 Task: Look for space in Mirpur Khas, Pakistan from 15th August, 2023 to 20th August, 2023 for 1 adult in price range Rs.5000 to Rs.10000. Place can be private room with 1  bedroom having 1 bed and 1 bathroom. Property type can be house, flat, guest house, hotel. Booking option can be shelf check-in. Required host language is English.
Action: Mouse moved to (405, 373)
Screenshot: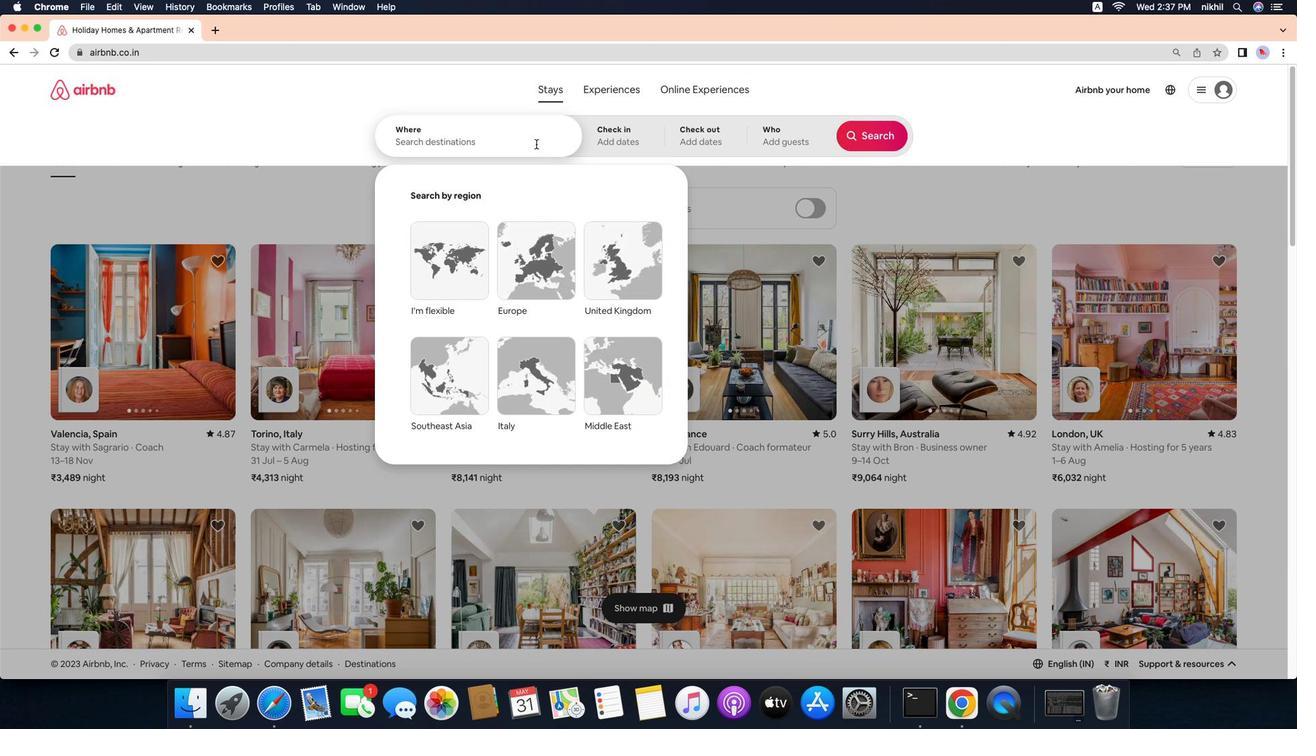 
Action: Mouse pressed left at (405, 373)
Screenshot: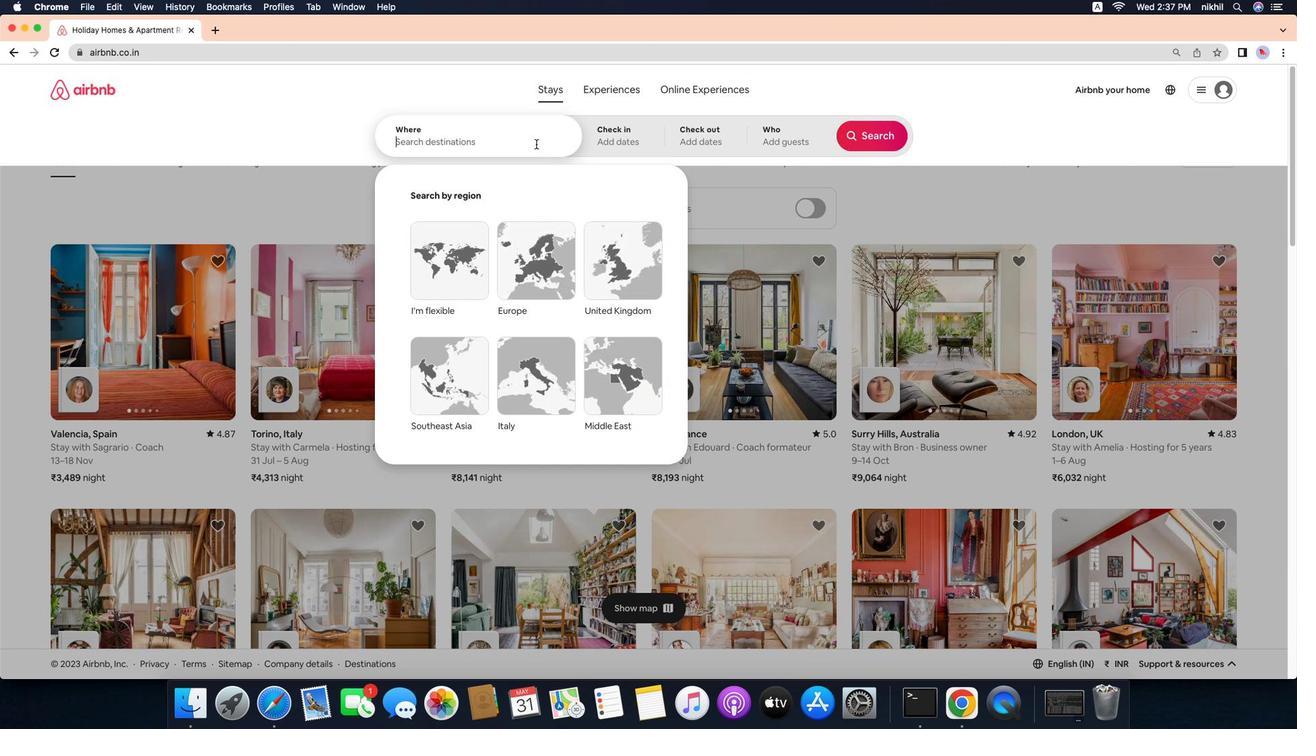 
Action: Mouse moved to (406, 373)
Screenshot: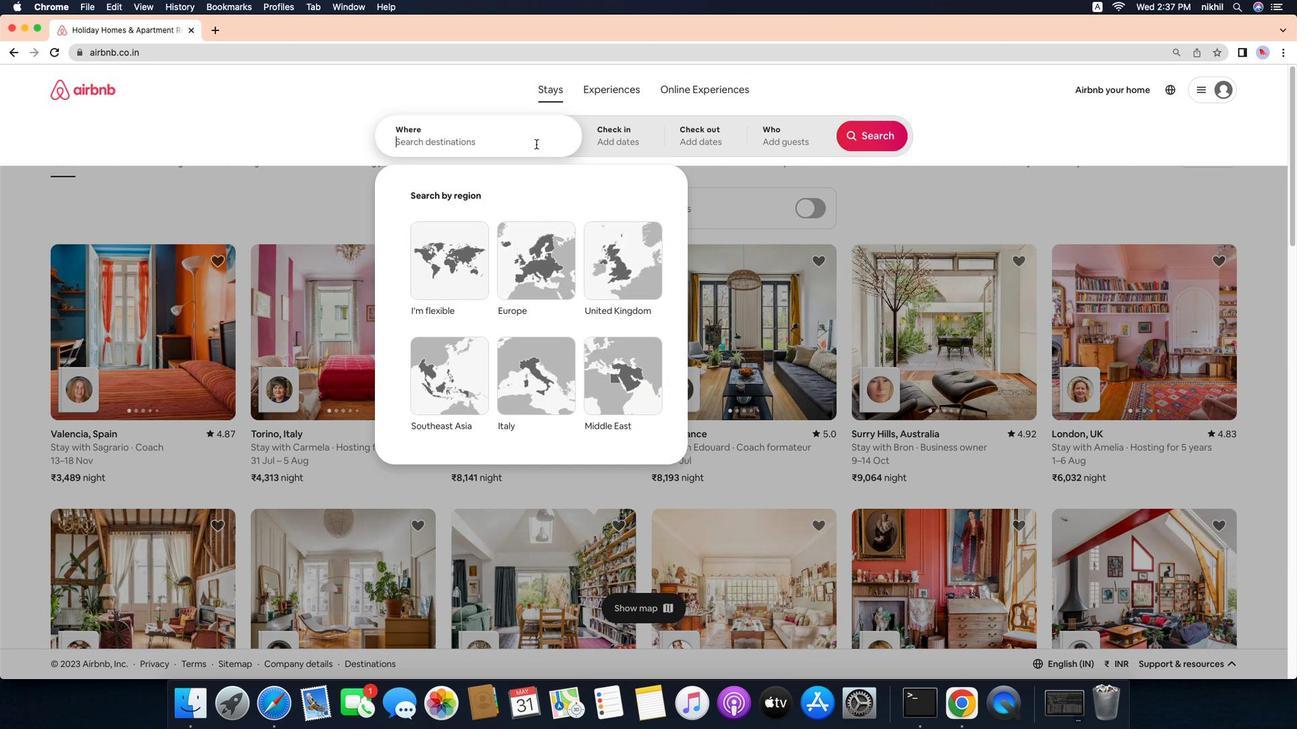 
Action: Mouse pressed left at (406, 373)
Screenshot: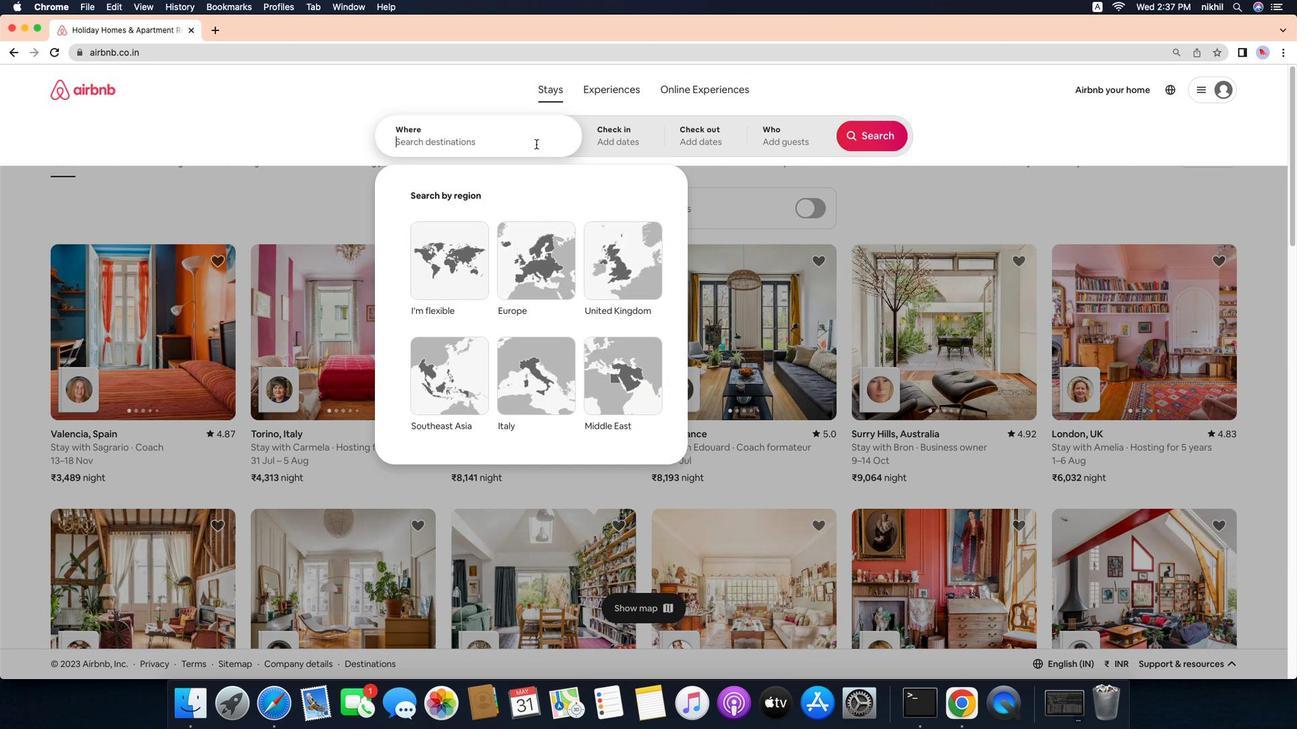 
Action: Mouse moved to (374, 368)
Screenshot: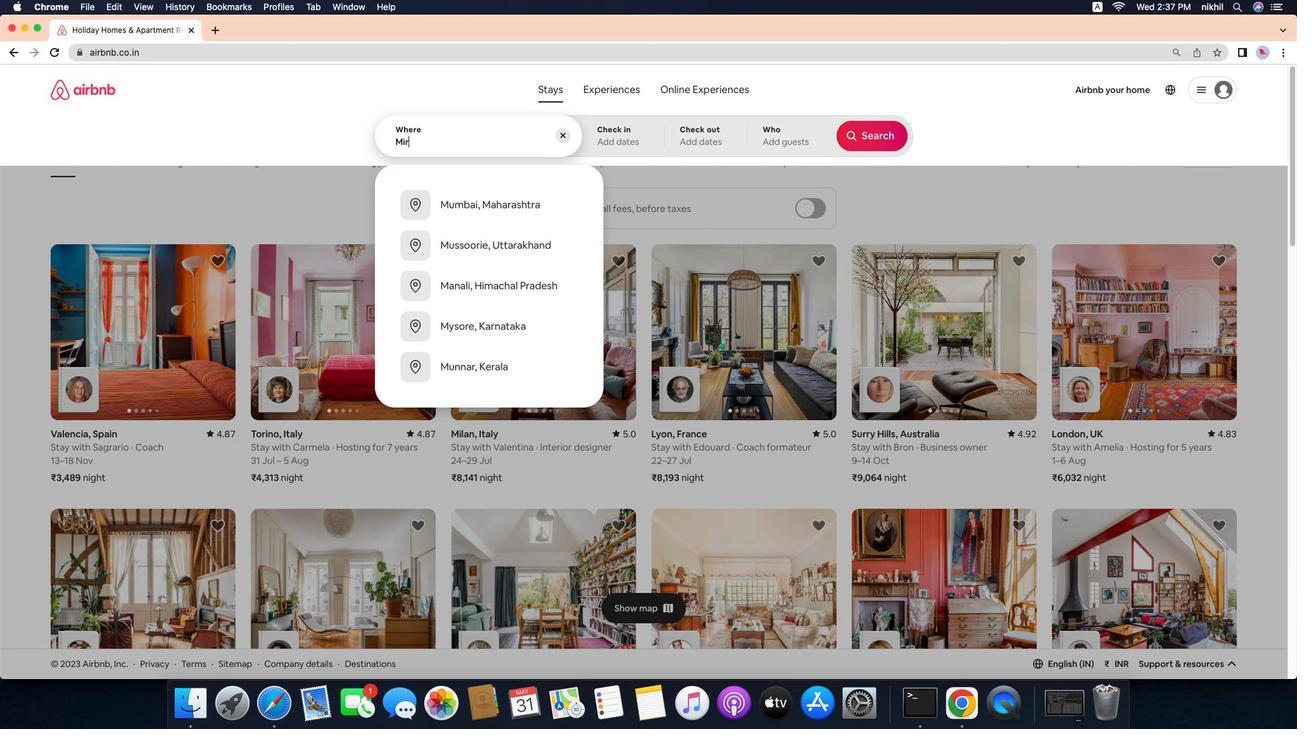 
Action: Mouse pressed left at (374, 368)
Screenshot: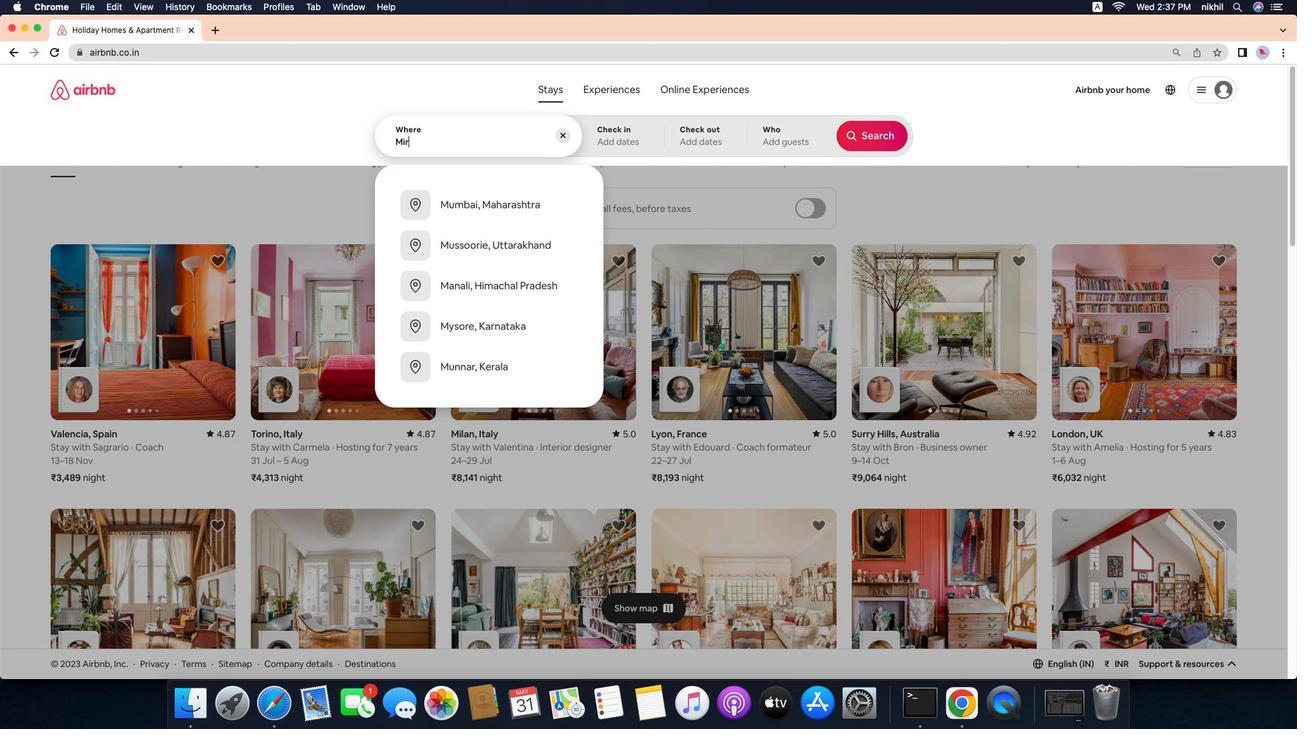 
Action: Key pressed Key.caps_lock'M'Key.caps_lock'i''r''p''u''r'Key.spaceKey.caps_lock'K'Key.caps_lock'h''a''s'','Key.spaceKey.caps_lock'P'Key.caps_lock'a''k''i''s''t''a''n'
Screenshot: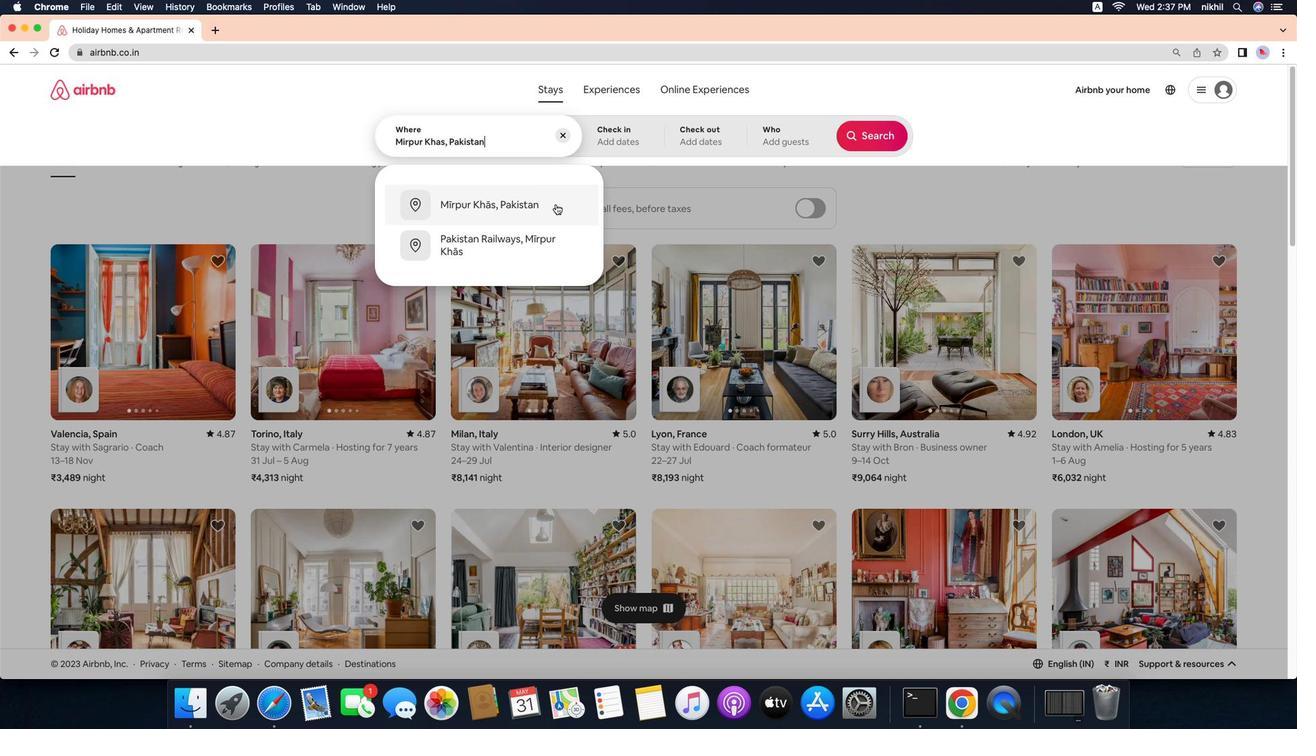 
Action: Mouse moved to (389, 364)
Screenshot: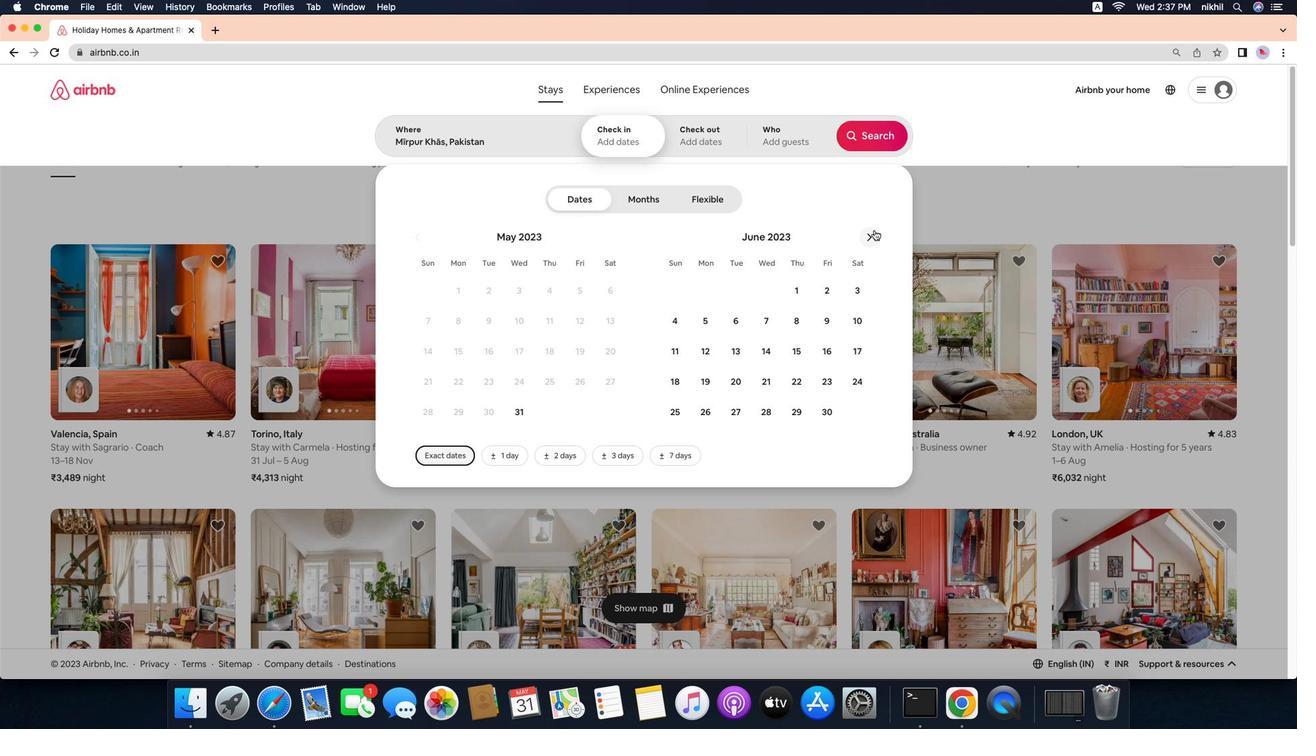 
Action: Mouse pressed left at (389, 364)
Screenshot: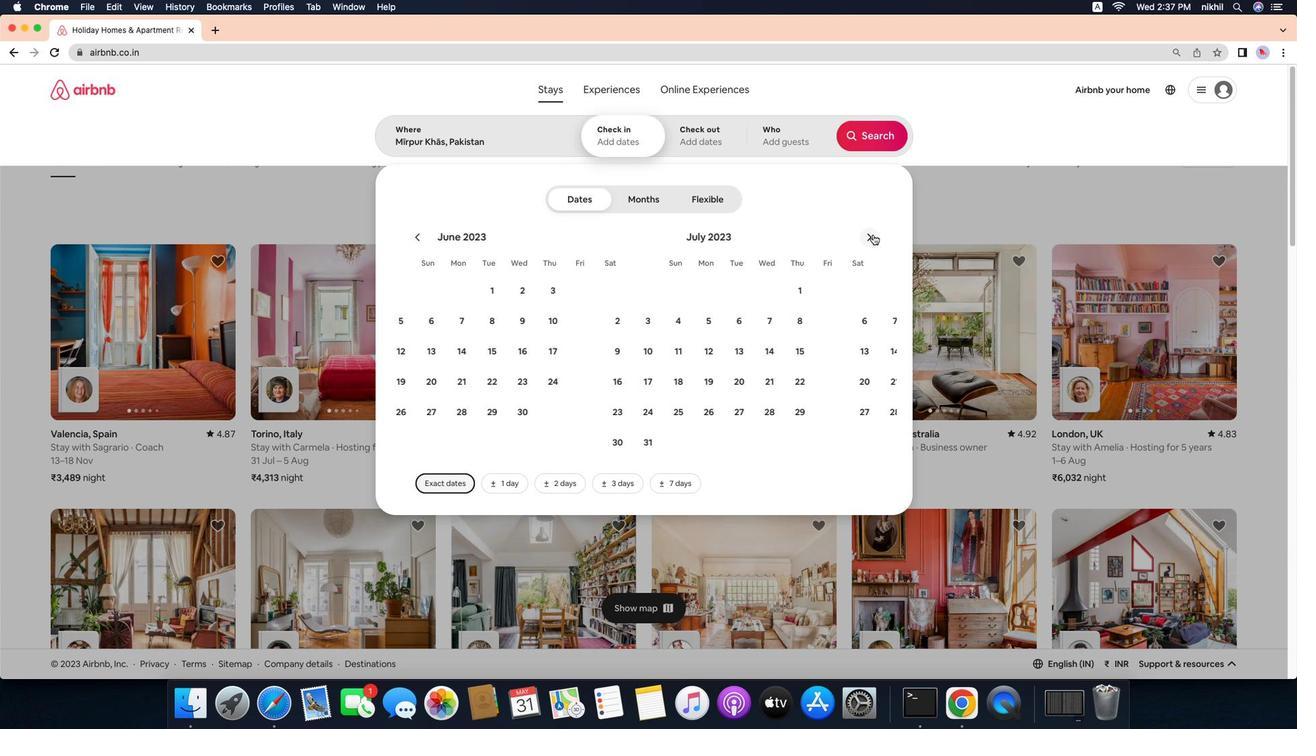 
Action: Mouse moved to (621, 362)
Screenshot: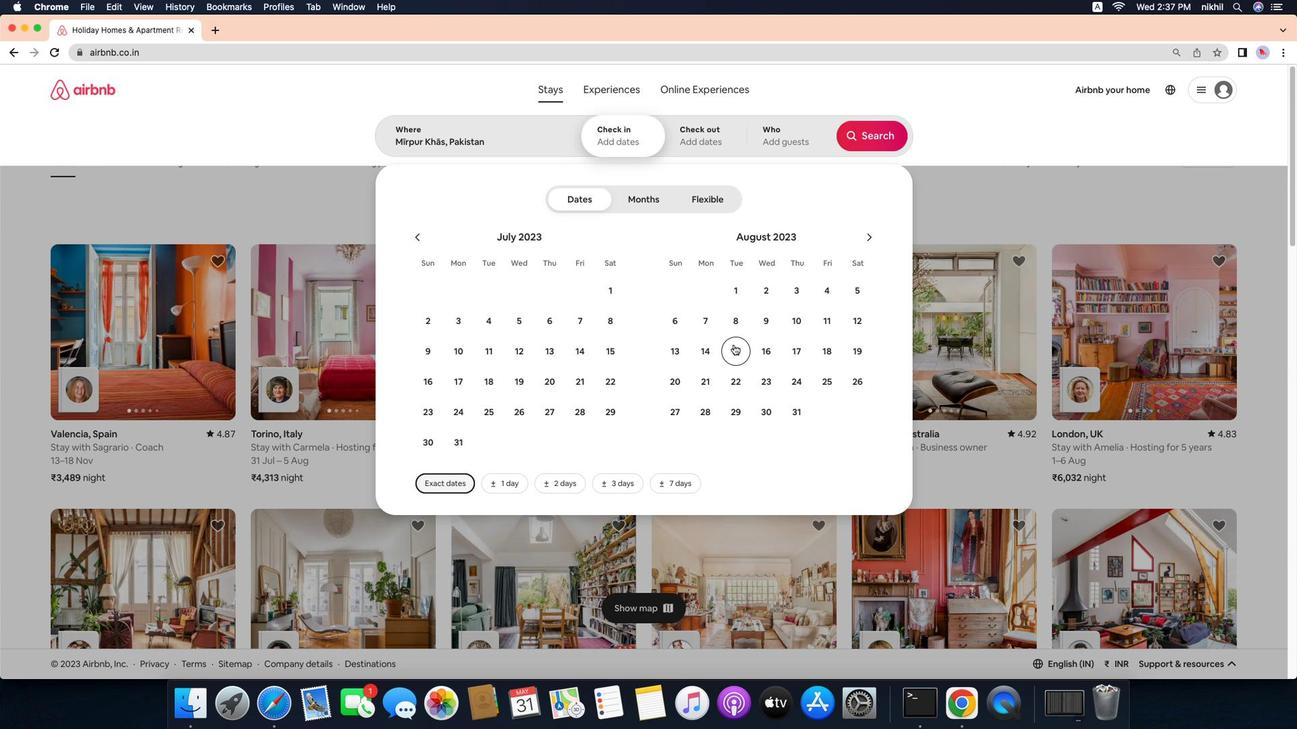 
Action: Mouse pressed left at (621, 362)
Screenshot: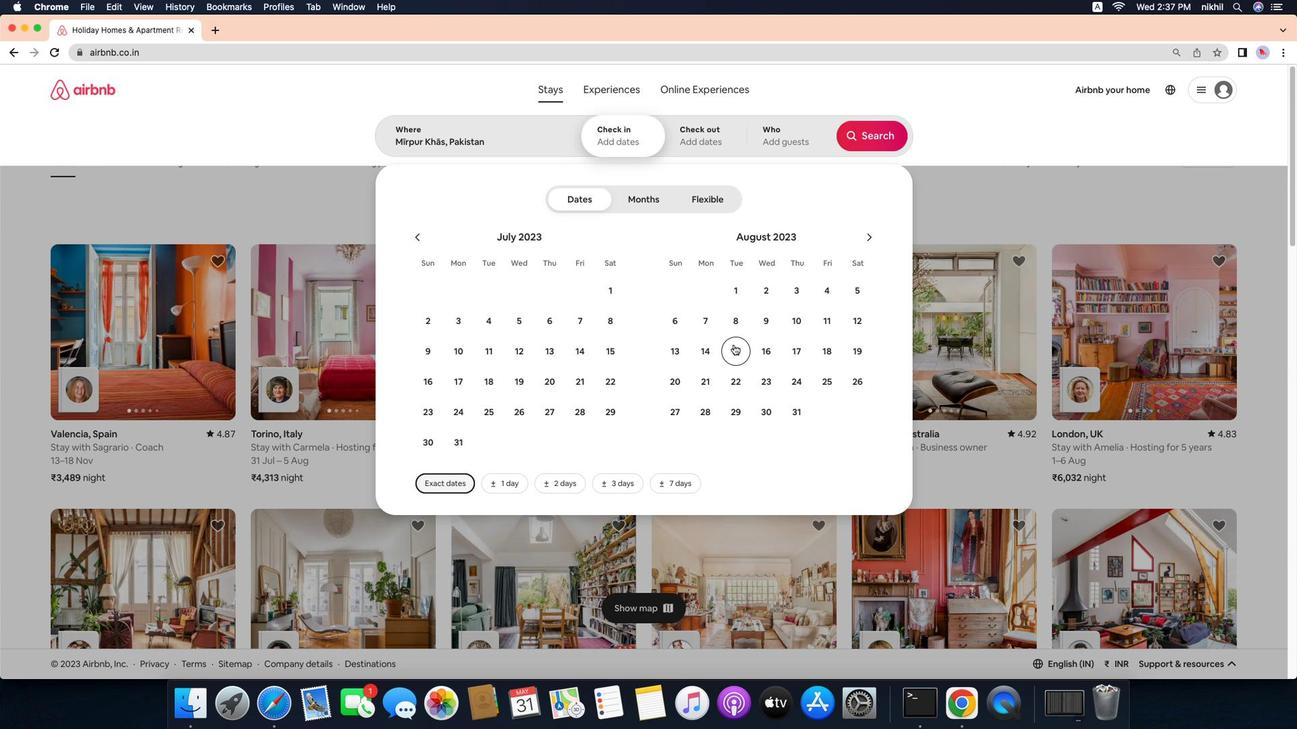 
Action: Mouse pressed left at (621, 362)
Screenshot: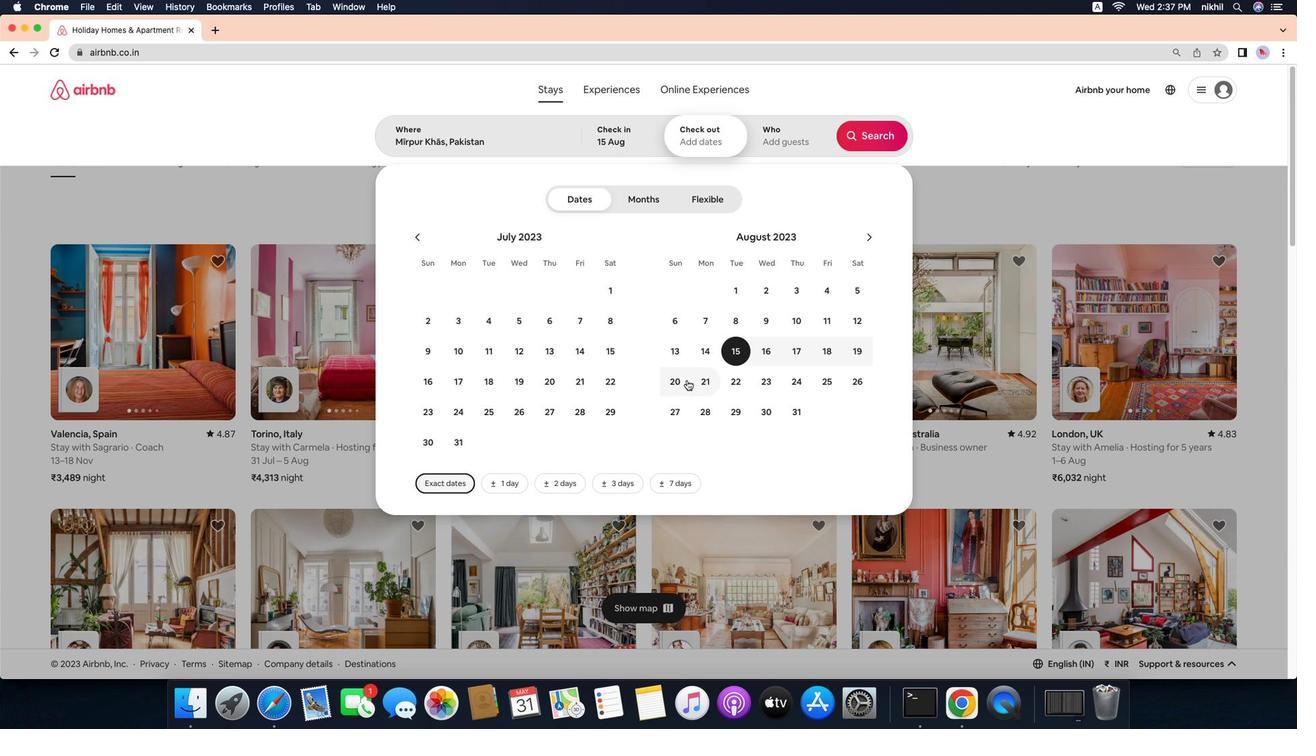 
Action: Mouse moved to (519, 354)
Screenshot: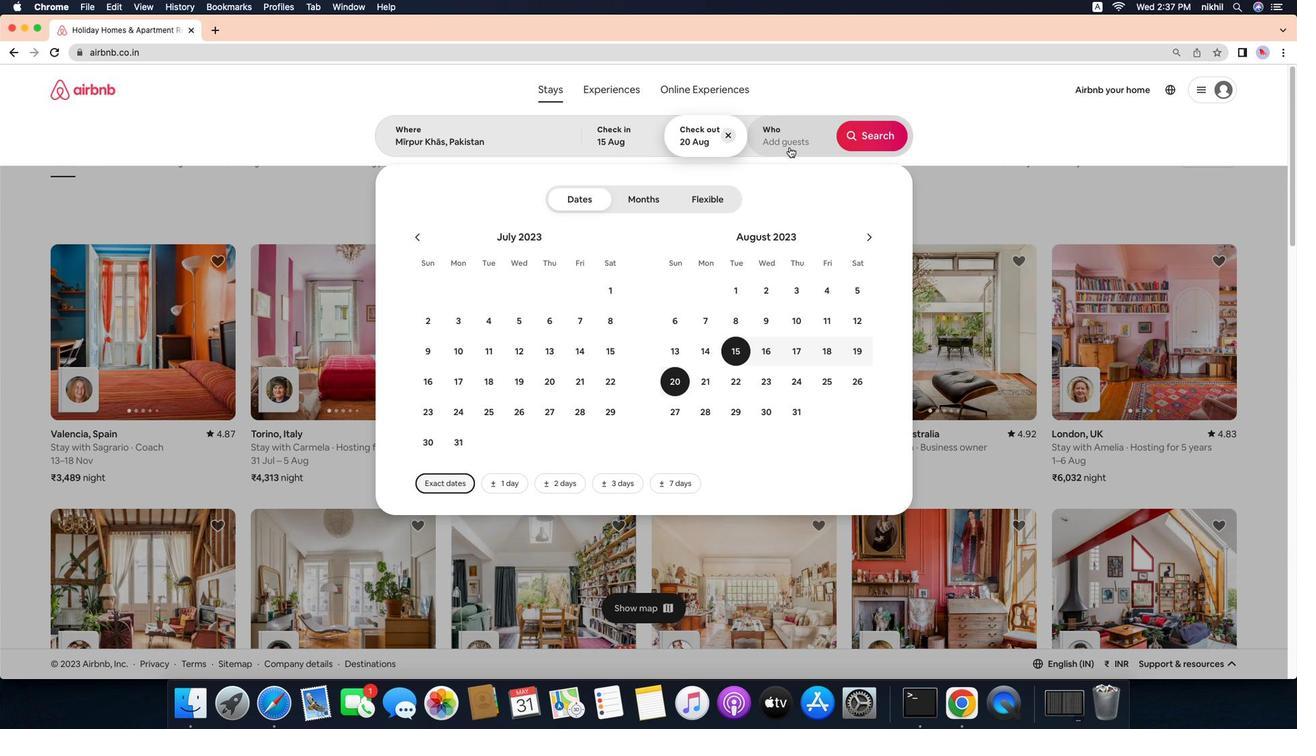 
Action: Mouse pressed left at (519, 354)
Screenshot: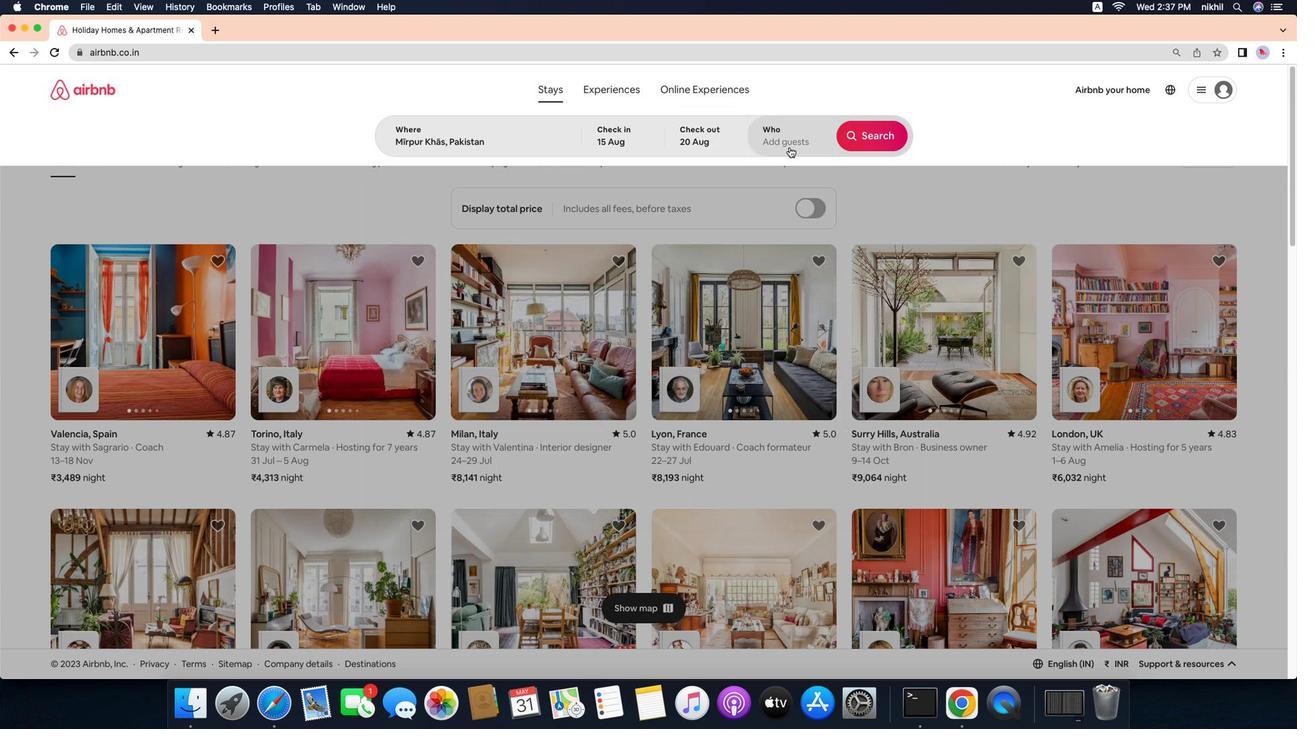 
Action: Mouse moved to (484, 350)
Screenshot: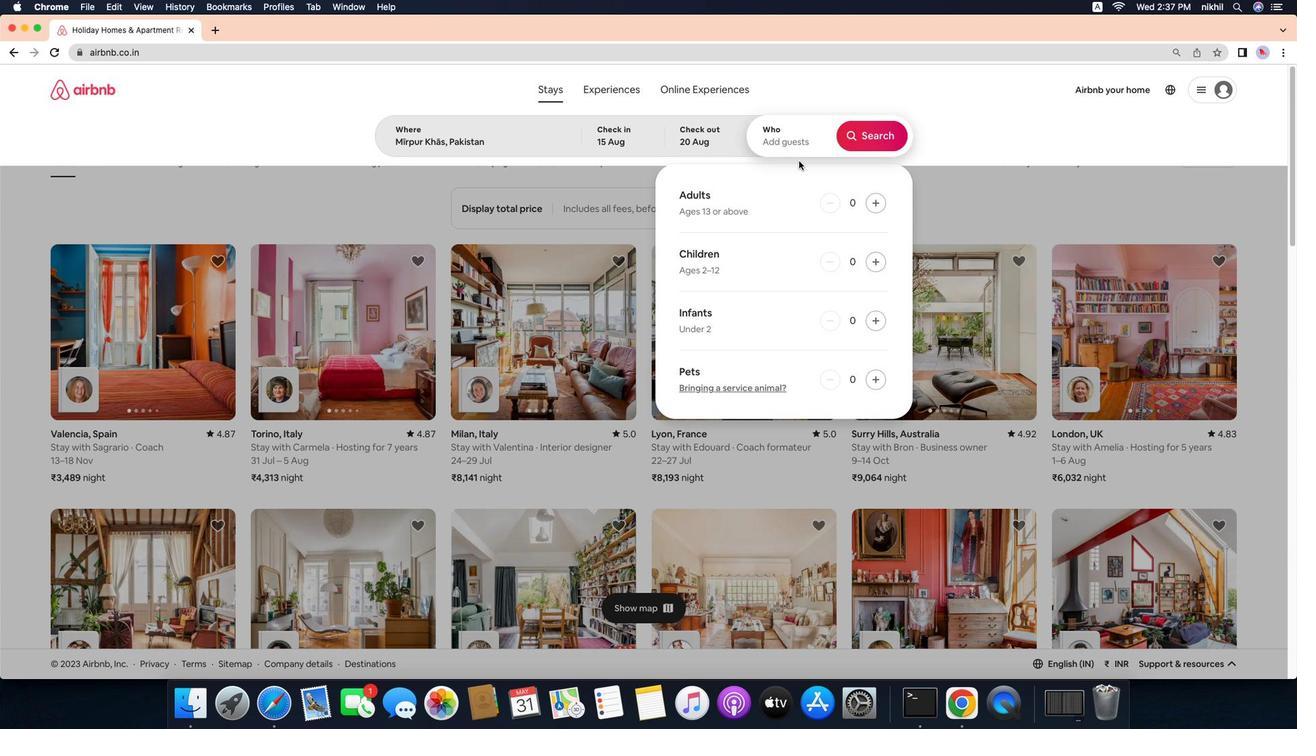 
Action: Mouse pressed left at (484, 350)
Screenshot: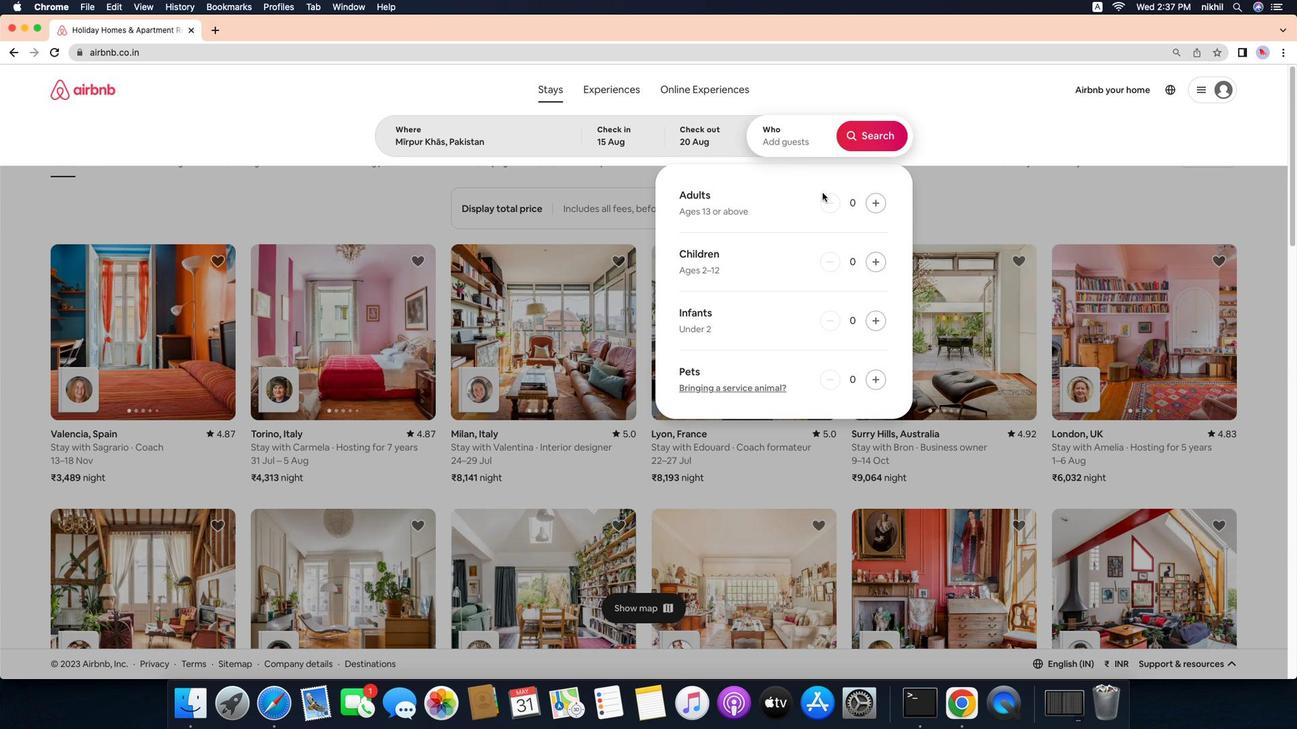 
Action: Mouse moved to (560, 368)
Screenshot: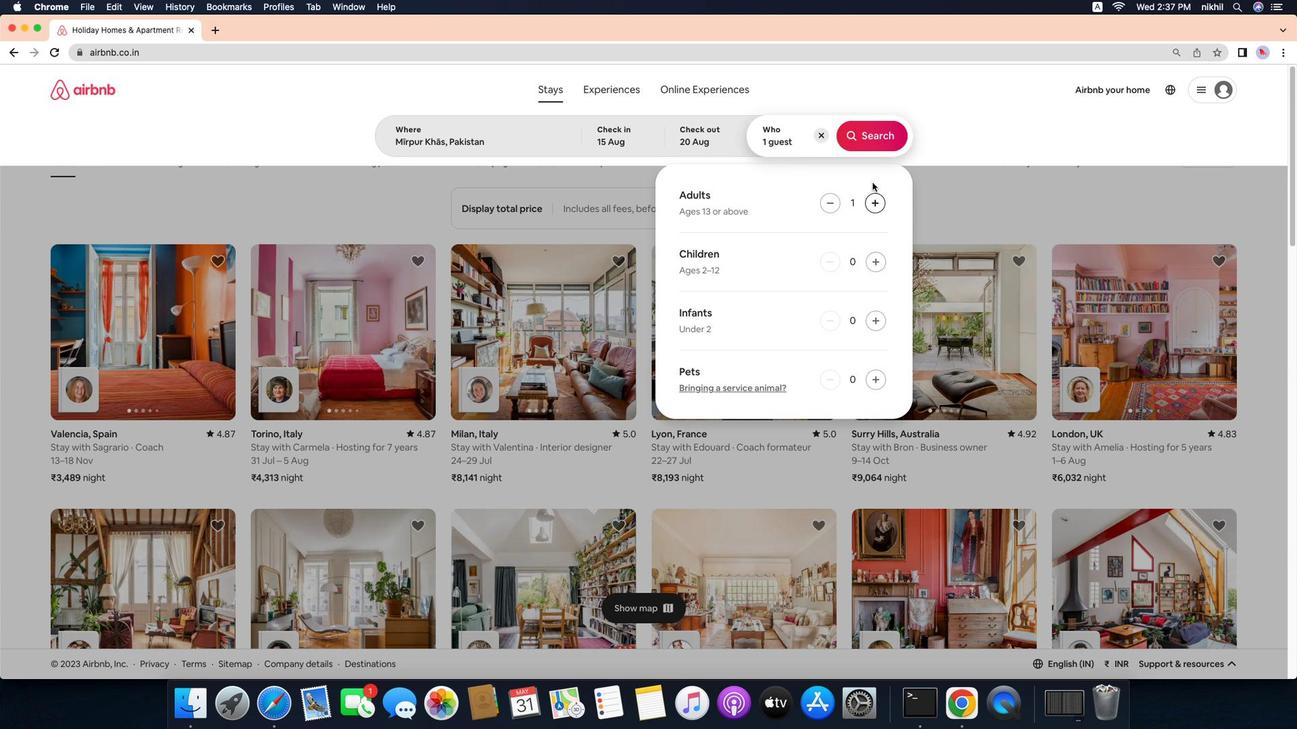 
Action: Mouse pressed left at (560, 368)
Screenshot: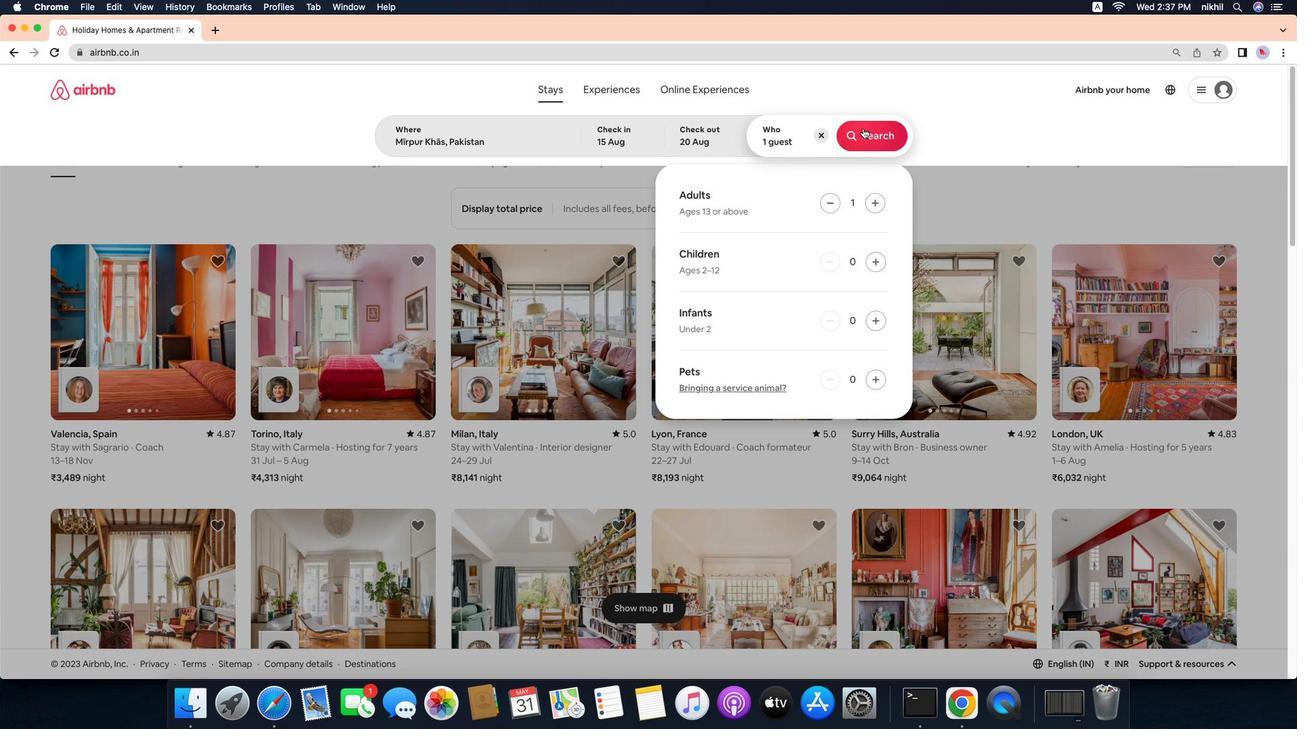 
Action: Mouse moved to (623, 364)
Screenshot: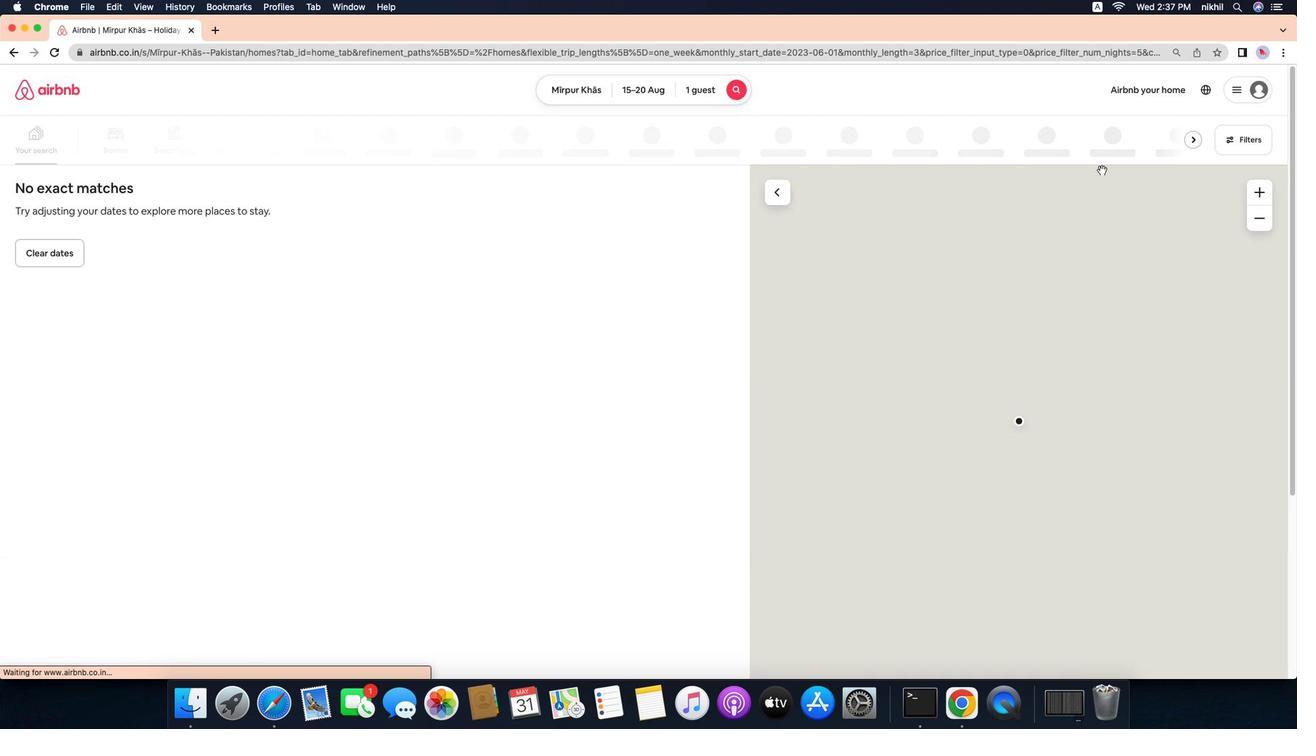 
Action: Mouse pressed left at (623, 364)
Screenshot: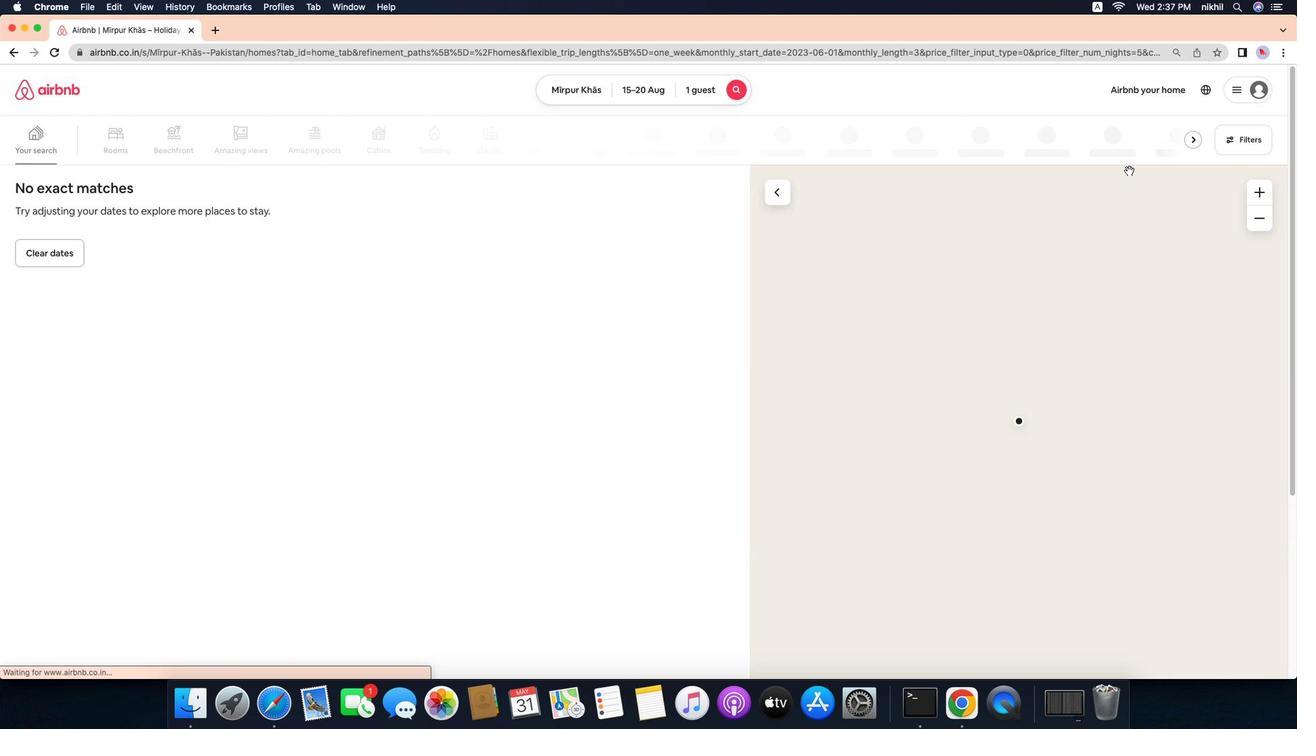 
Action: Mouse moved to (614, 370)
Screenshot: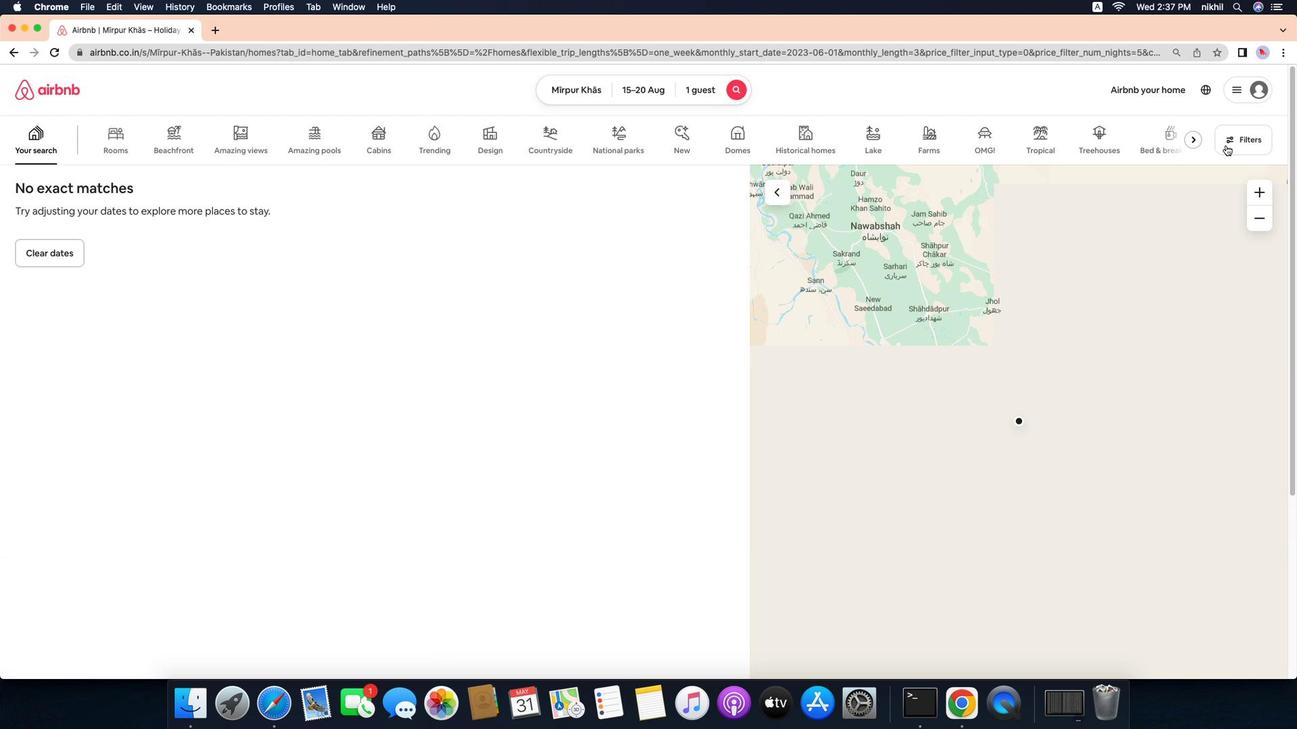 
Action: Mouse pressed left at (614, 370)
Screenshot: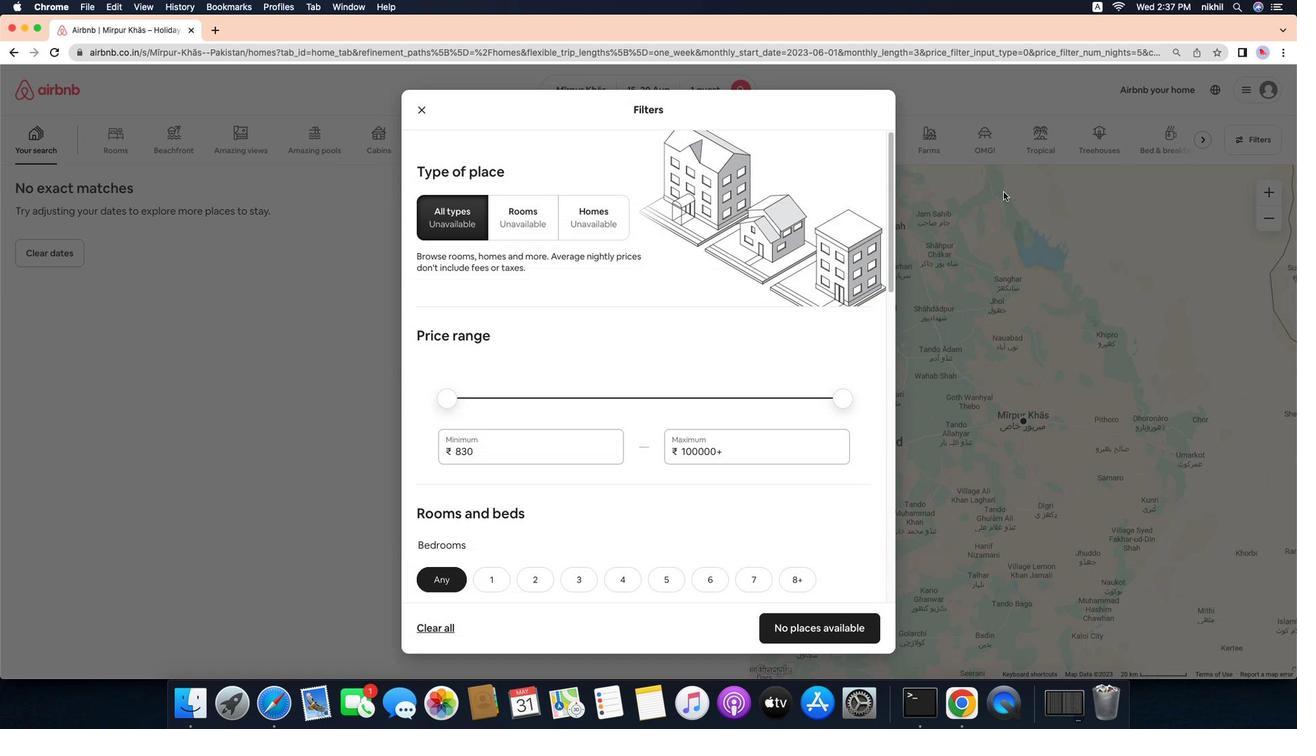 
Action: Mouse moved to (881, 368)
Screenshot: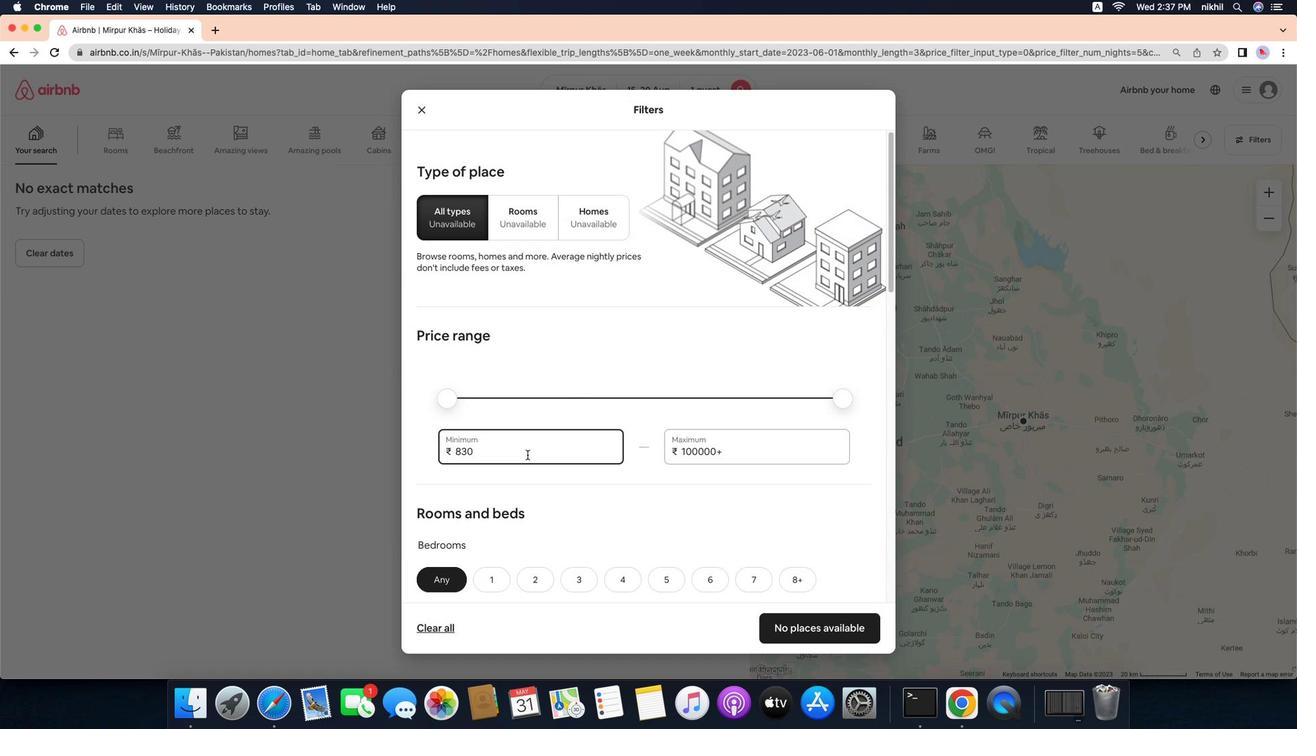 
Action: Mouse pressed left at (881, 368)
Screenshot: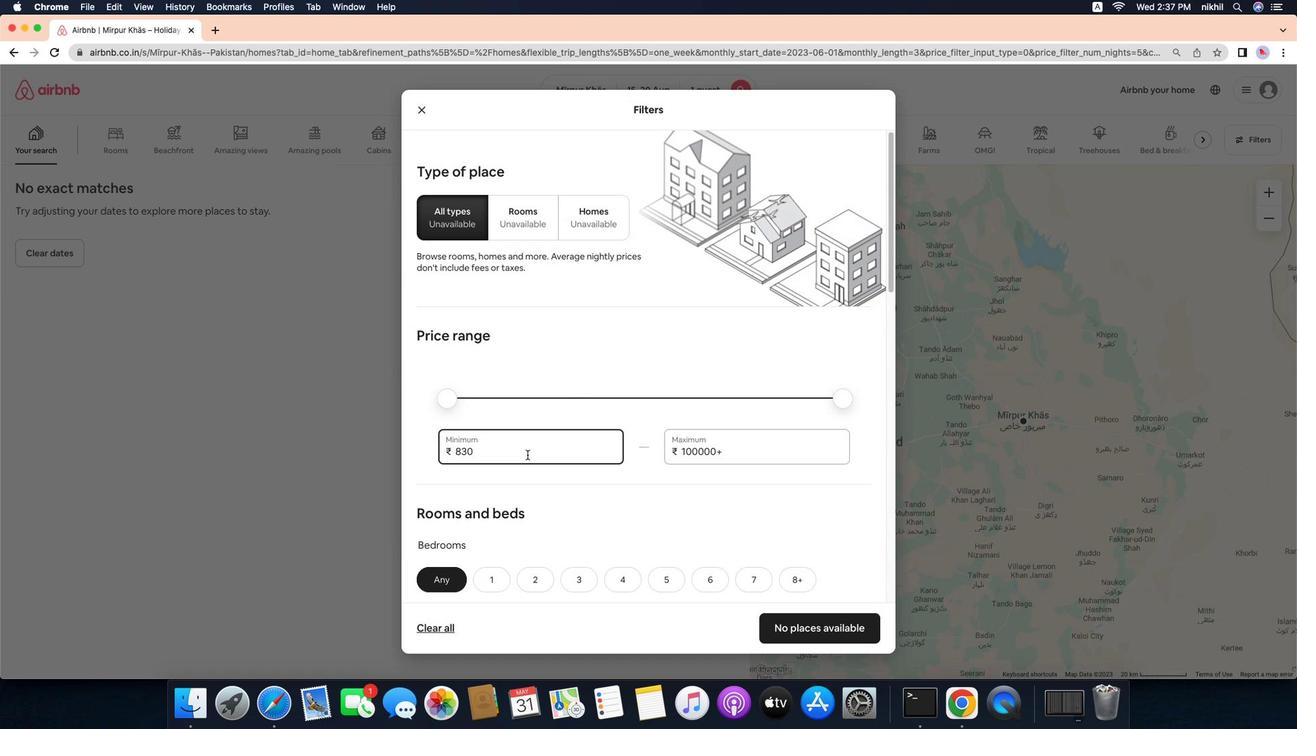 
Action: Mouse moved to (366, 345)
Screenshot: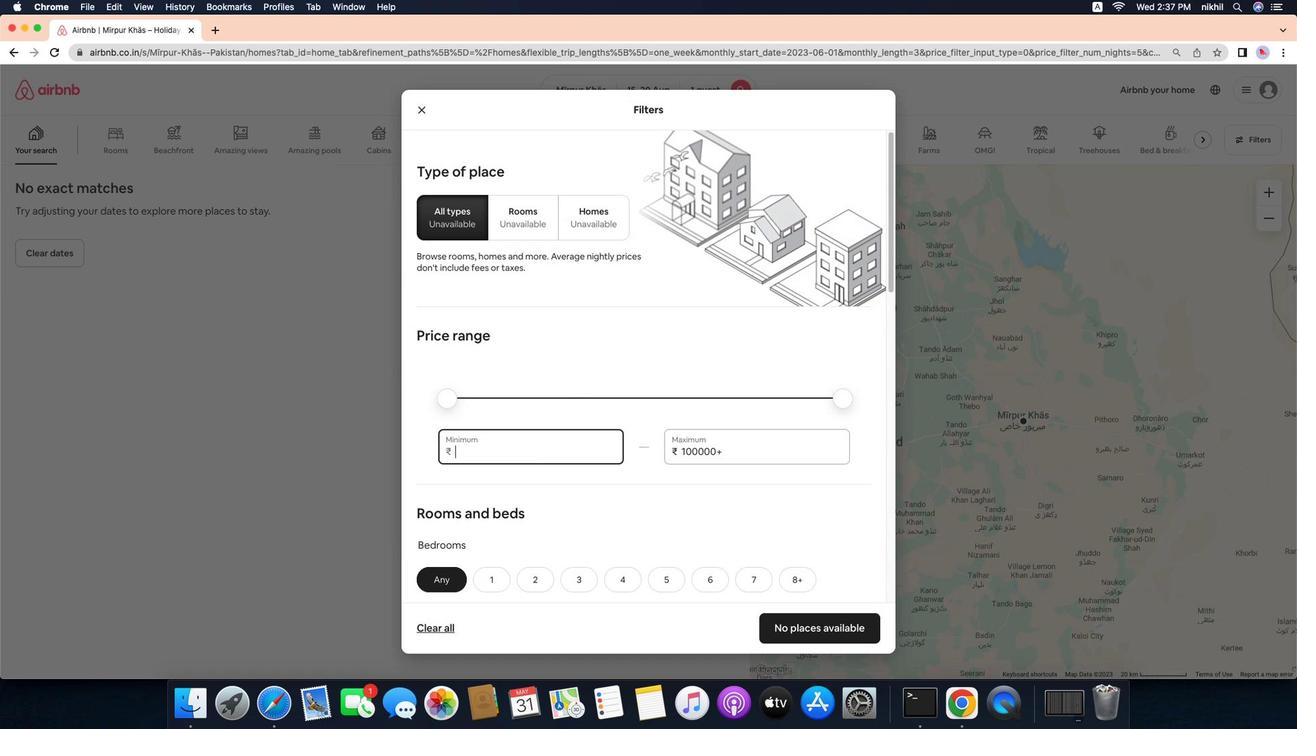 
Action: Mouse pressed left at (366, 345)
Screenshot: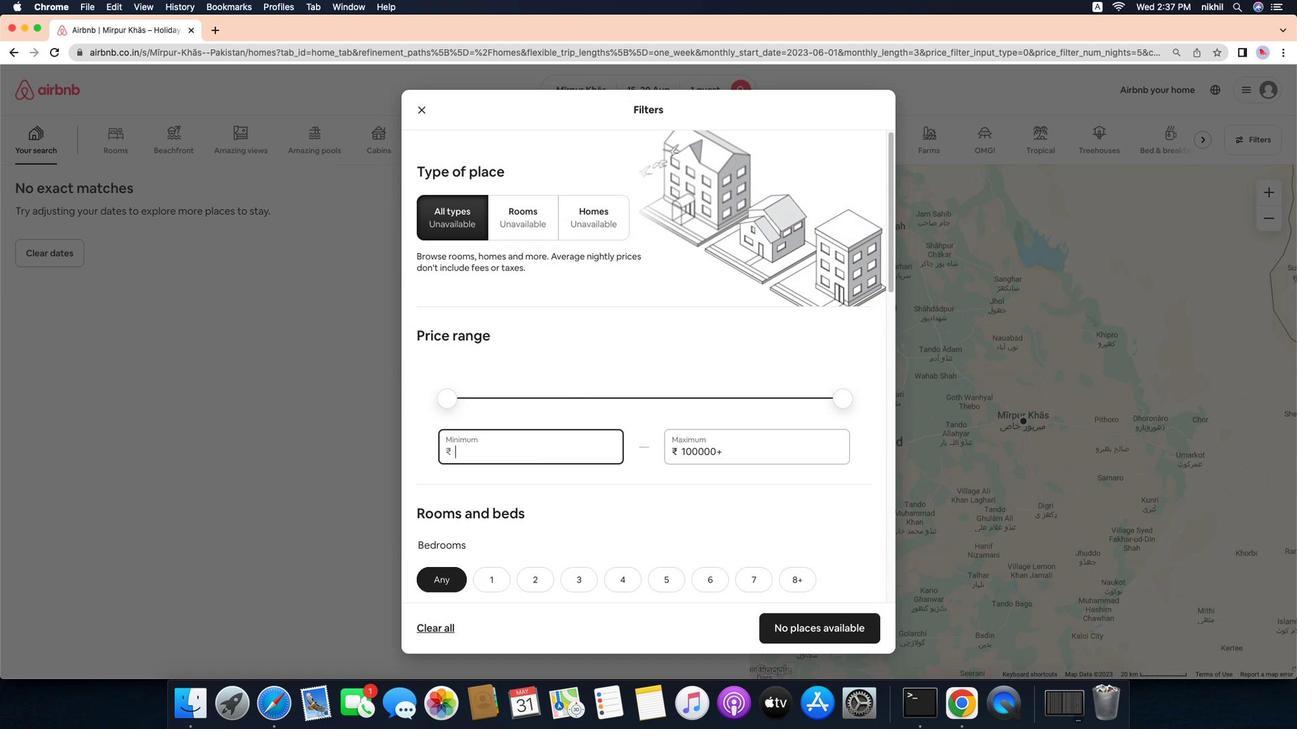 
Action: Mouse moved to (368, 345)
Screenshot: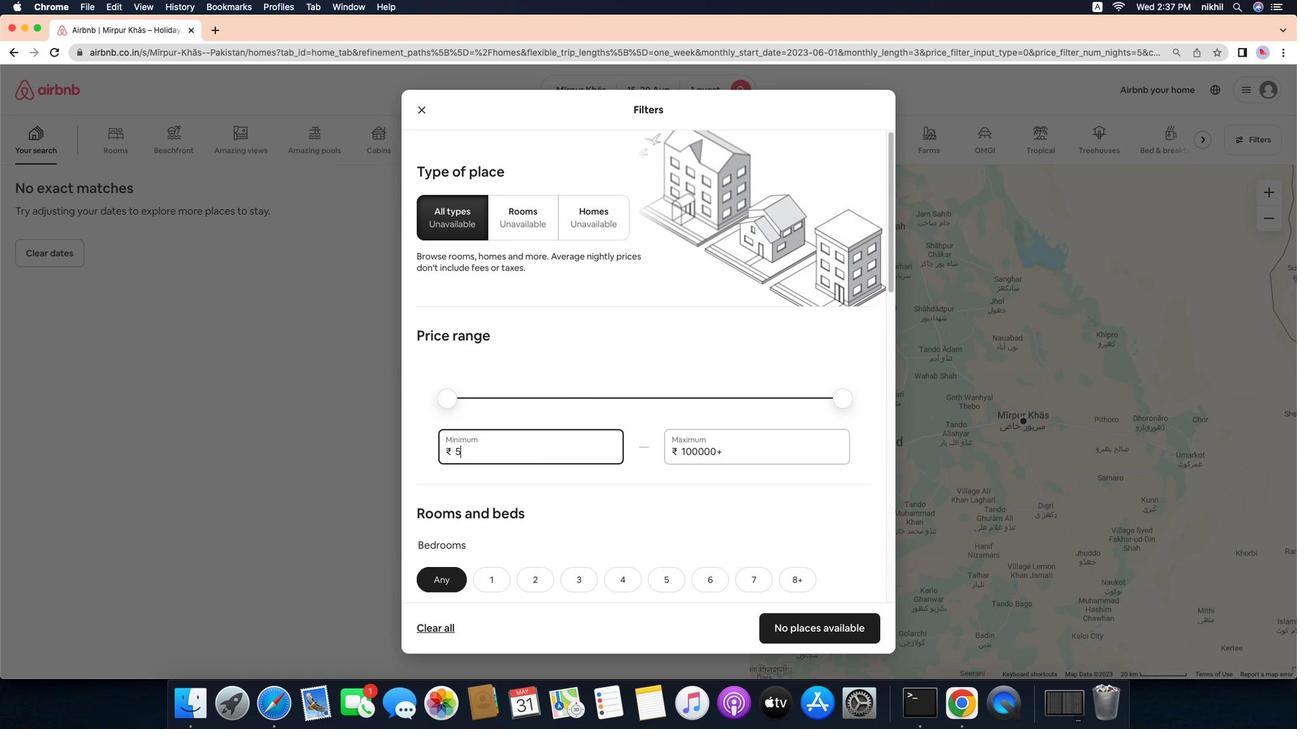 
Action: Key pressed Key.backspaceKey.backspaceKey.backspaceKey.backspace'5''0''0''0'
Screenshot: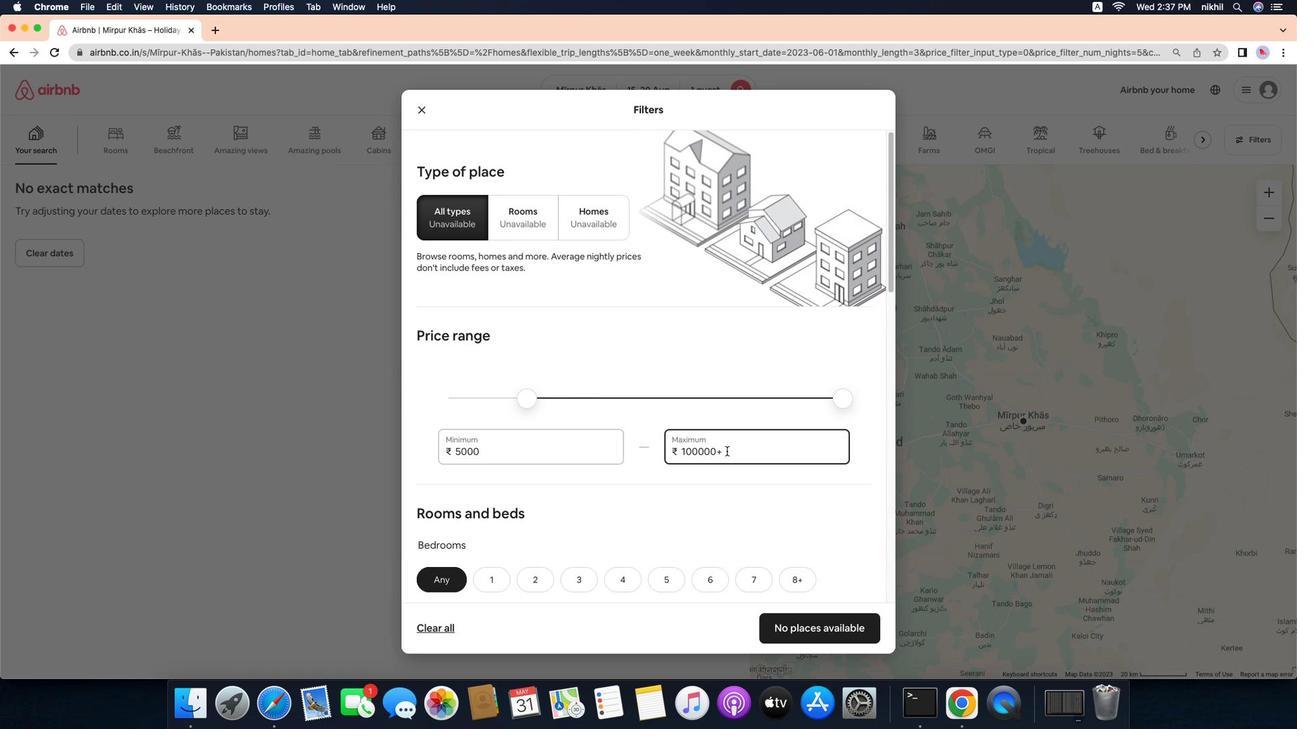 
Action: Mouse moved to (514, 345)
Screenshot: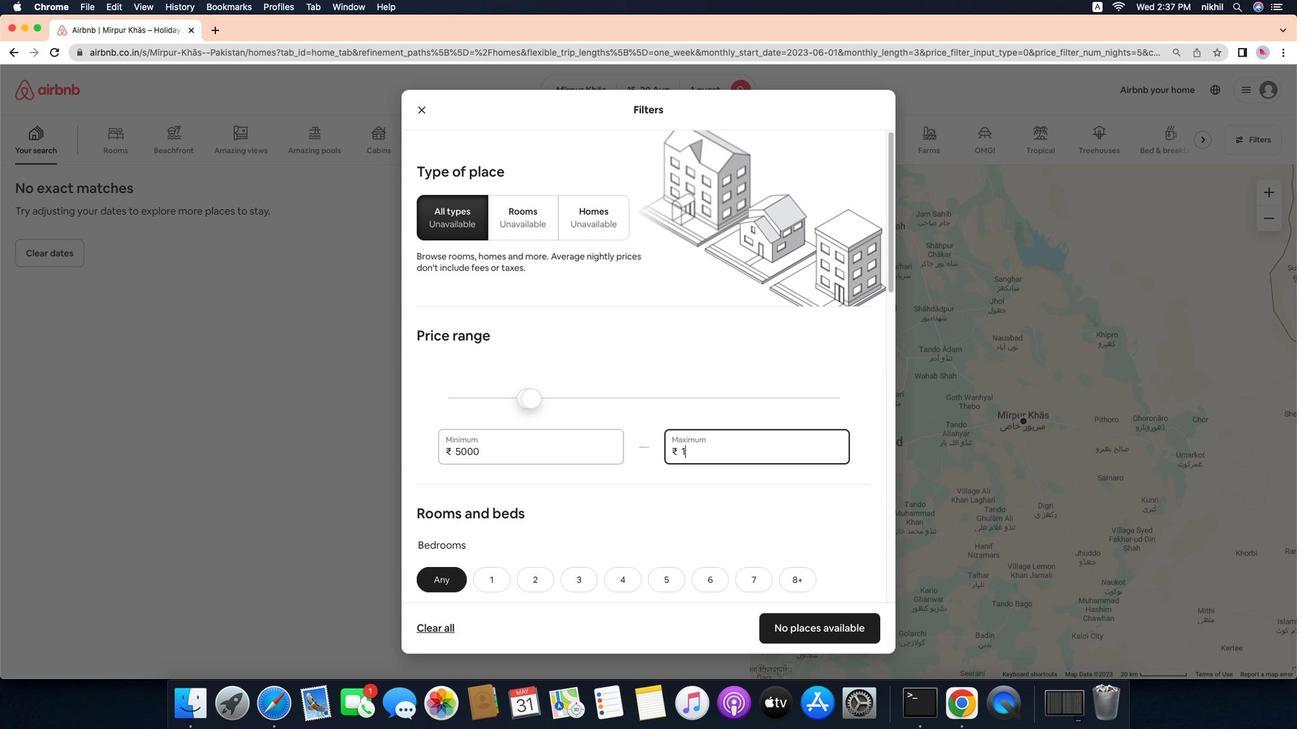 
Action: Mouse pressed left at (514, 345)
Screenshot: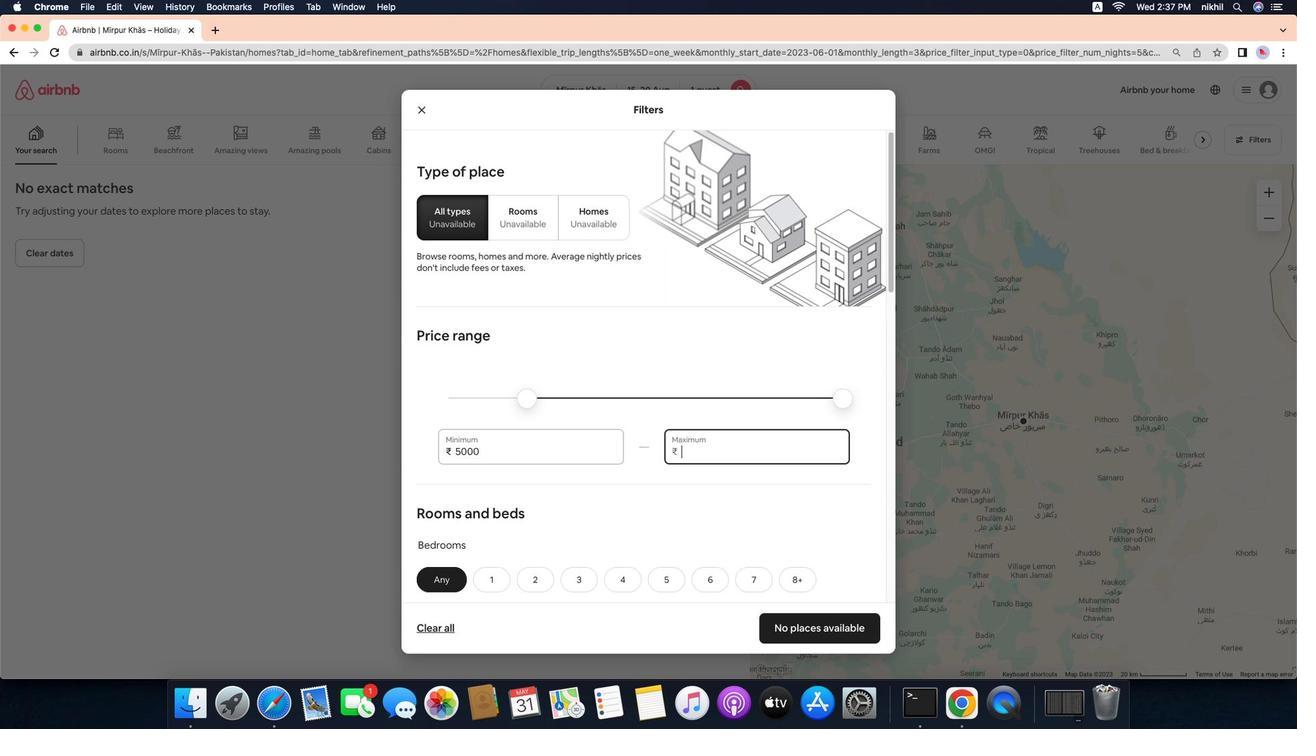 
Action: Key pressed Key.backspaceKey.backspaceKey.backspaceKey.backspaceKey.backspaceKey.backspaceKey.backspace'1''0''0''0''0'
Screenshot: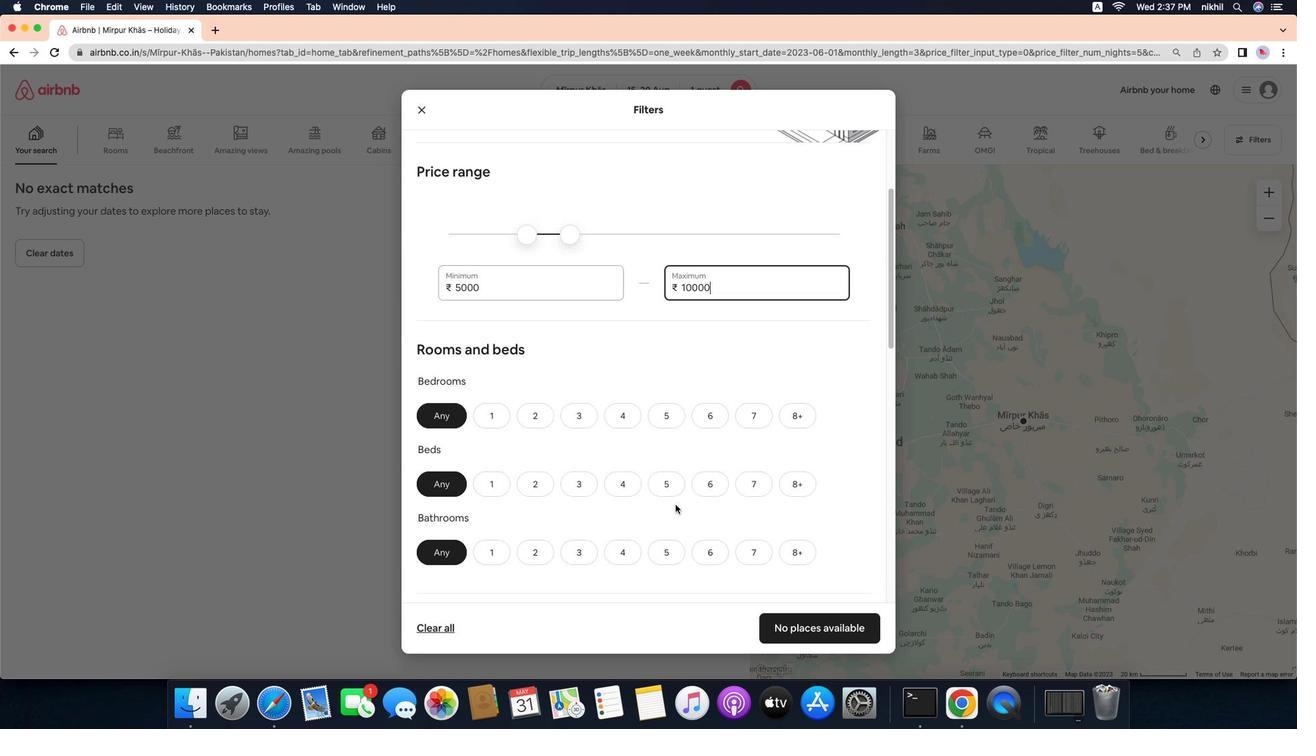 
Action: Mouse moved to (476, 341)
Screenshot: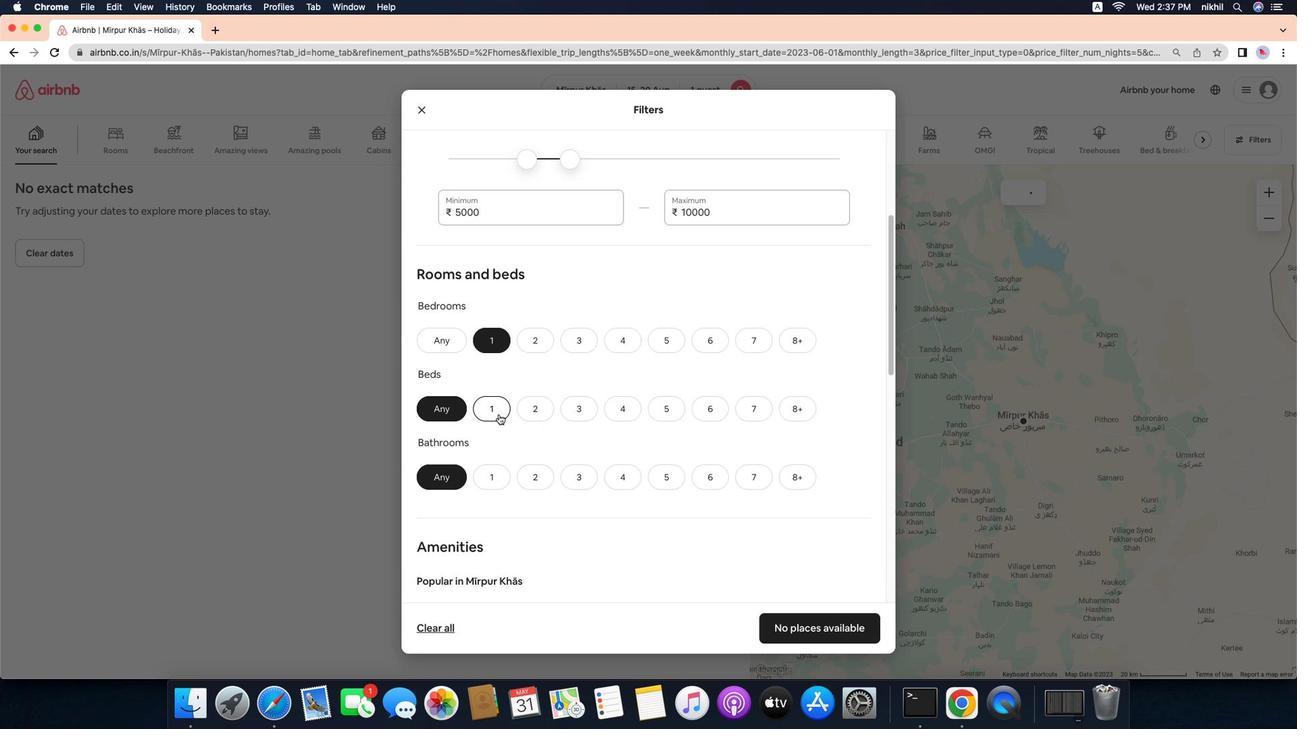 
Action: Mouse scrolled (476, 341) with delta (-18, 379)
Screenshot: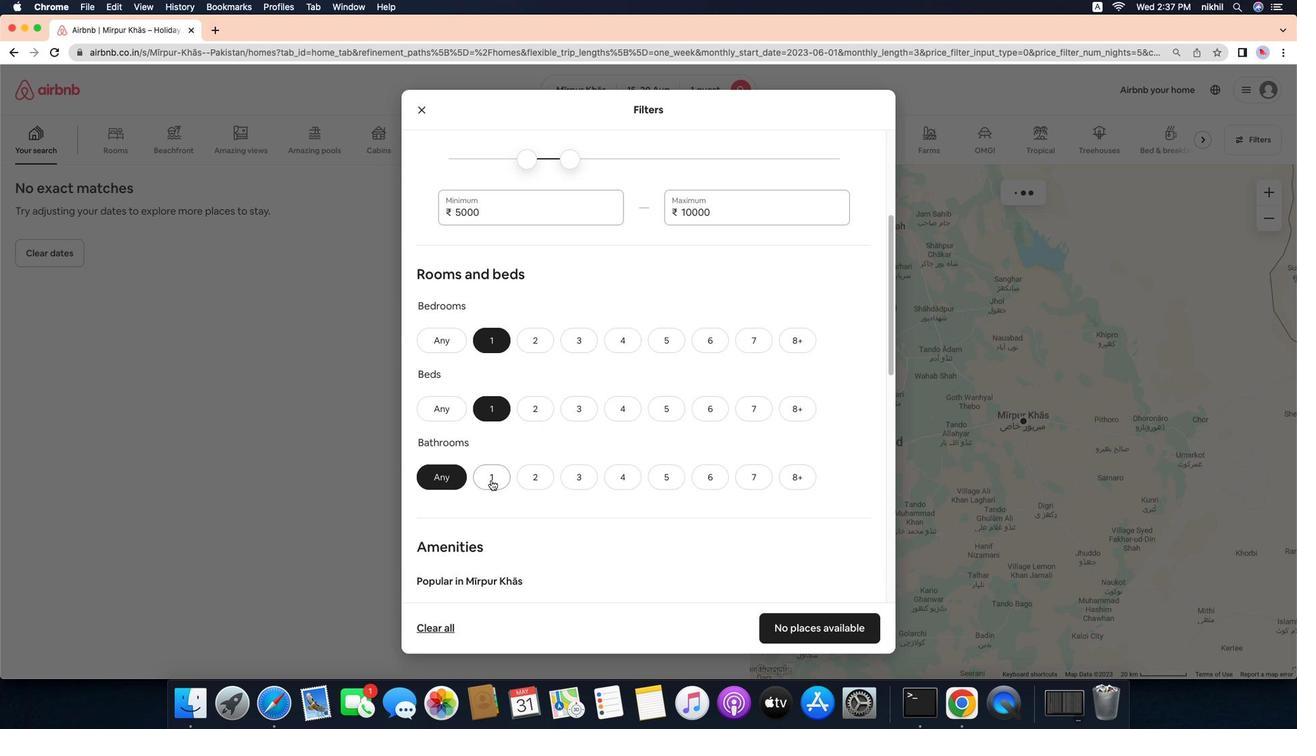 
Action: Mouse scrolled (476, 341) with delta (-18, 379)
Screenshot: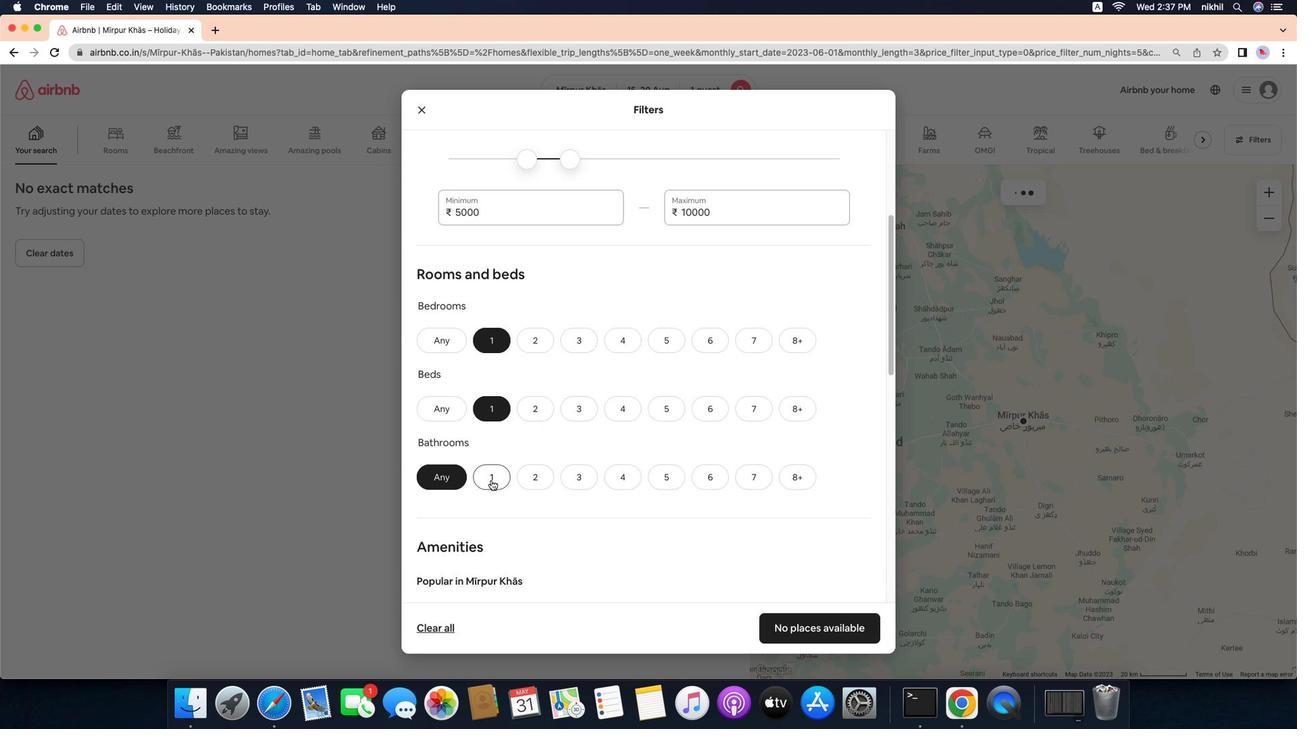 
Action: Mouse scrolled (476, 341) with delta (-18, 379)
Screenshot: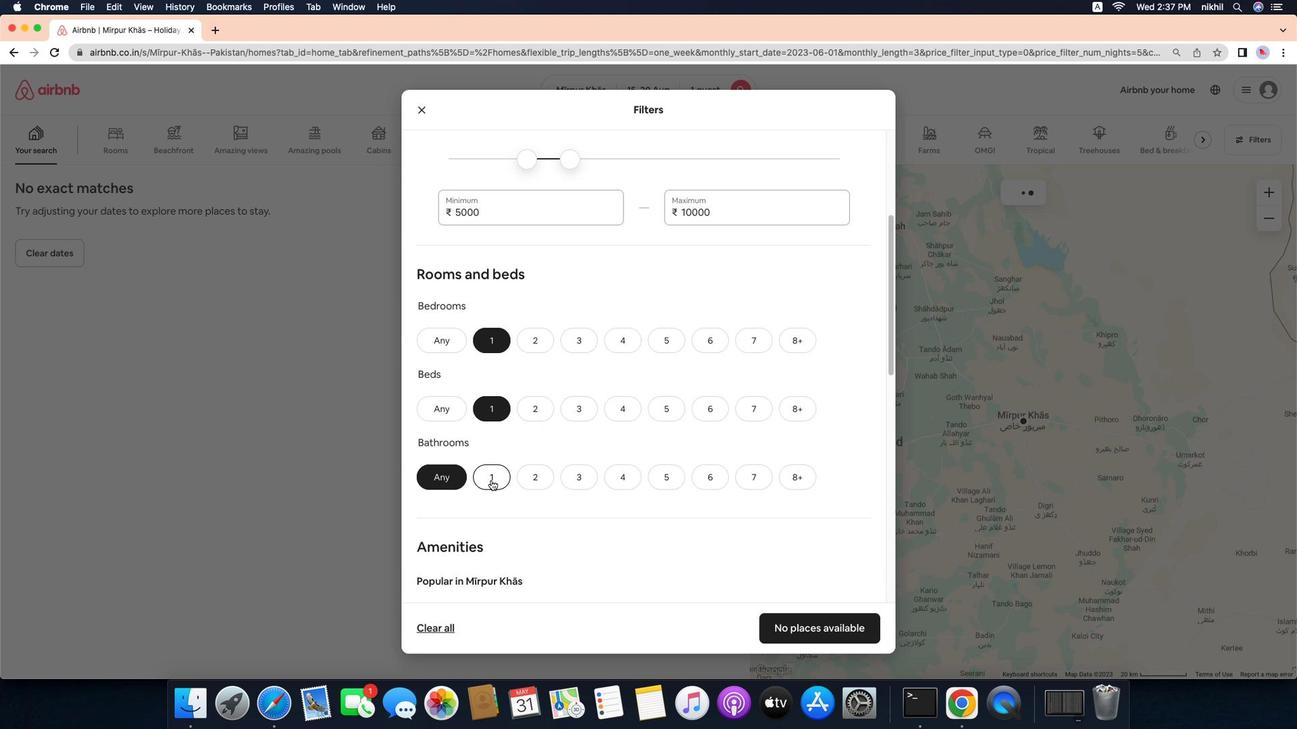 
Action: Mouse scrolled (476, 341) with delta (-18, 379)
Screenshot: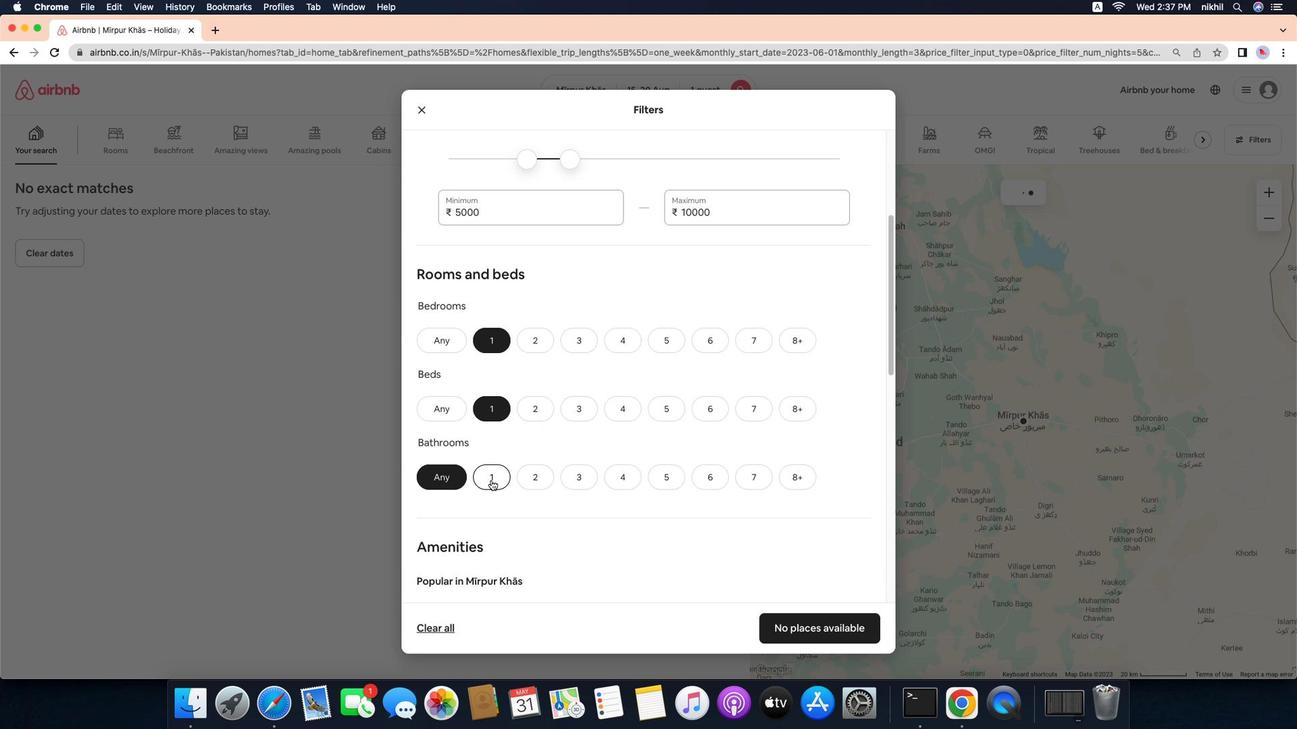 
Action: Mouse scrolled (476, 341) with delta (-18, 379)
Screenshot: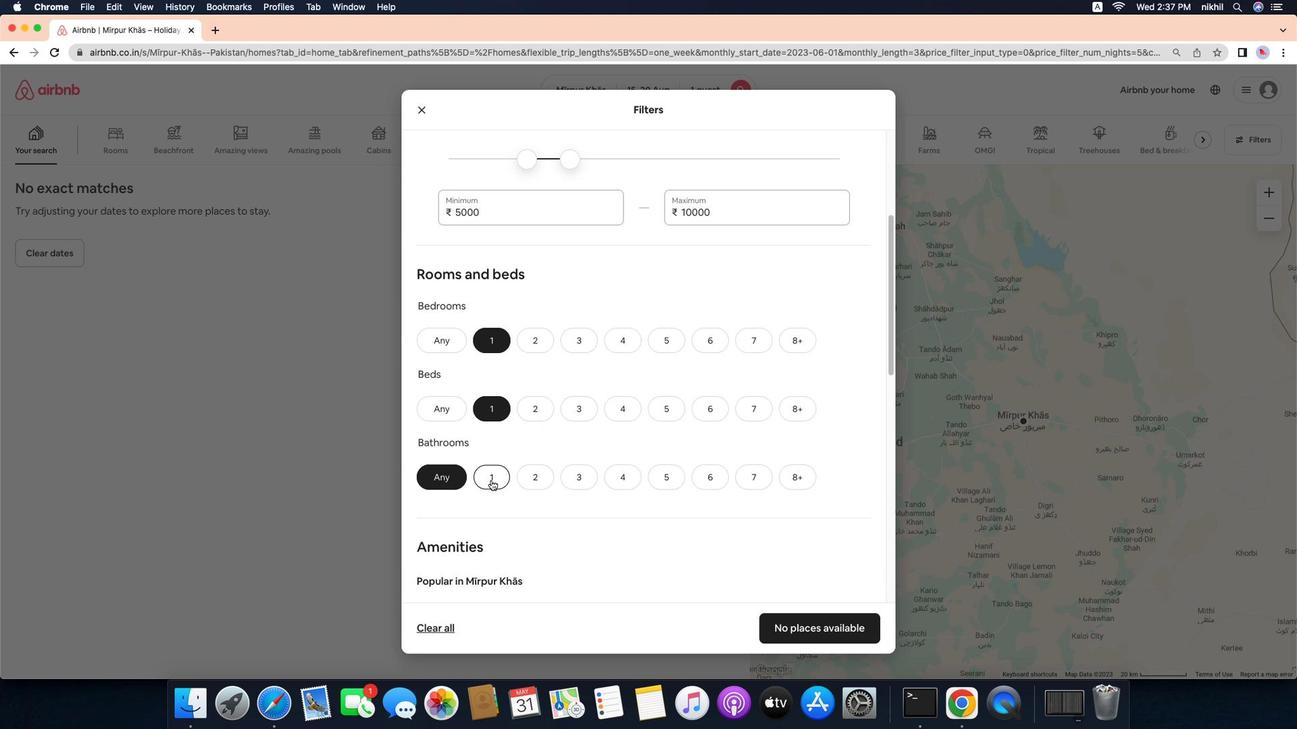 
Action: Mouse scrolled (476, 341) with delta (-18, 379)
Screenshot: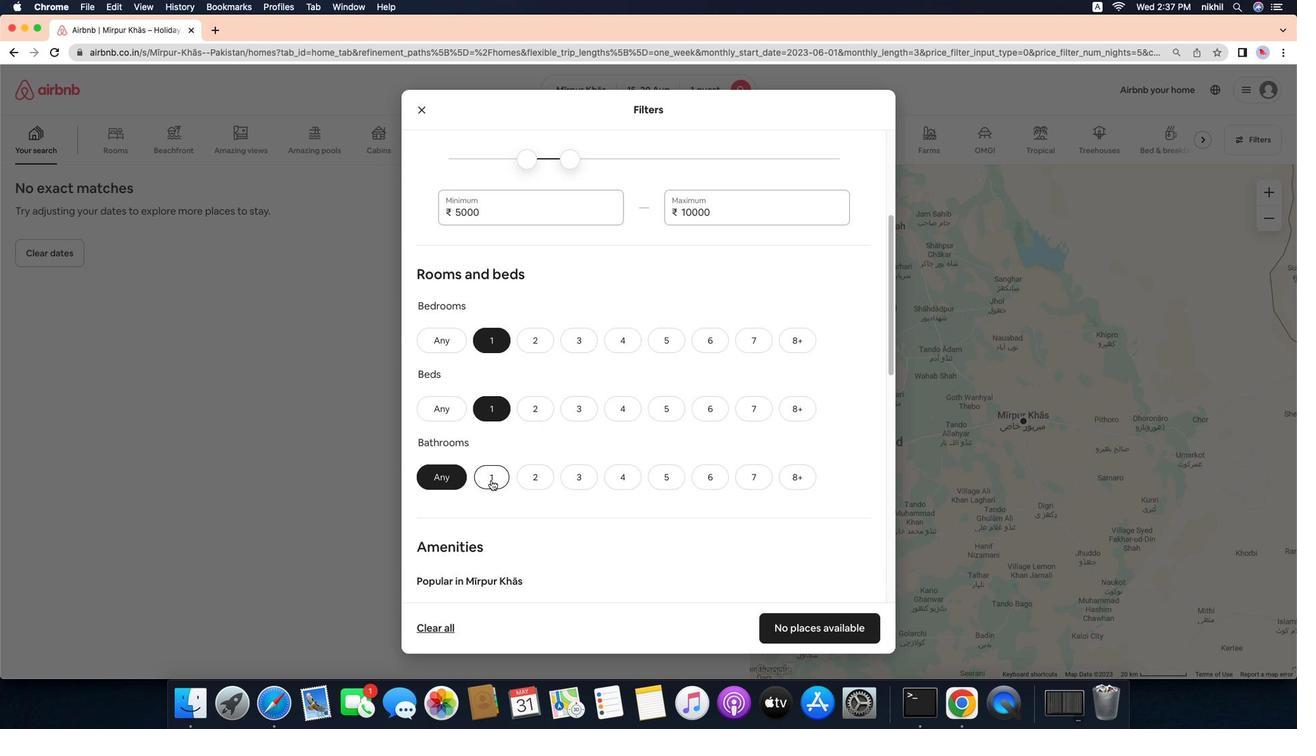 
Action: Mouse moved to (347, 354)
Screenshot: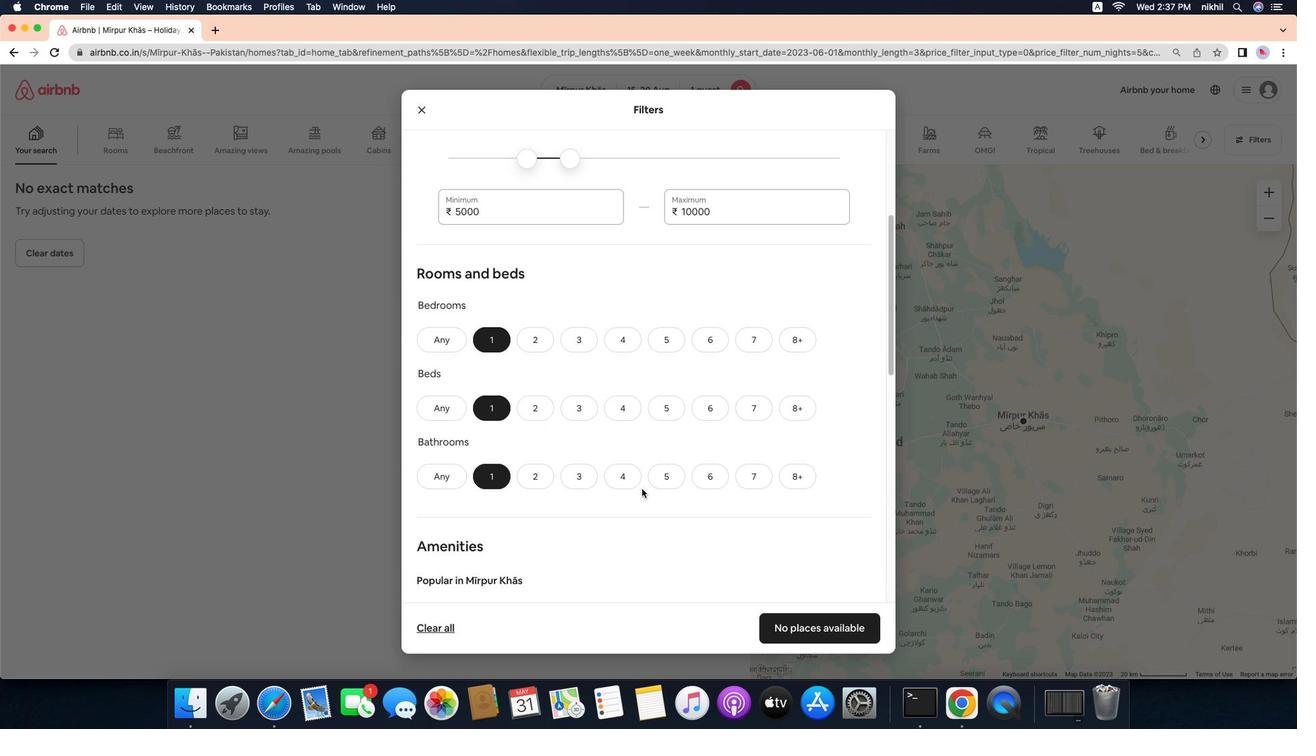 
Action: Mouse pressed left at (347, 354)
Screenshot: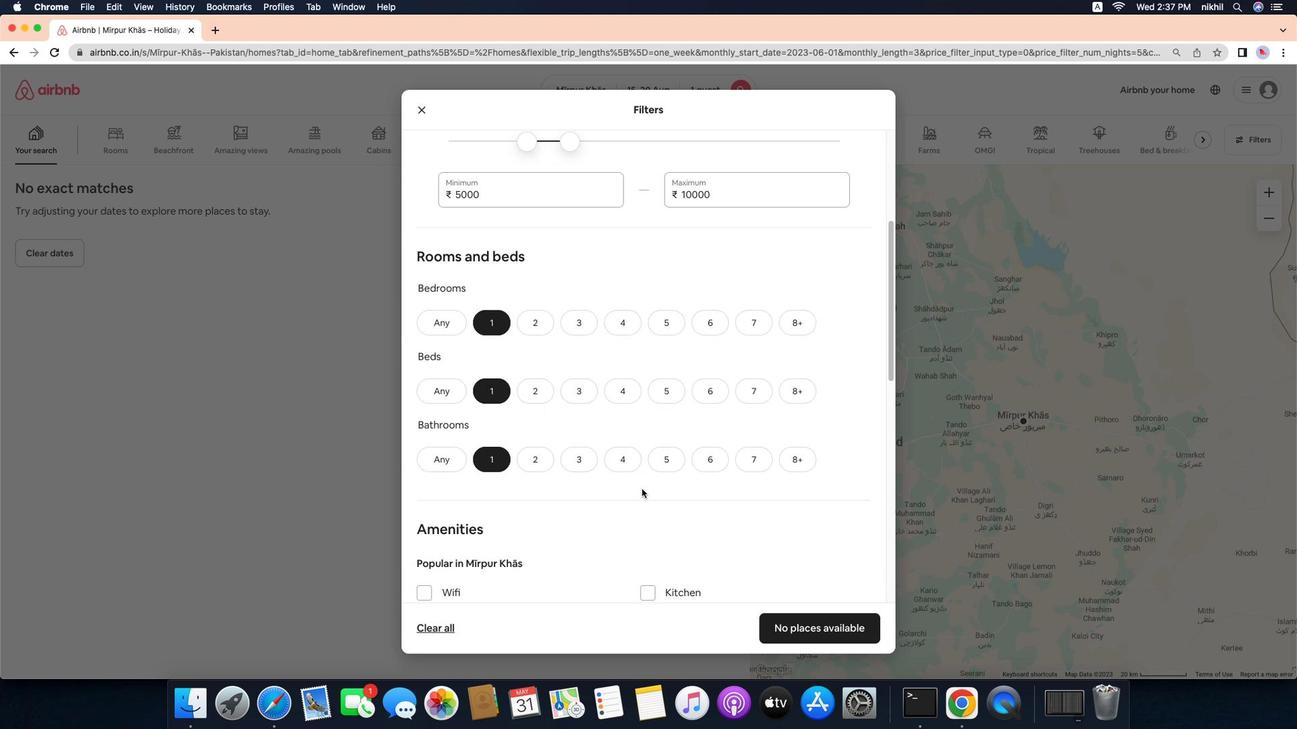 
Action: Mouse moved to (346, 348)
Screenshot: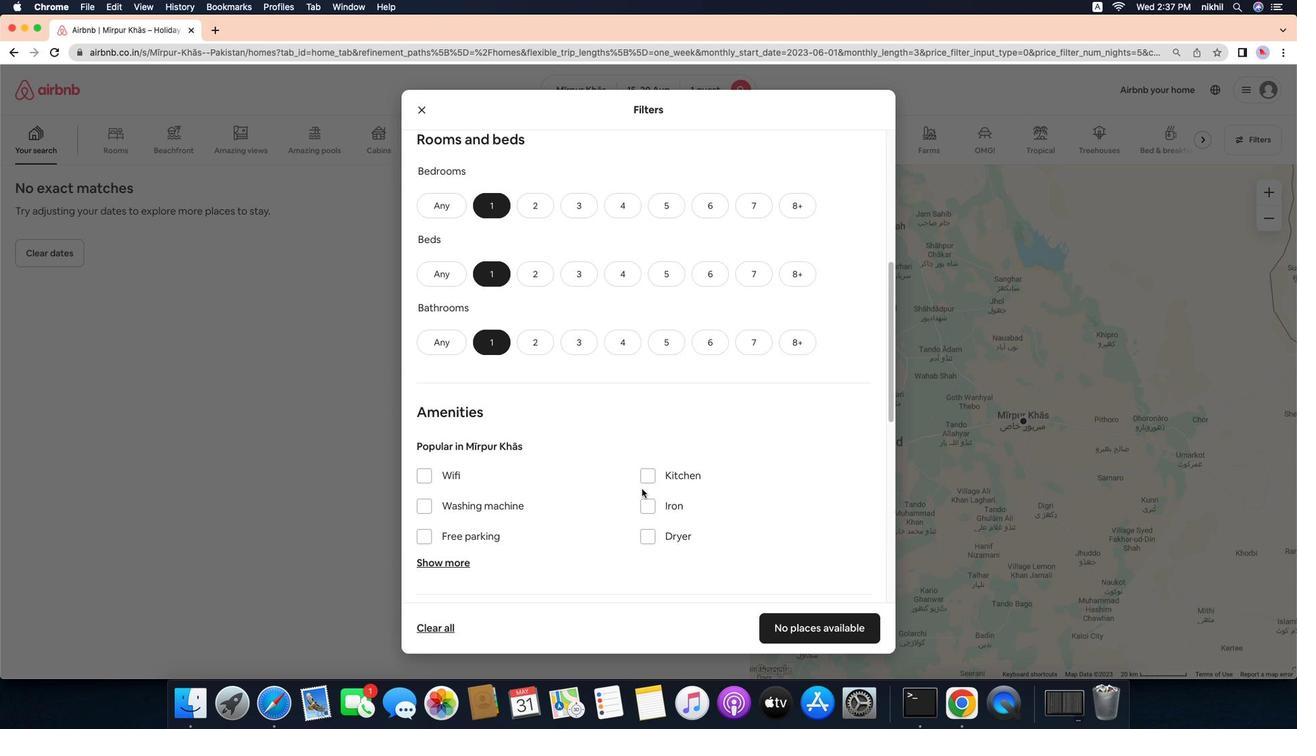 
Action: Mouse pressed left at (346, 348)
Screenshot: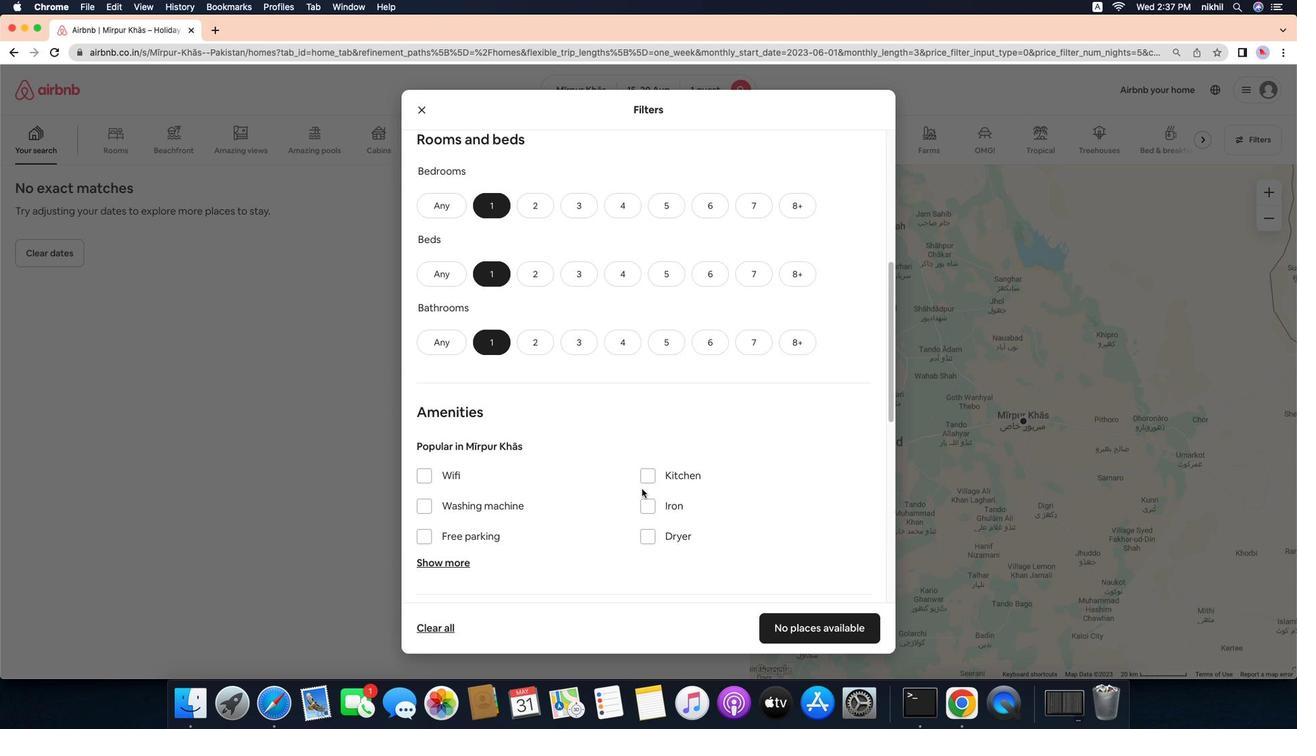 
Action: Mouse moved to (341, 343)
Screenshot: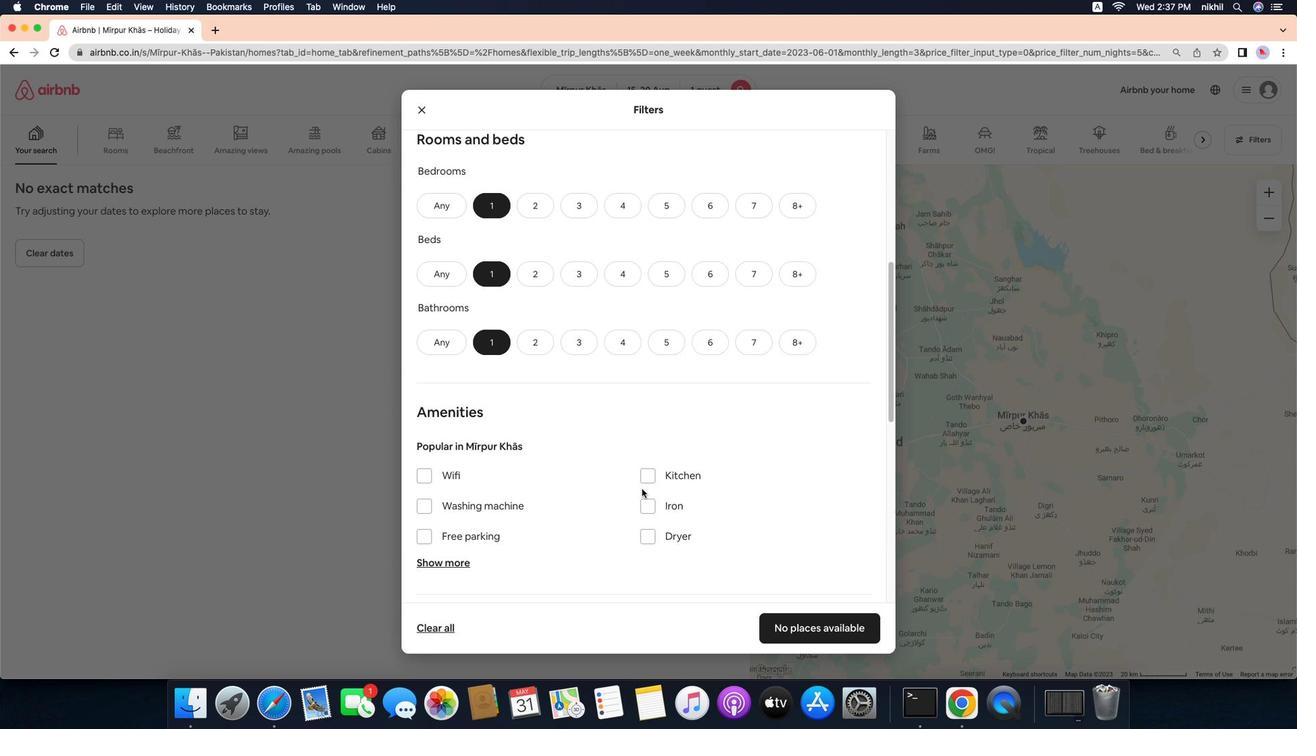 
Action: Mouse pressed left at (341, 343)
Screenshot: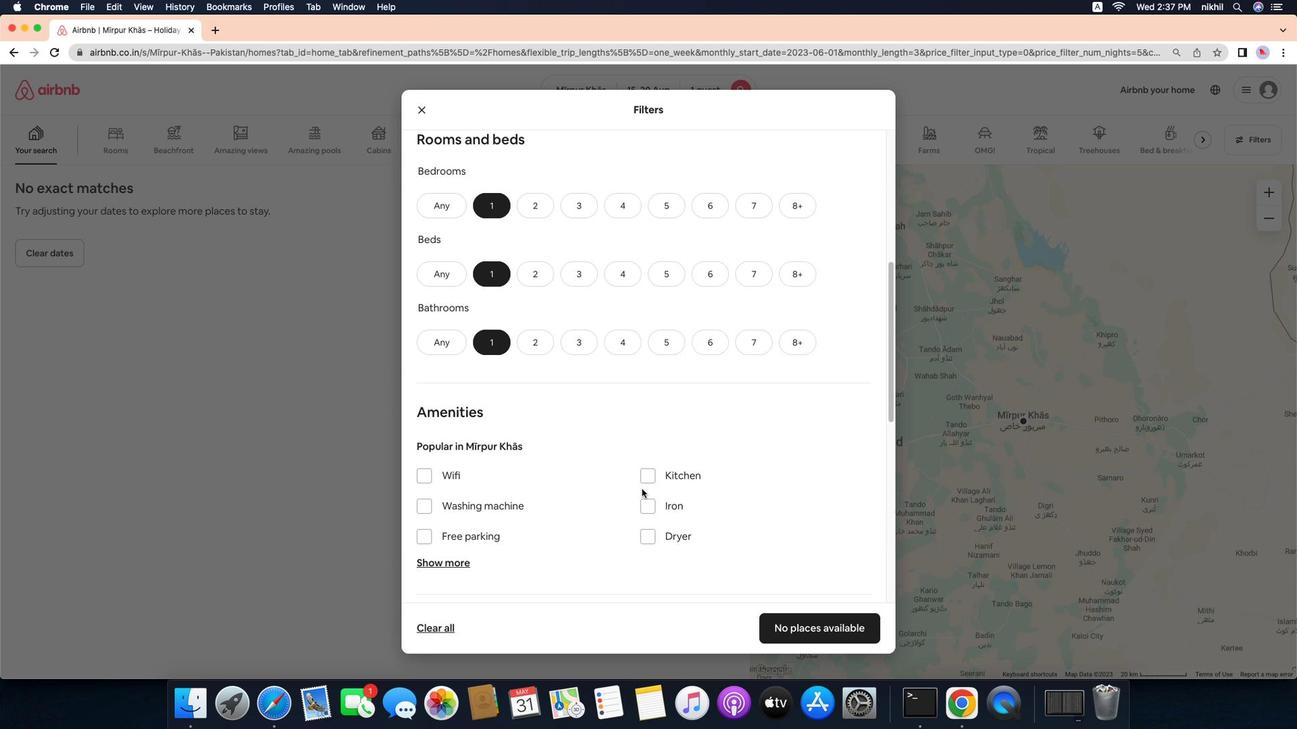 
Action: Mouse moved to (452, 342)
Screenshot: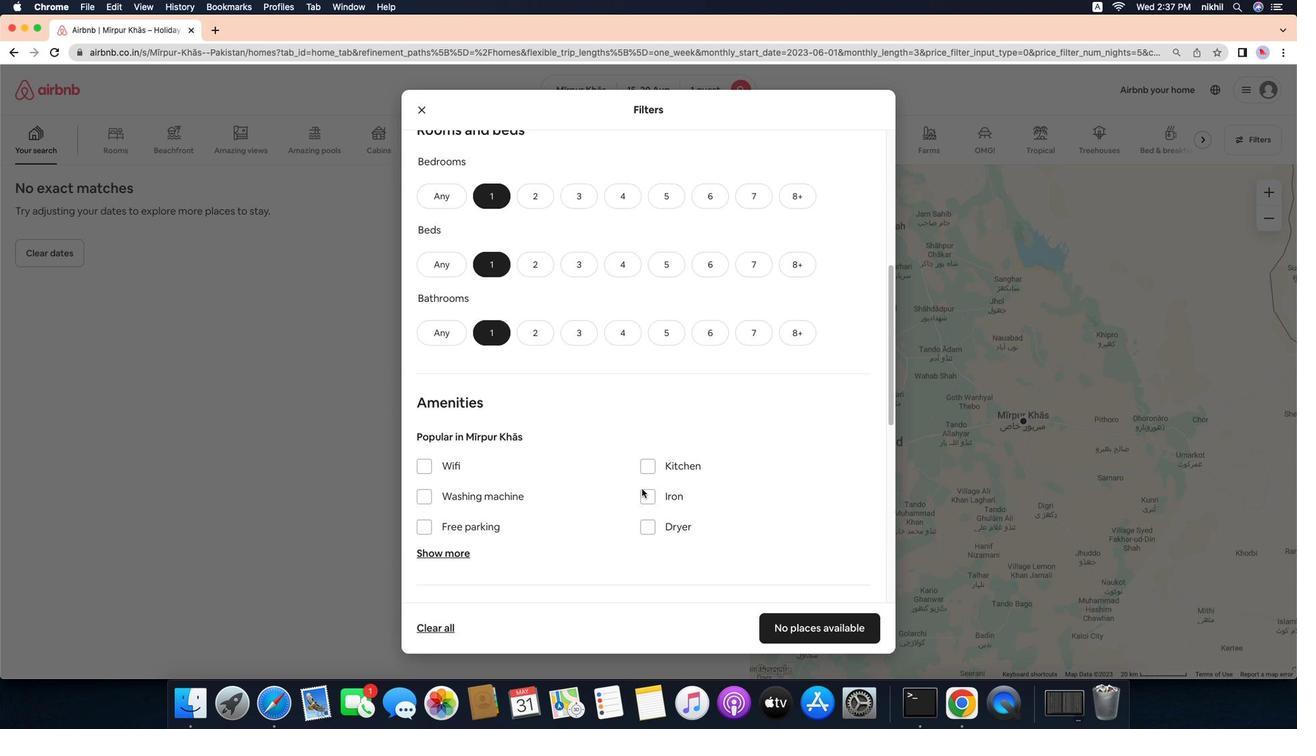 
Action: Mouse scrolled (452, 342) with delta (-18, 379)
Screenshot: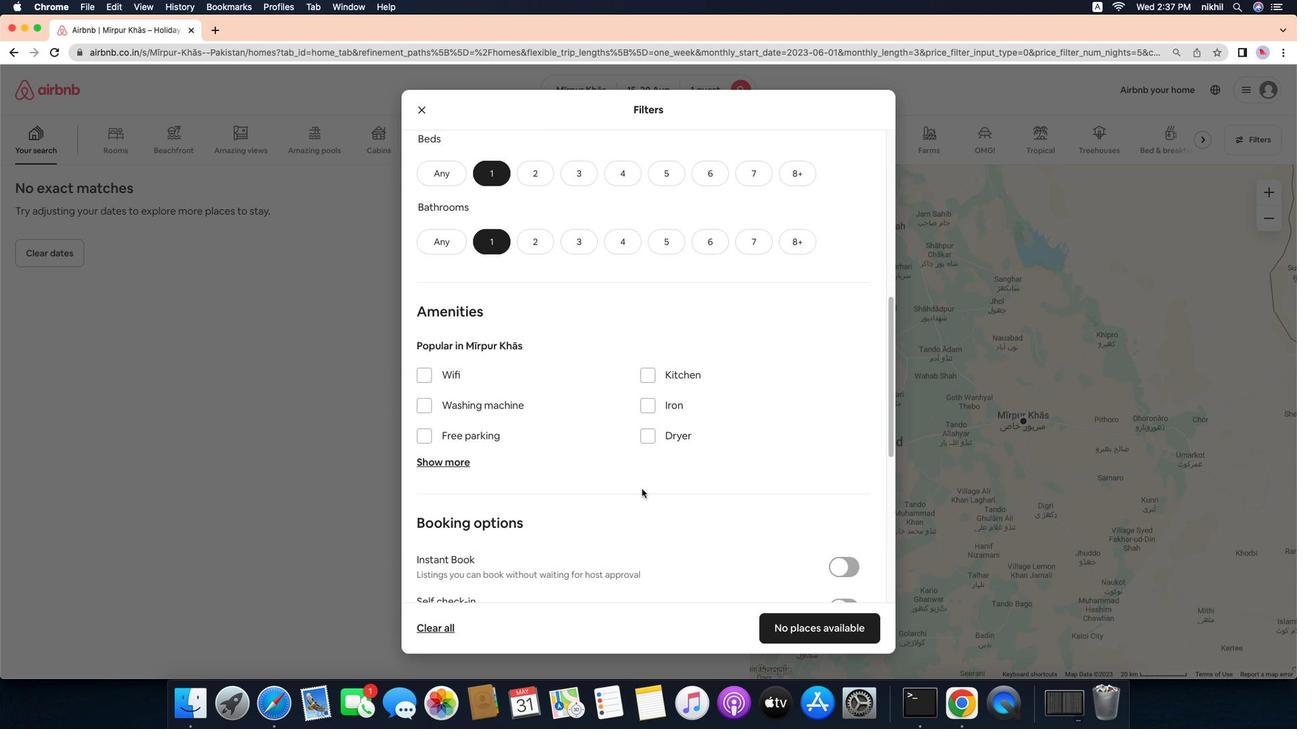 
Action: Mouse scrolled (452, 342) with delta (-18, 379)
Screenshot: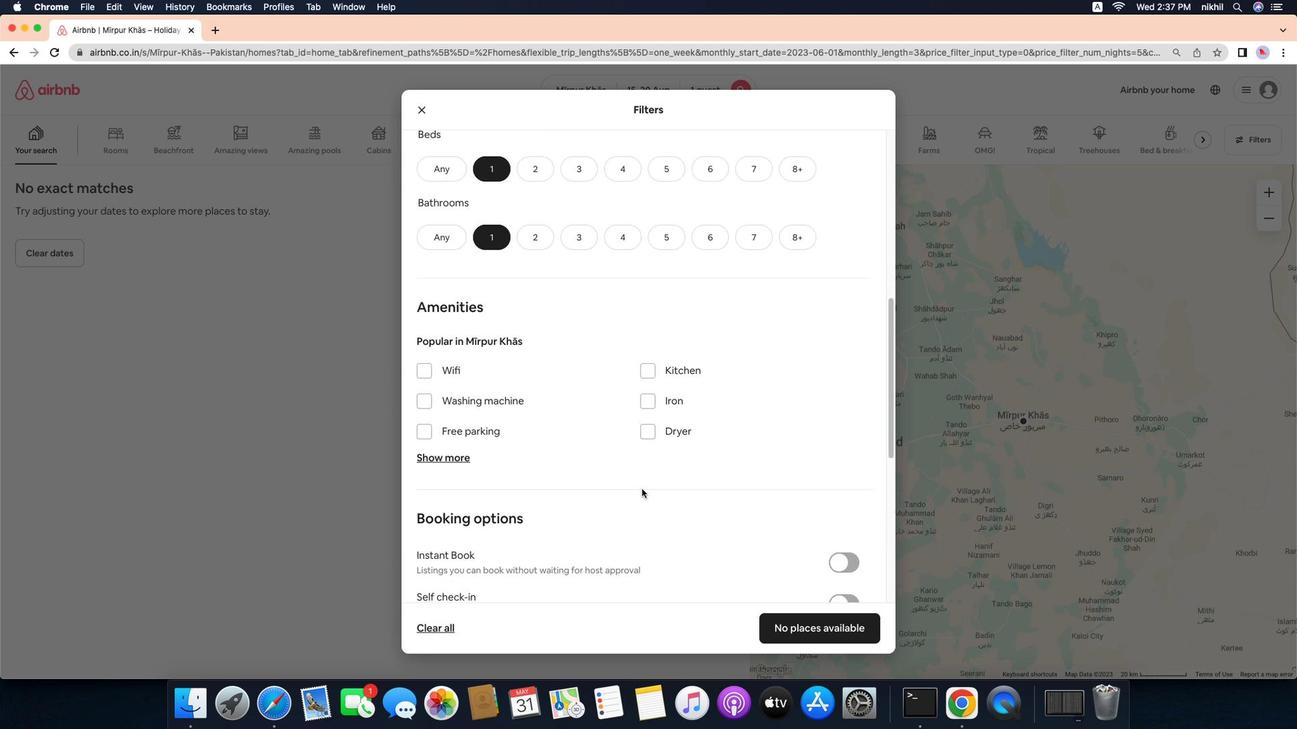 
Action: Mouse scrolled (452, 342) with delta (-18, 379)
Screenshot: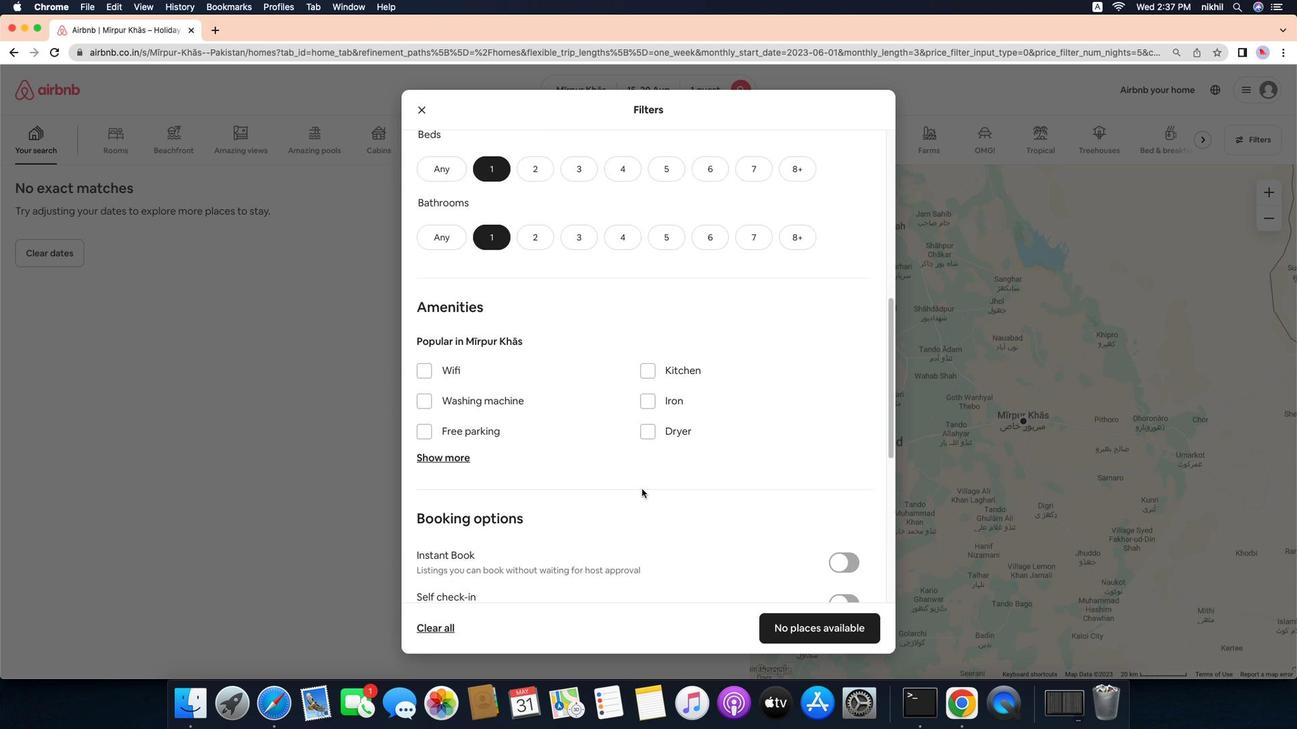 
Action: Mouse scrolled (452, 342) with delta (-18, 379)
Screenshot: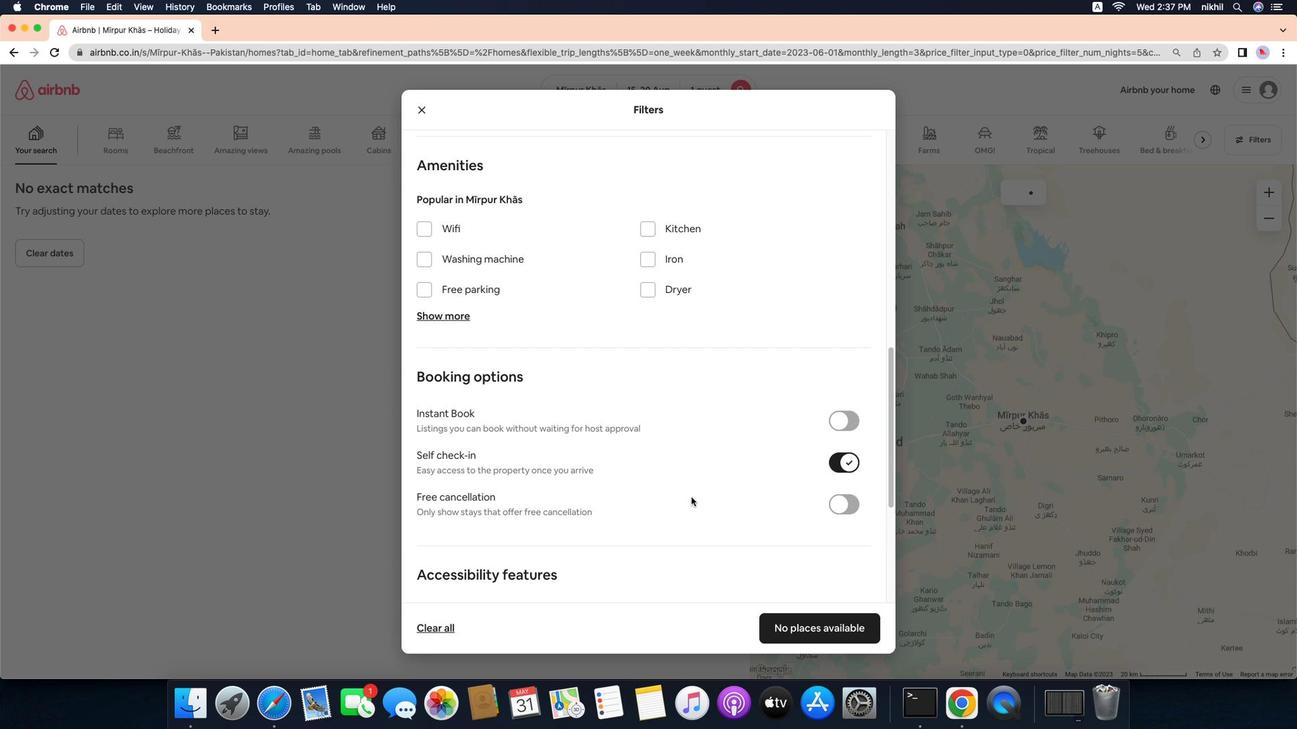 
Action: Mouse scrolled (452, 342) with delta (-18, 379)
Screenshot: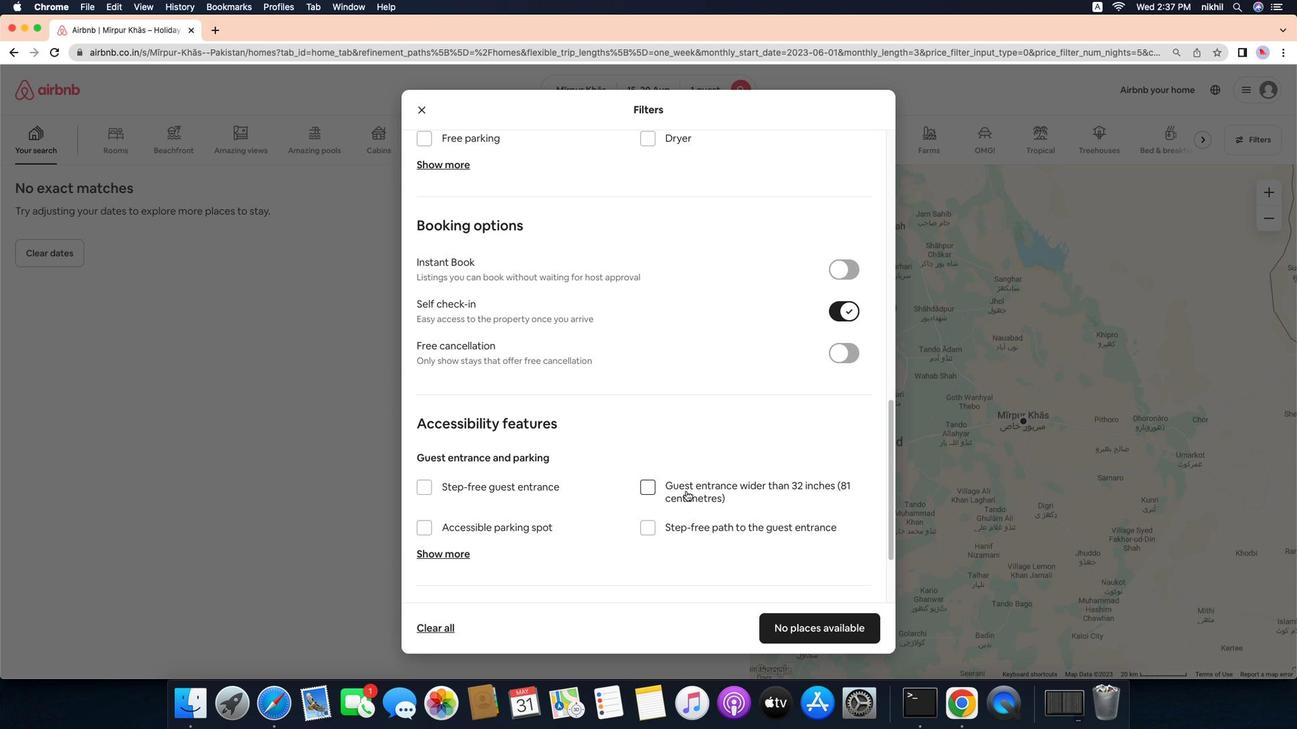 
Action: Mouse scrolled (452, 342) with delta (-18, 379)
Screenshot: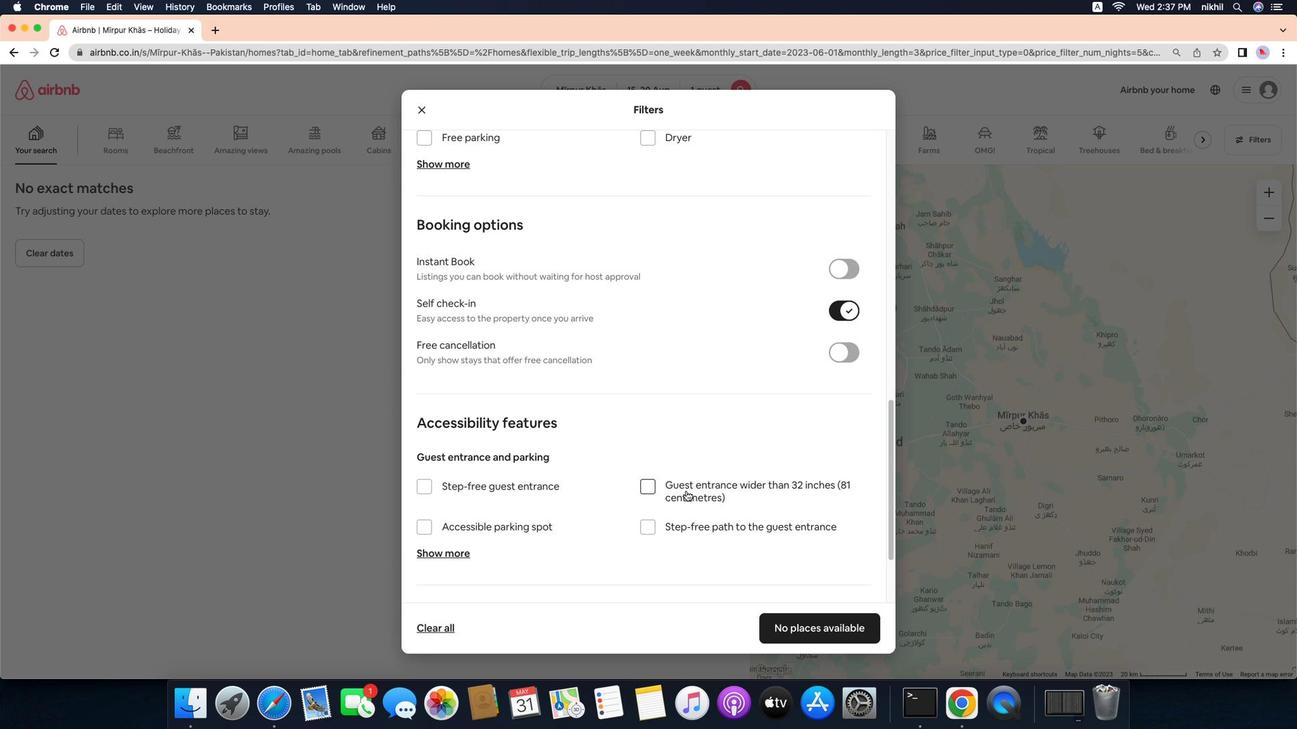 
Action: Mouse scrolled (452, 342) with delta (-18, 379)
Screenshot: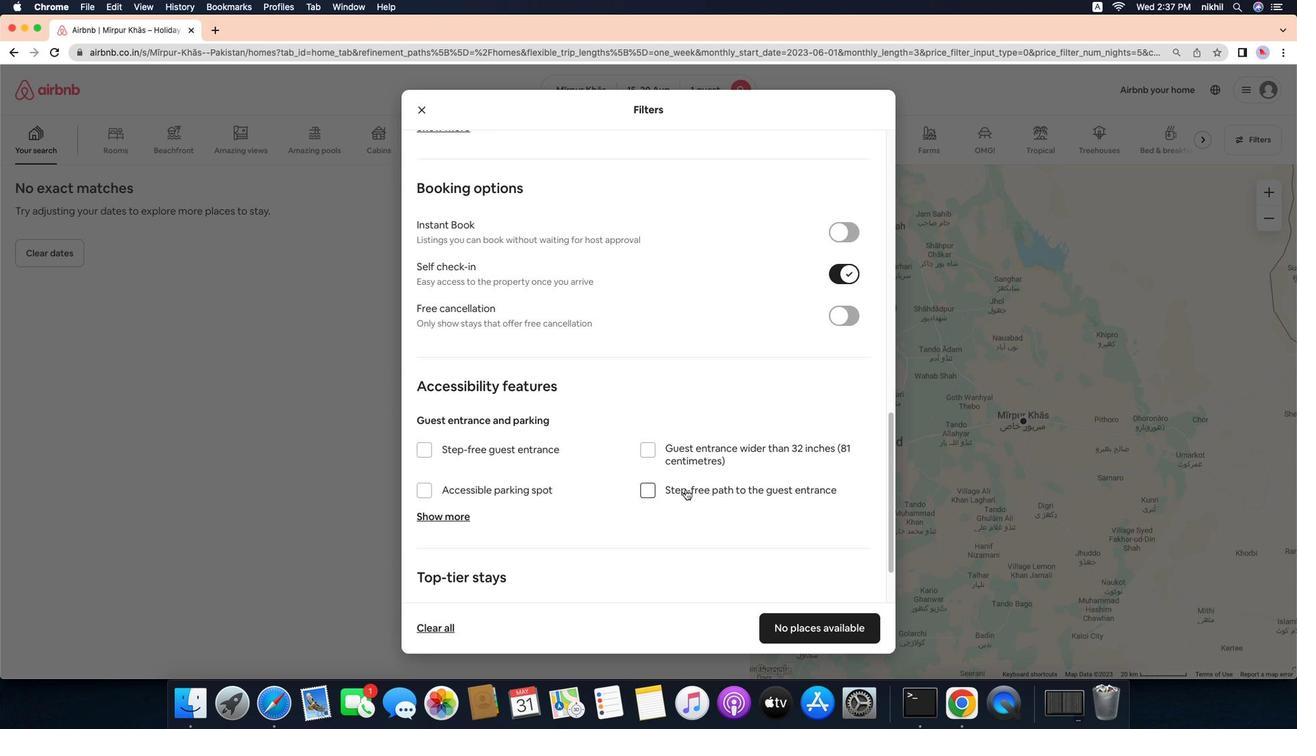 
Action: Mouse scrolled (452, 342) with delta (-18, 379)
Screenshot: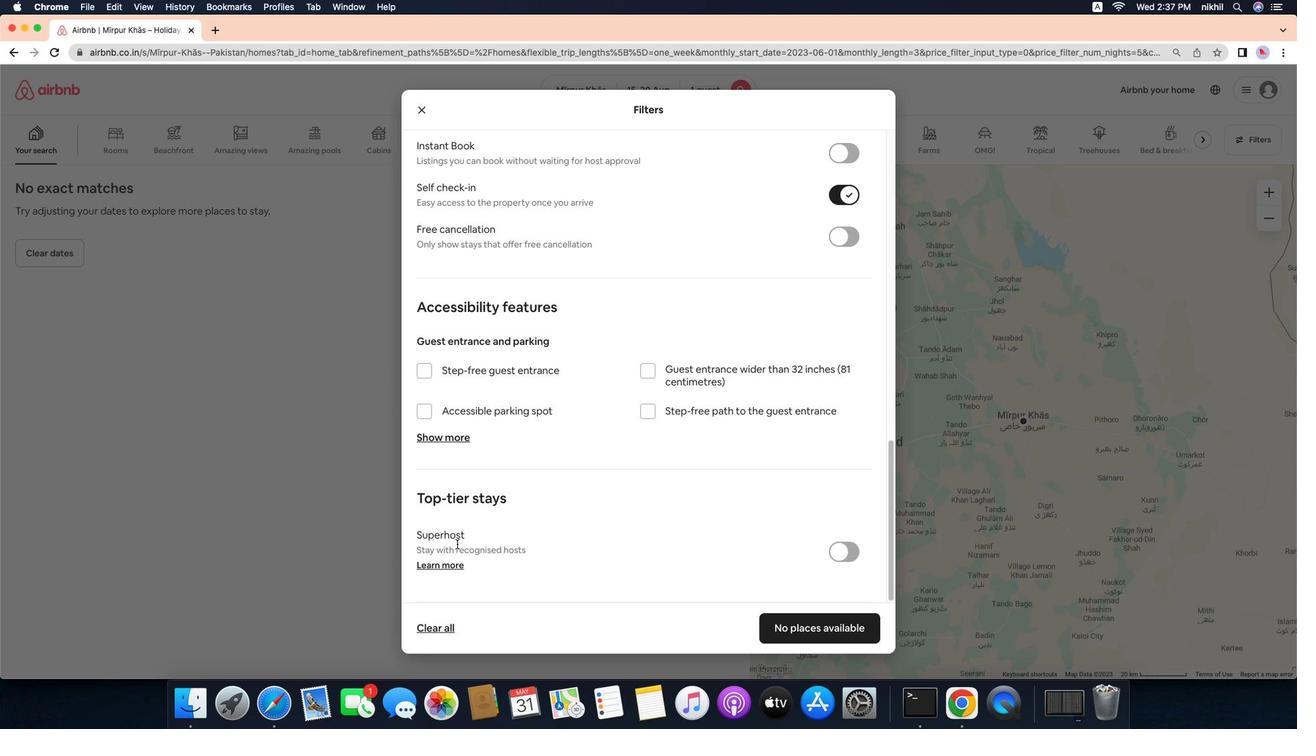 
Action: Mouse scrolled (452, 342) with delta (-18, 379)
Screenshot: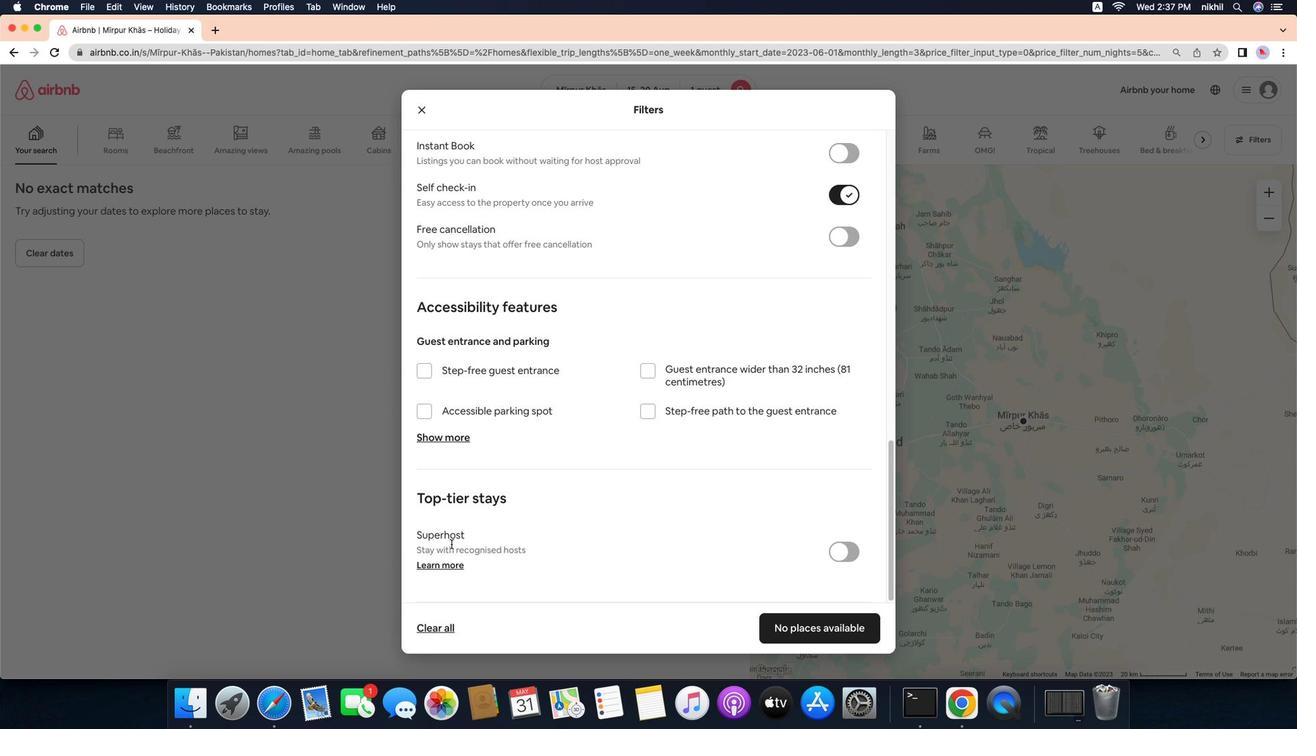 
Action: Mouse scrolled (452, 342) with delta (-18, 379)
Screenshot: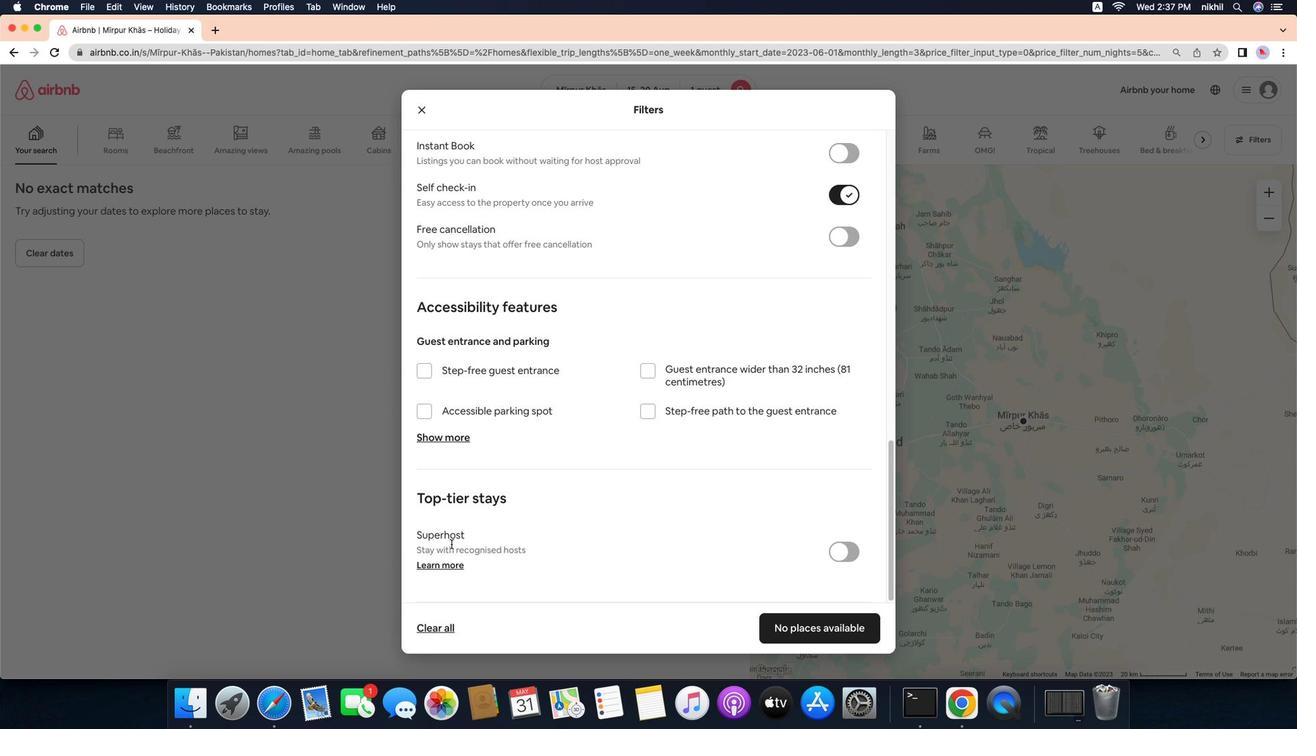 
Action: Mouse moved to (593, 344)
Screenshot: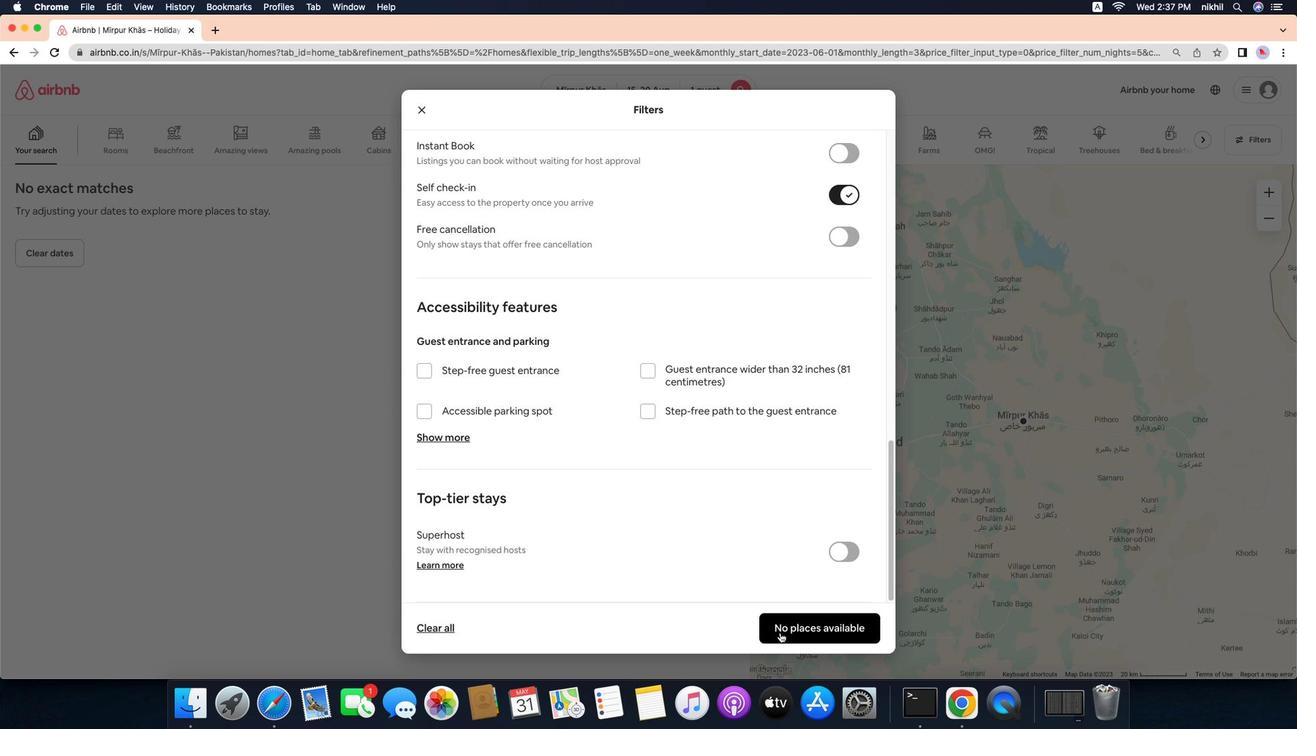 
Action: Mouse pressed left at (593, 344)
Screenshot: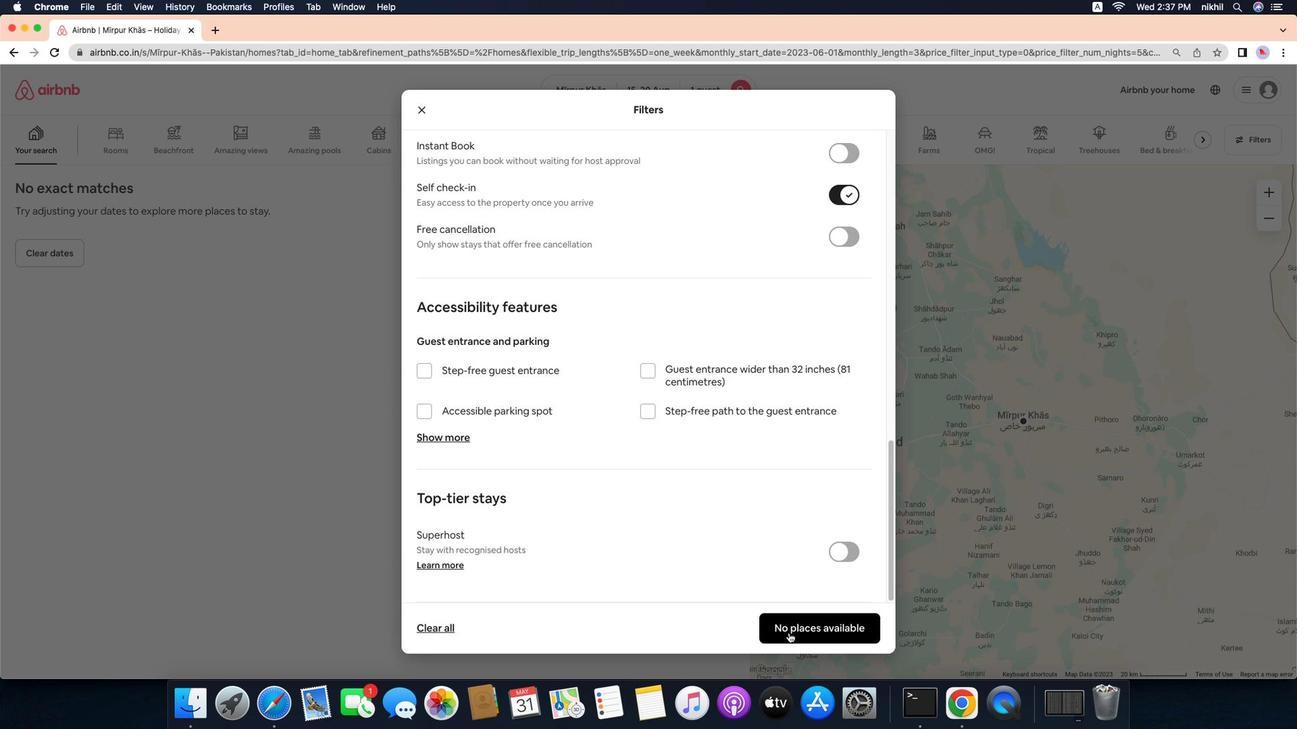 
Action: Mouse moved to (489, 341)
Screenshot: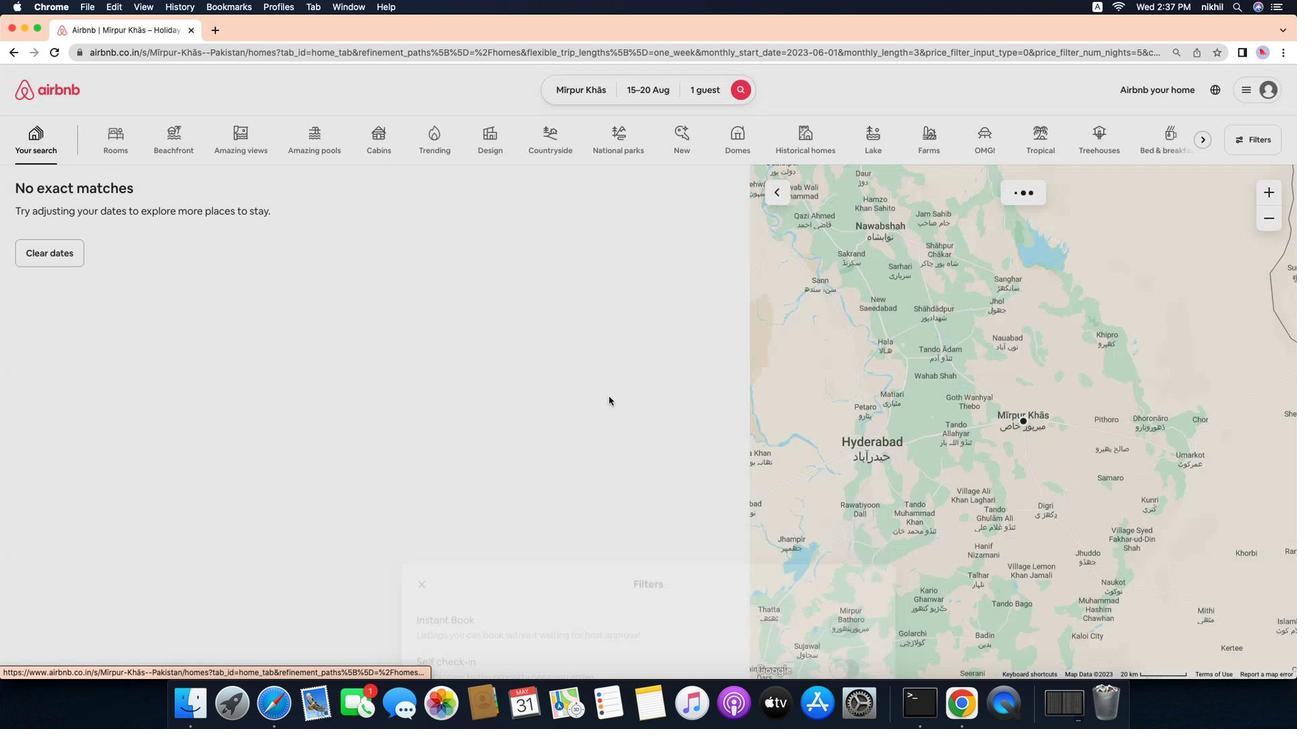 
Action: Mouse scrolled (489, 341) with delta (-18, 379)
Screenshot: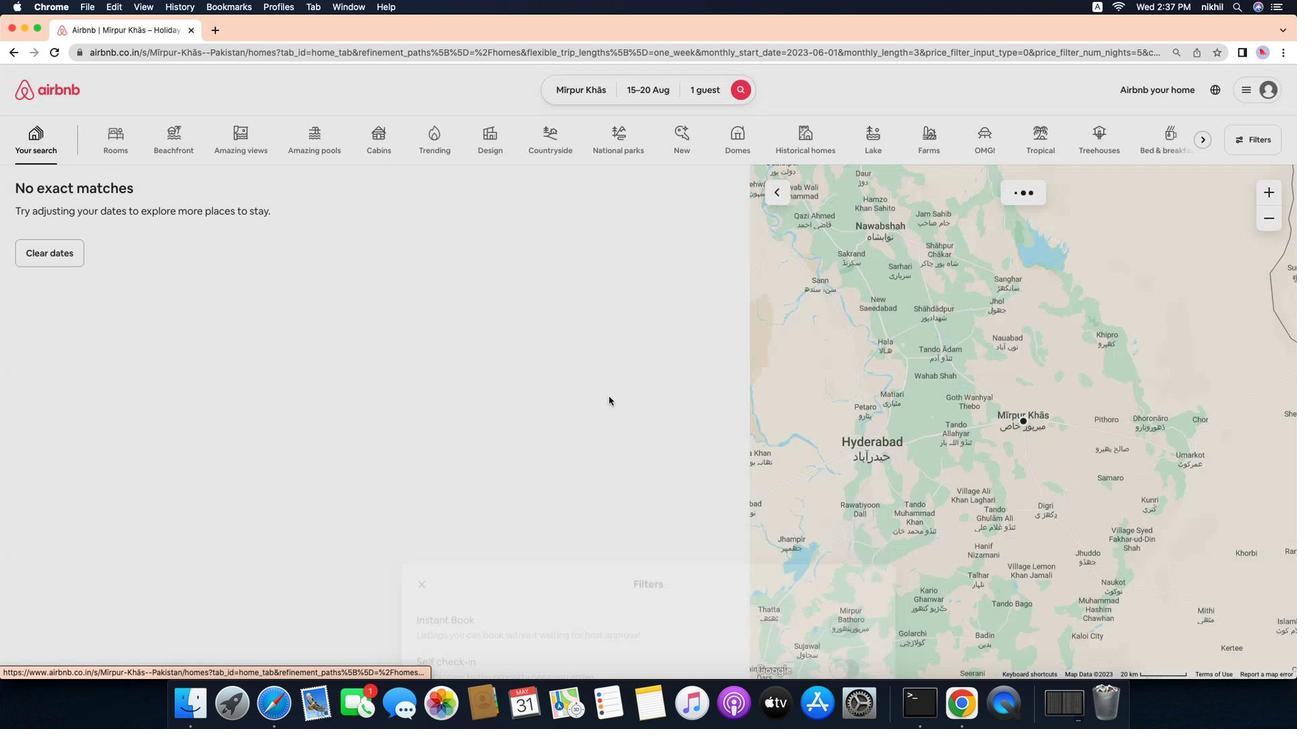 
Action: Mouse moved to (488, 341)
Screenshot: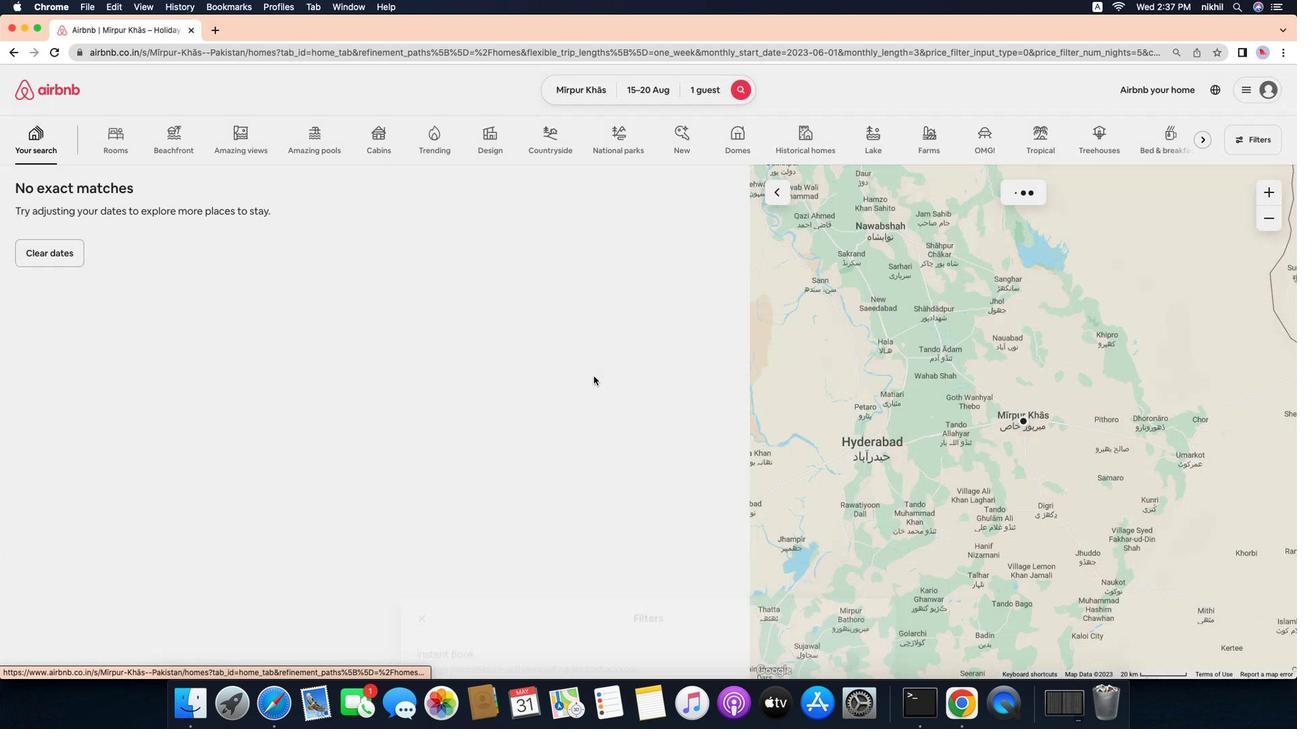 
Action: Mouse scrolled (488, 341) with delta (-18, 379)
Screenshot: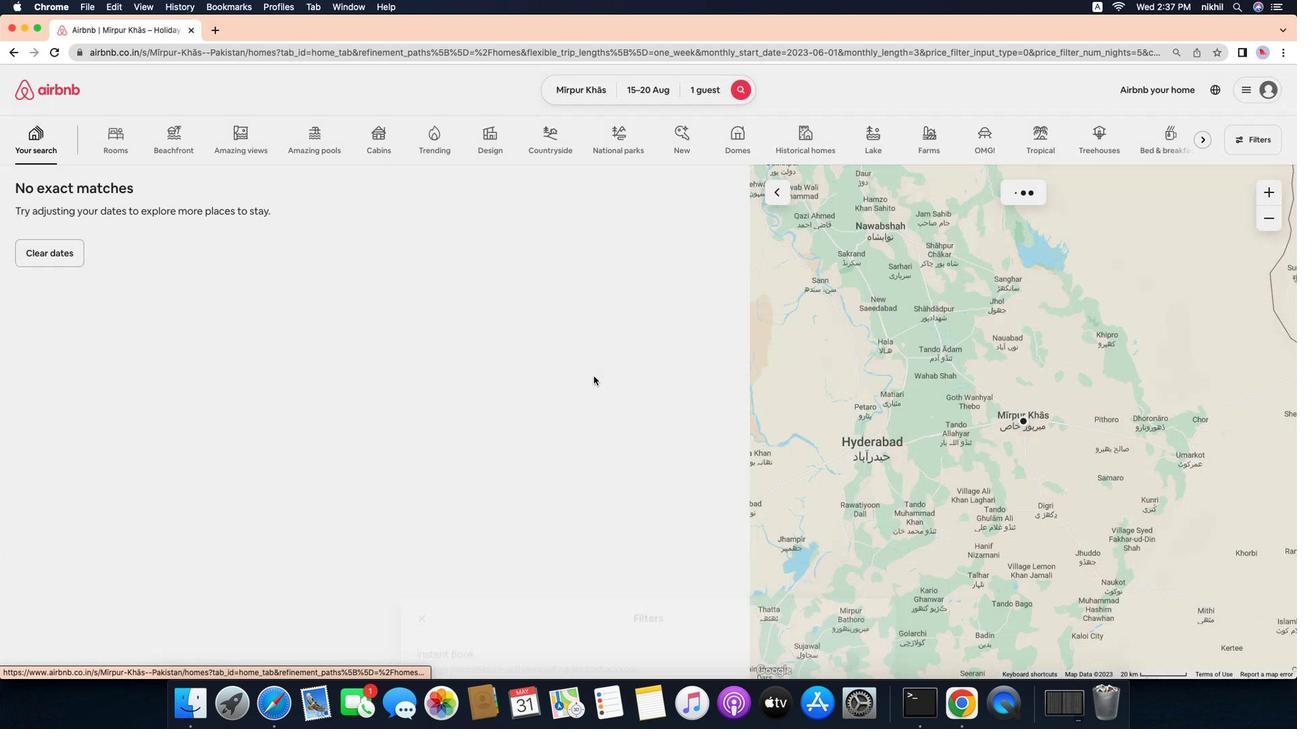 
Action: Mouse moved to (487, 342)
Screenshot: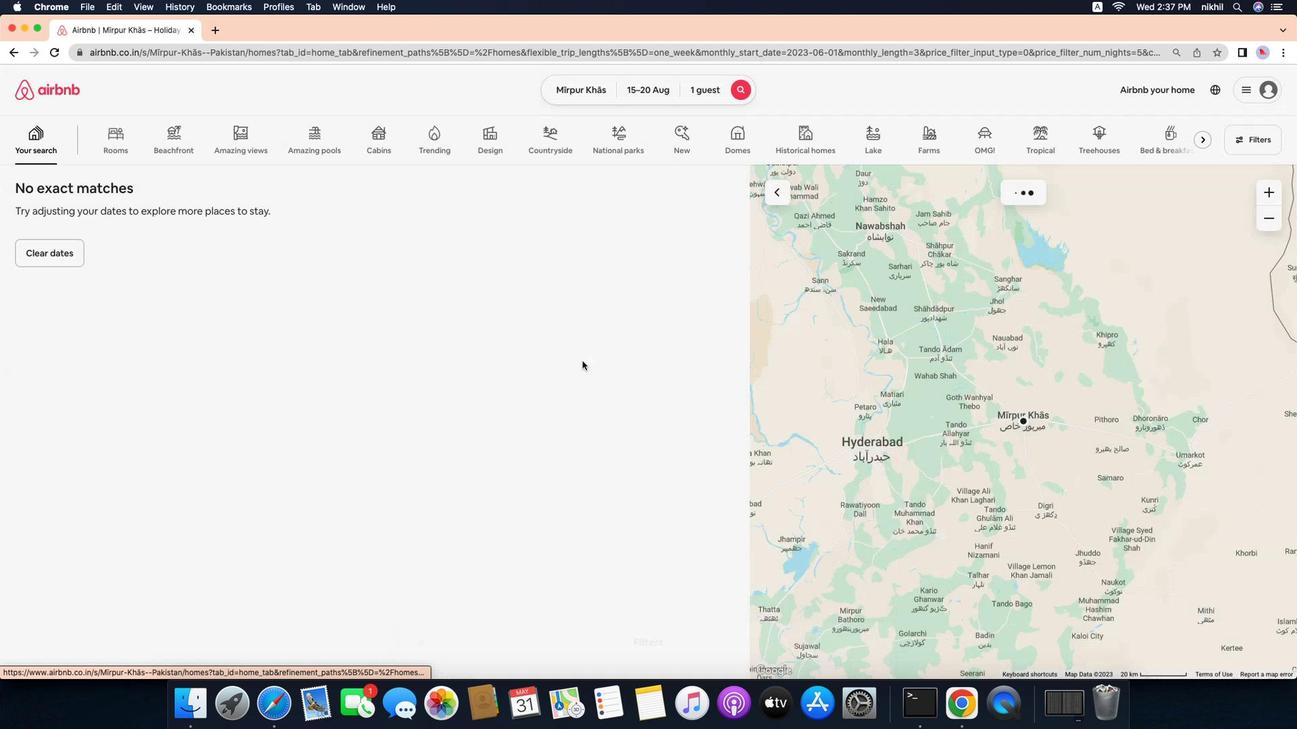 
Action: Mouse scrolled (487, 342) with delta (-18, 379)
Screenshot: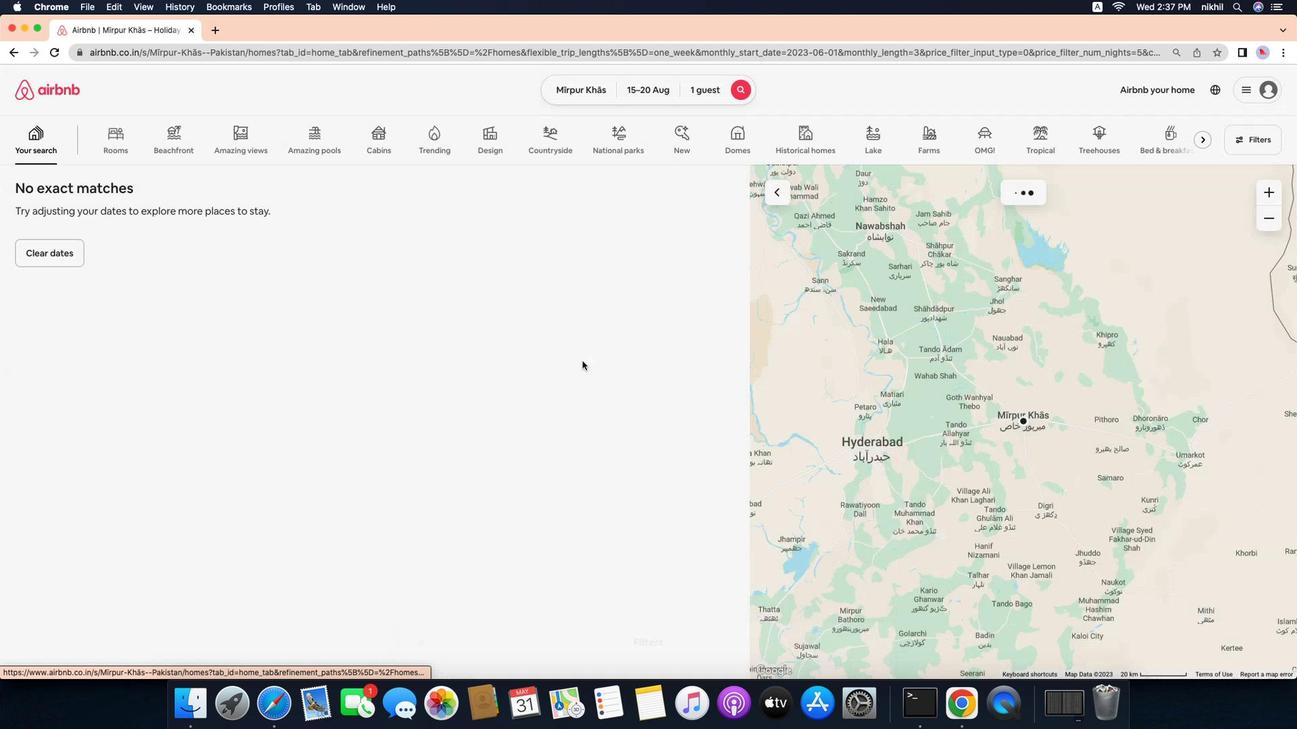 
Action: Mouse moved to (484, 342)
Screenshot: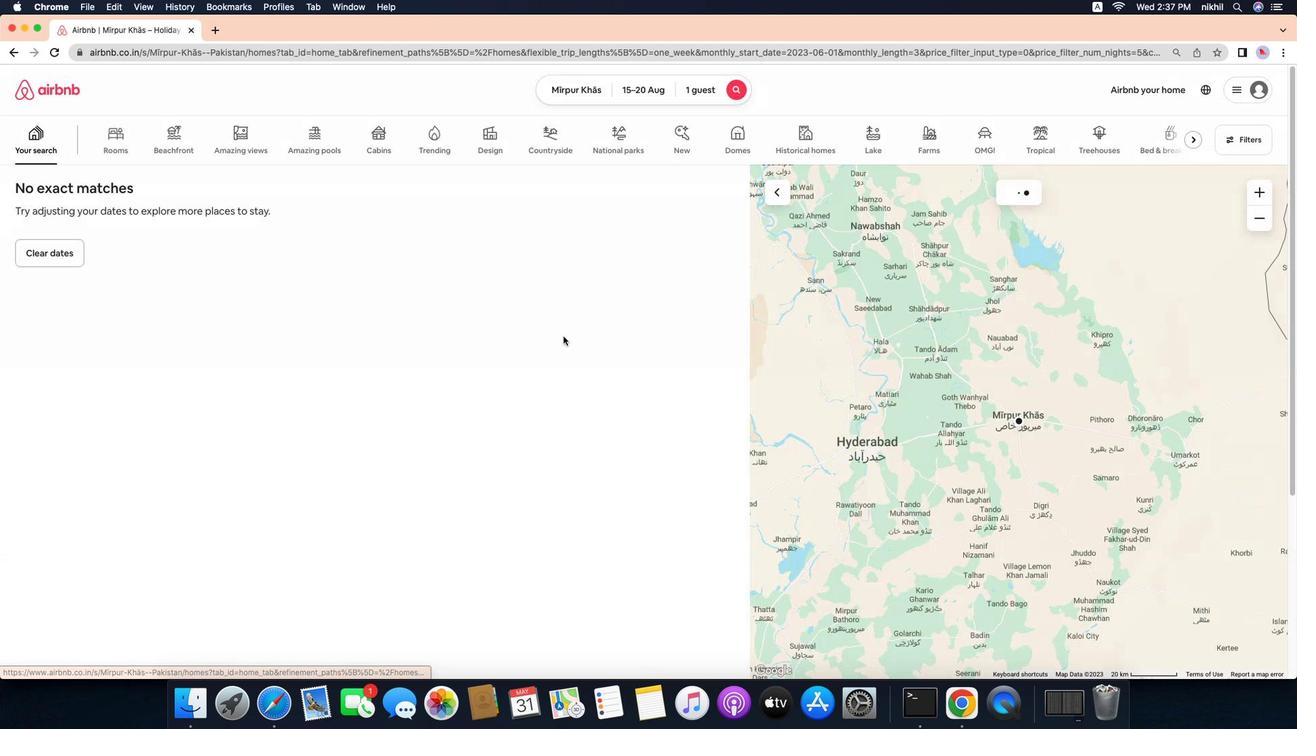 
Action: Mouse scrolled (484, 342) with delta (-18, 379)
Screenshot: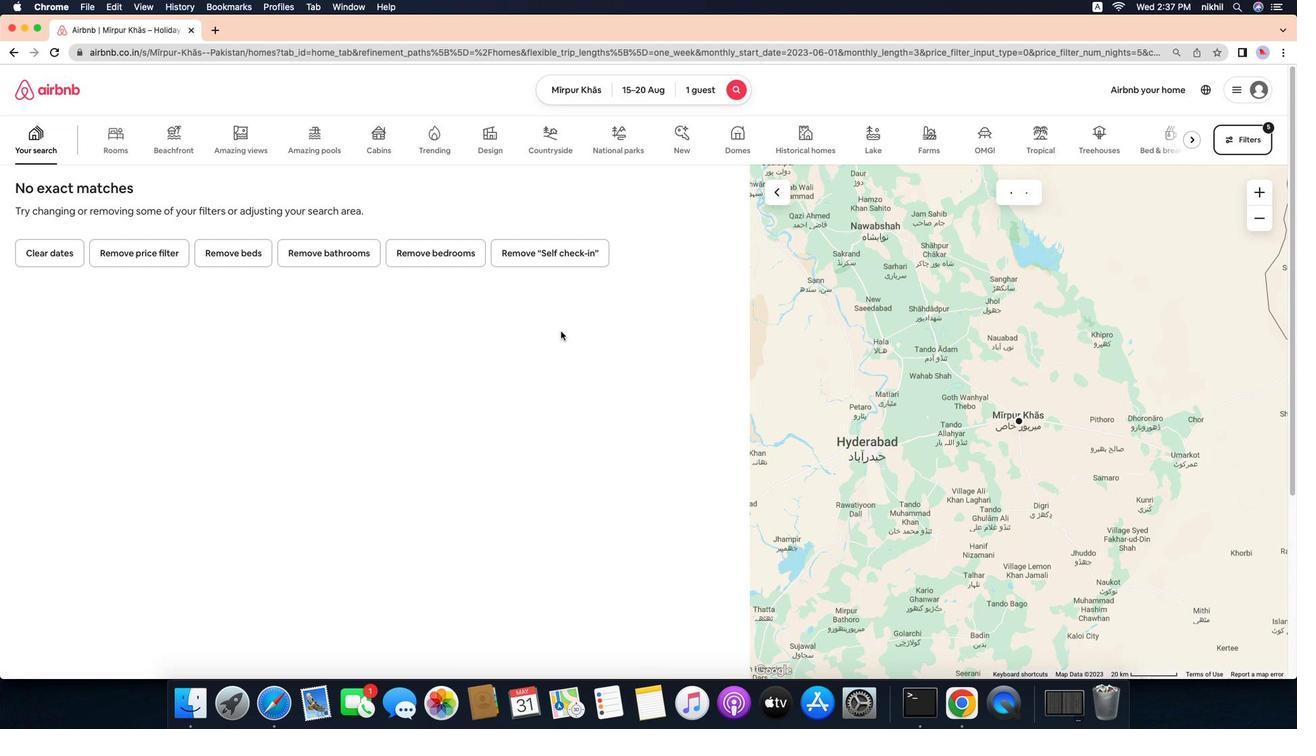 
Action: Mouse scrolled (484, 342) with delta (-18, 379)
Screenshot: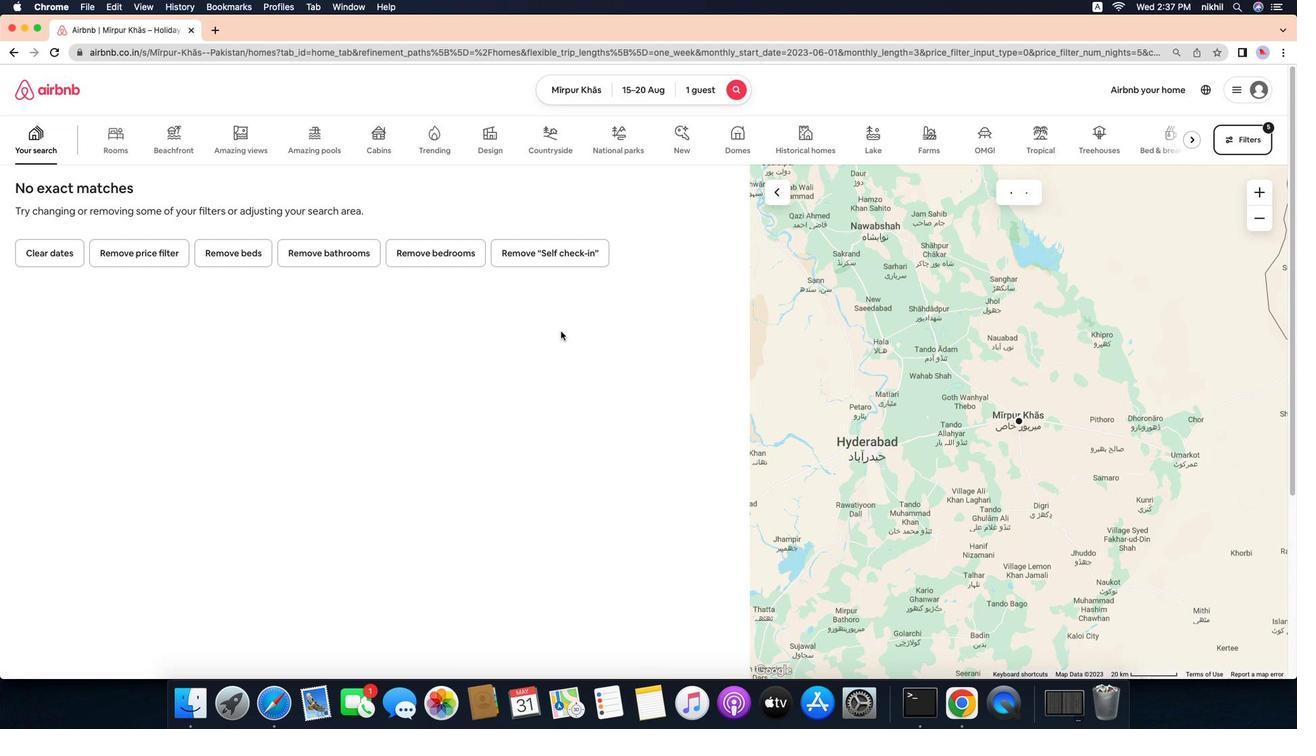 
Action: Mouse scrolled (484, 342) with delta (-18, 379)
Screenshot: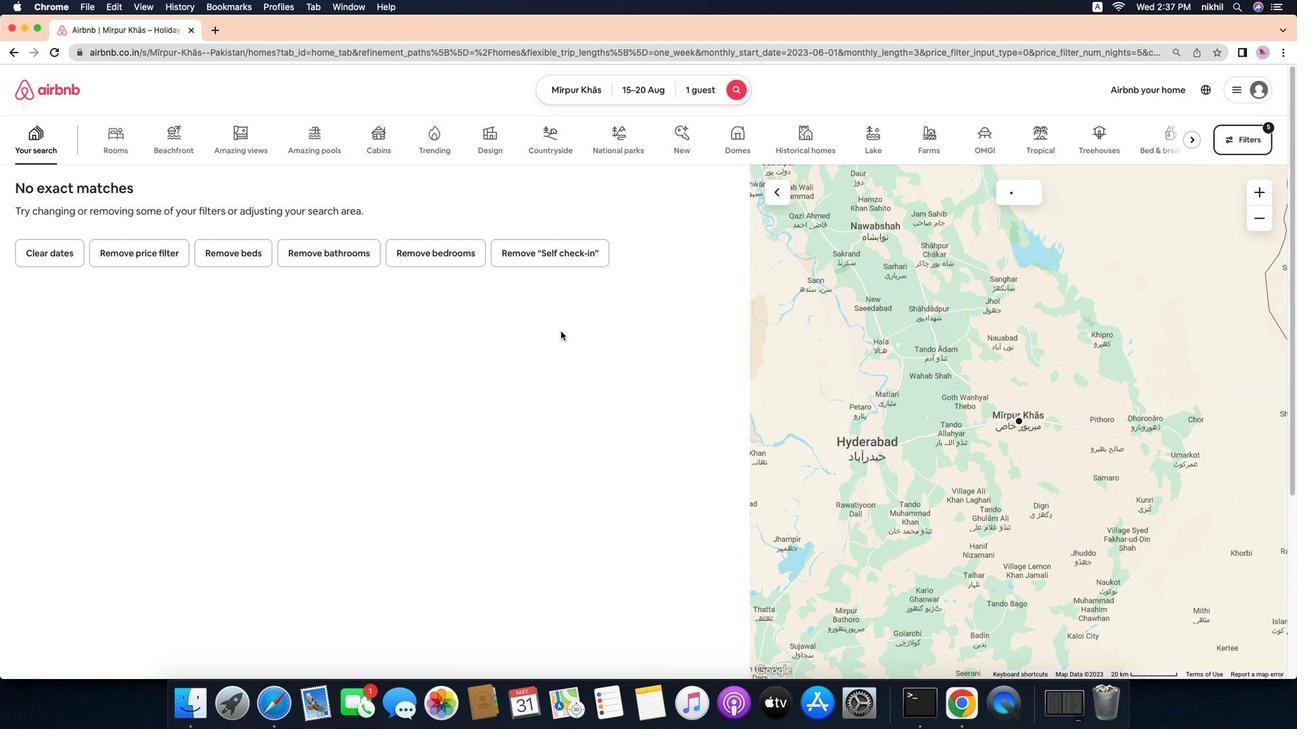 
Action: Mouse scrolled (484, 342) with delta (-18, 379)
Screenshot: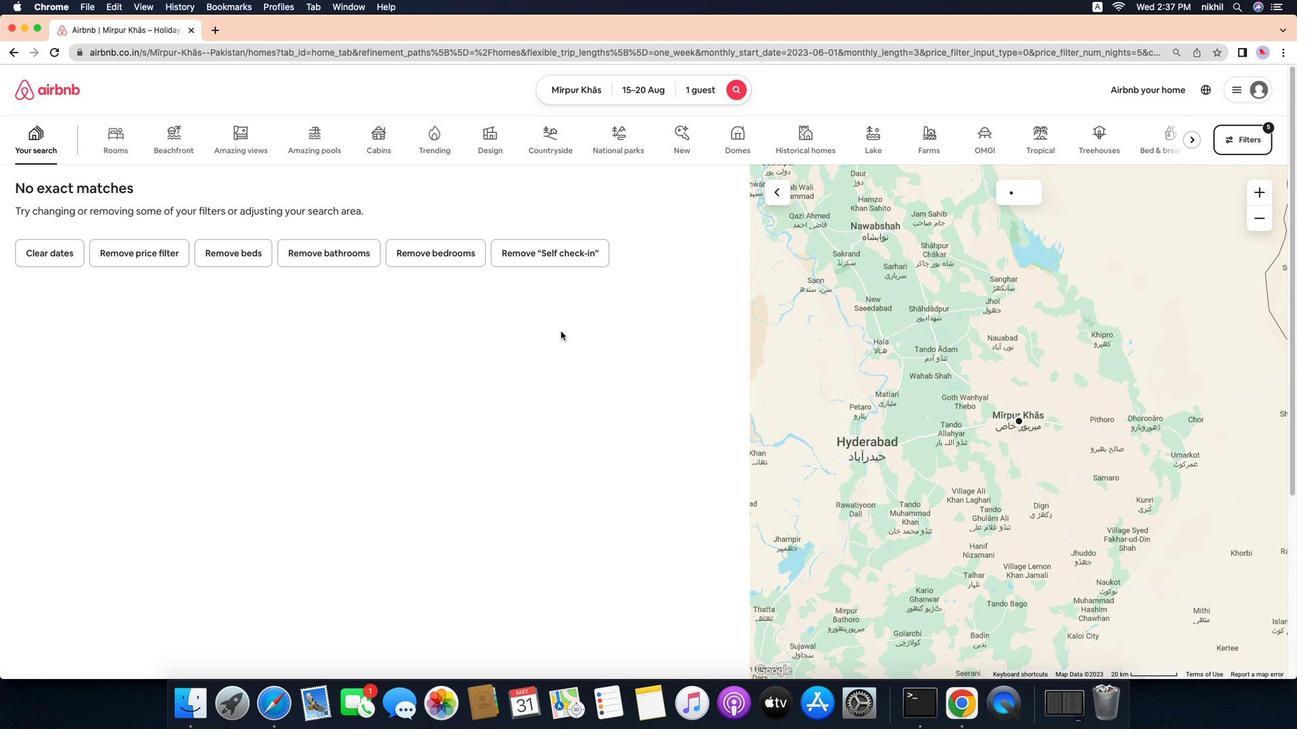 
Action: Mouse moved to (404, 338)
Screenshot: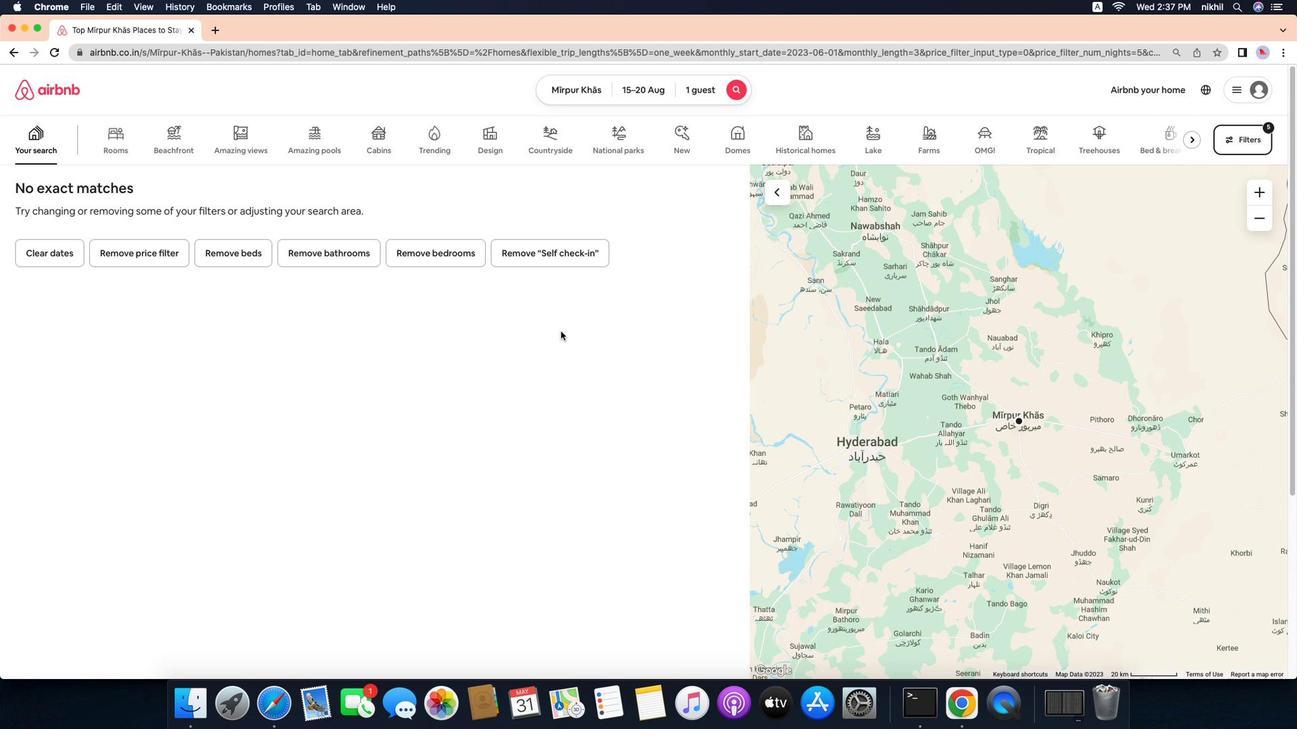 
Action: Mouse scrolled (404, 338) with delta (-18, 379)
Screenshot: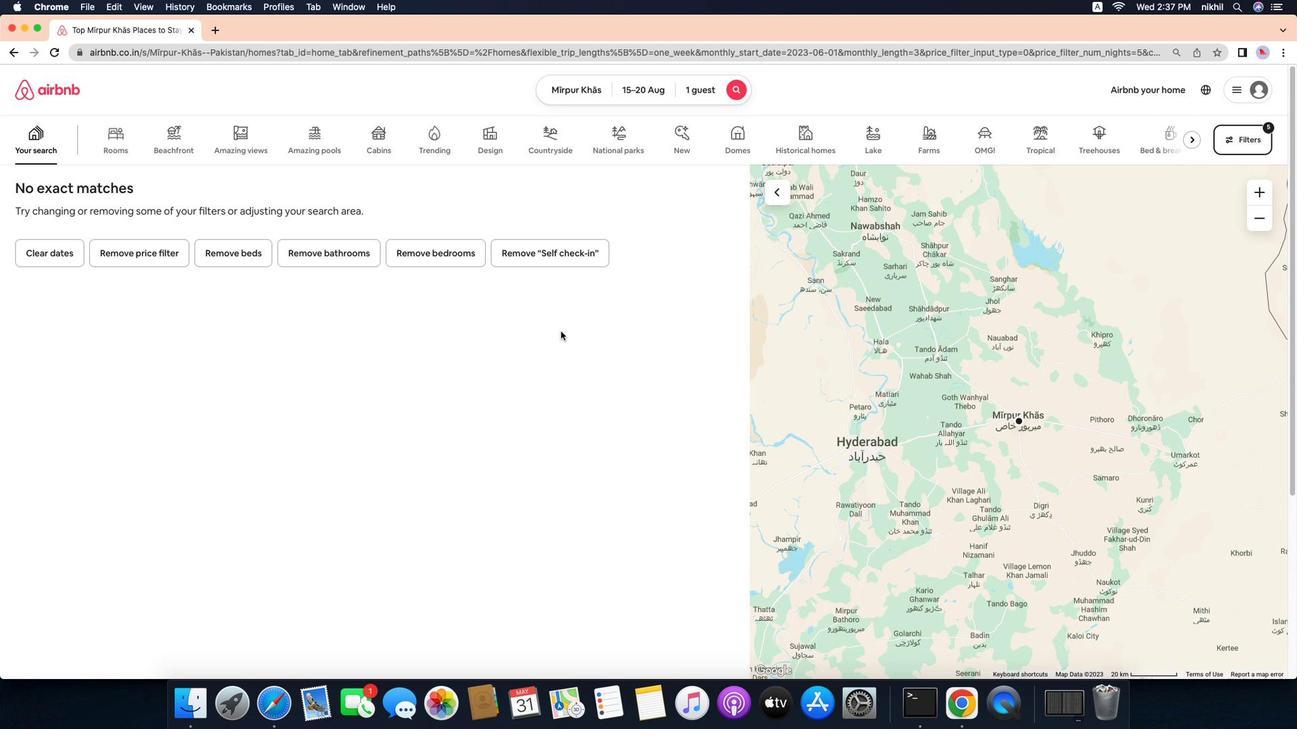 
Action: Mouse moved to (404, 338)
Screenshot: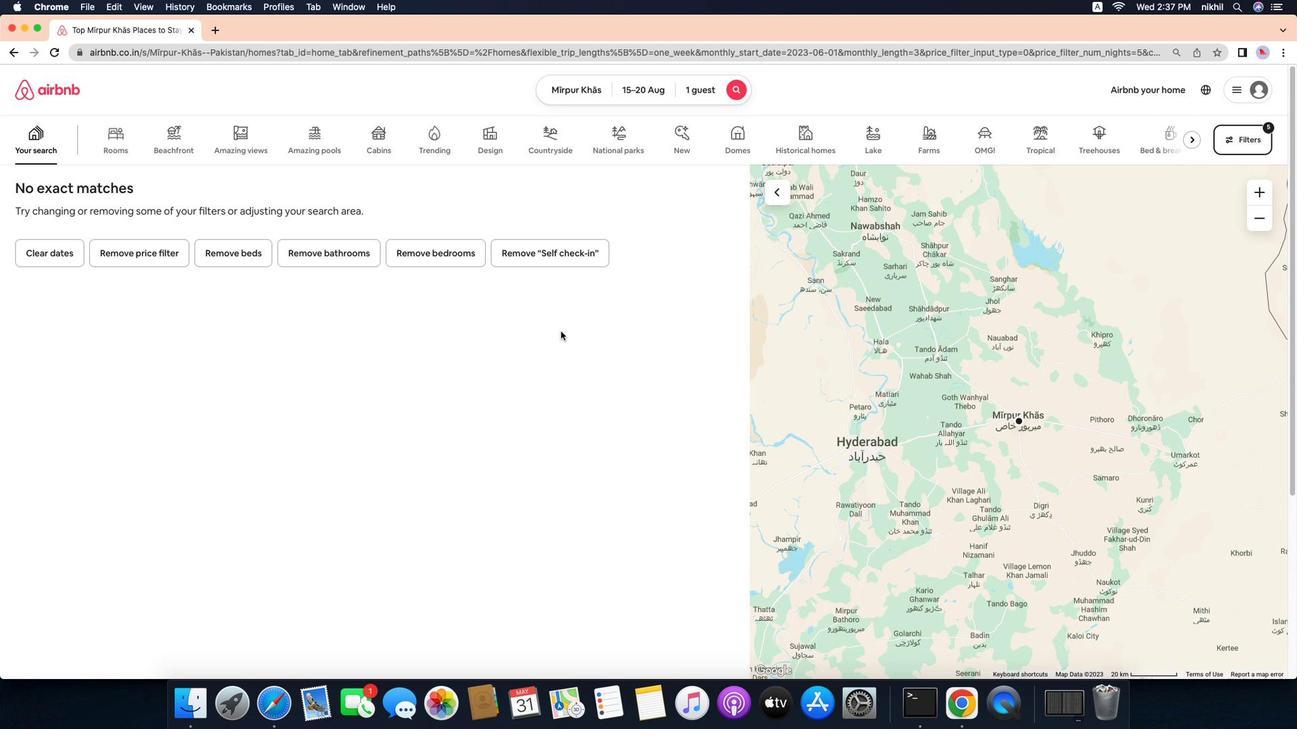
Action: Mouse scrolled (404, 338) with delta (-18, 379)
Screenshot: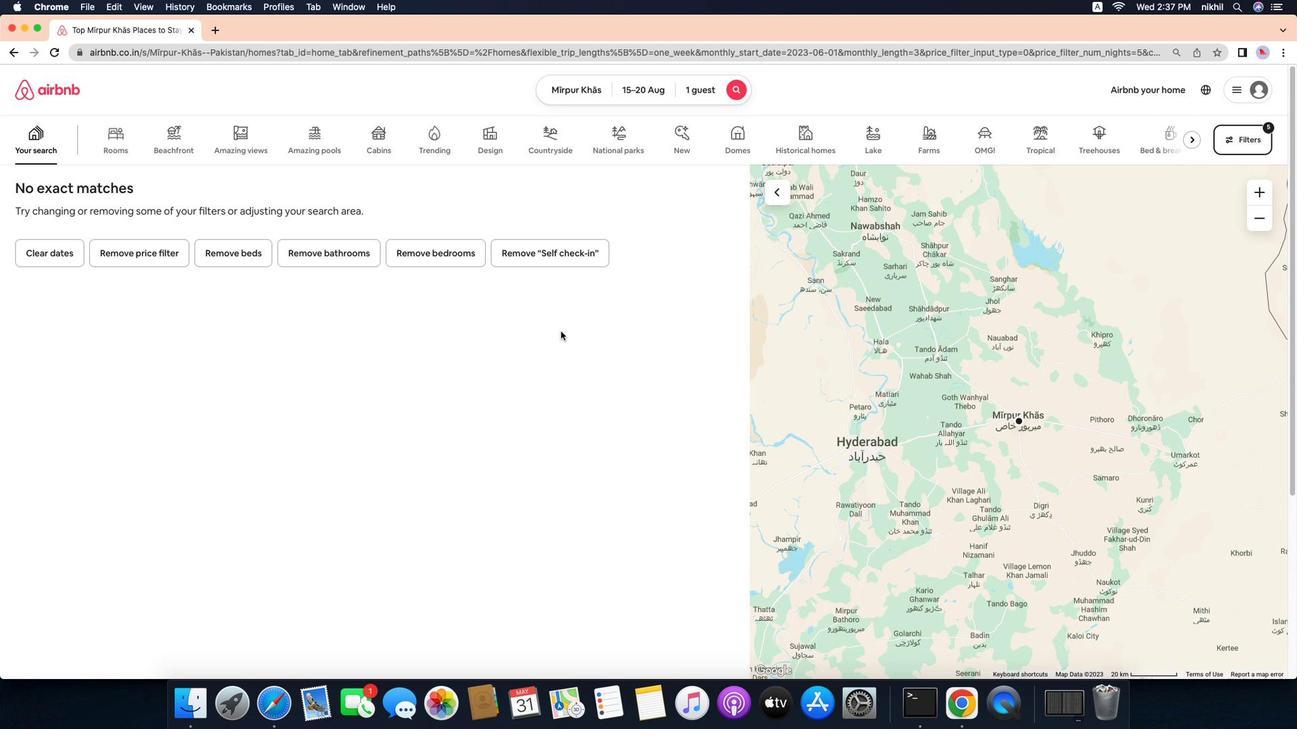 
Action: Mouse moved to (404, 338)
Screenshot: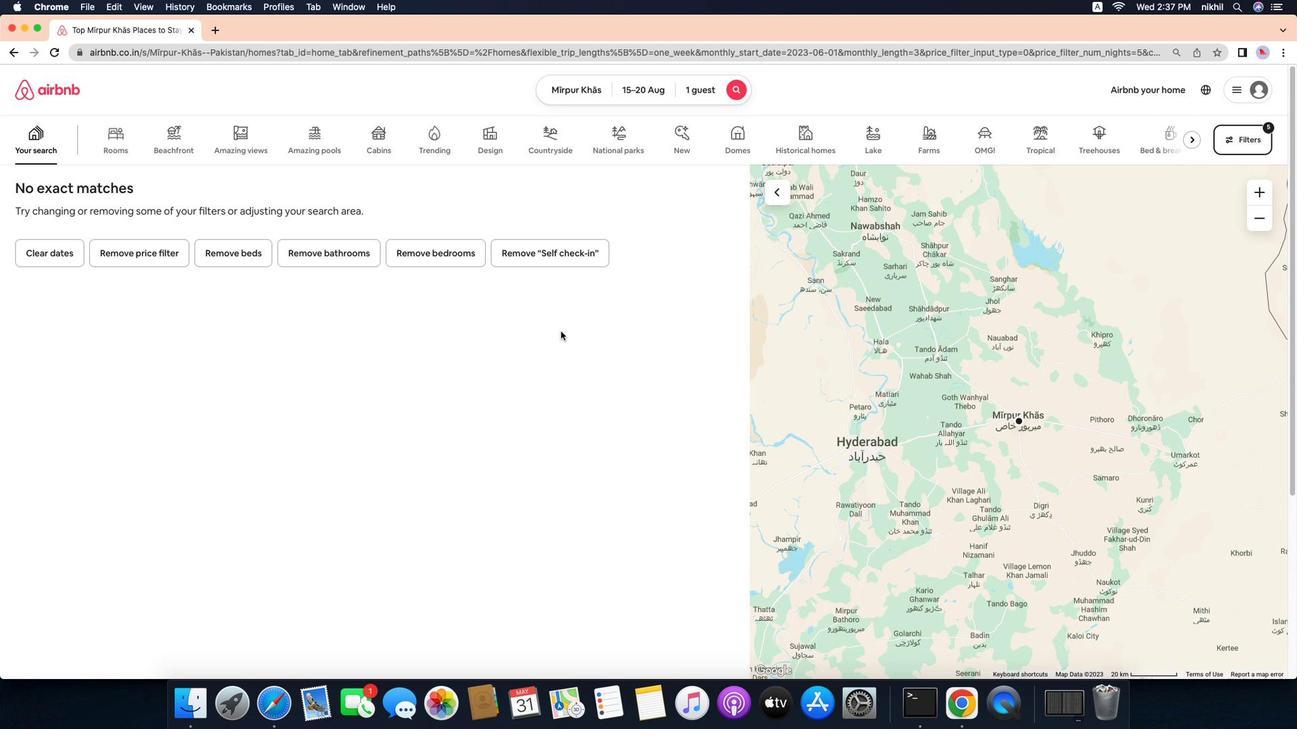 
Action: Mouse scrolled (404, 338) with delta (-18, 379)
Screenshot: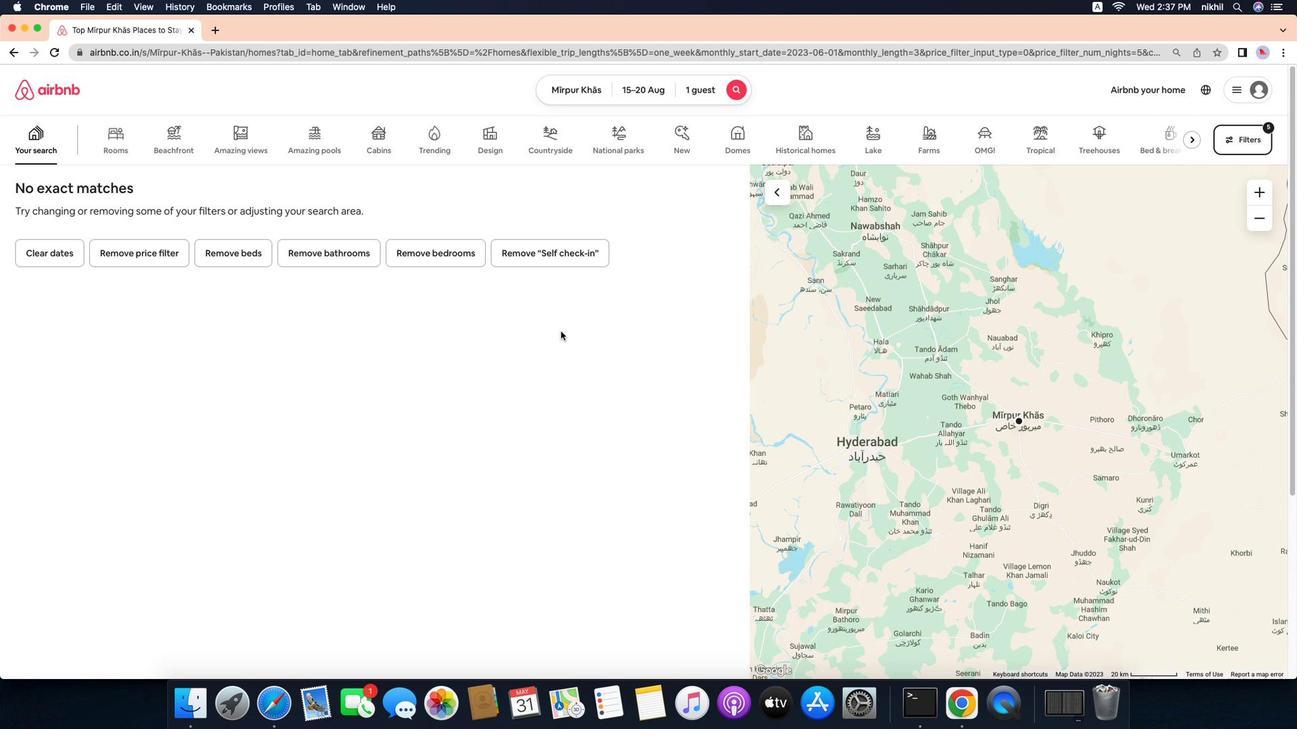 
Action: Mouse moved to (560, 331)
Screenshot: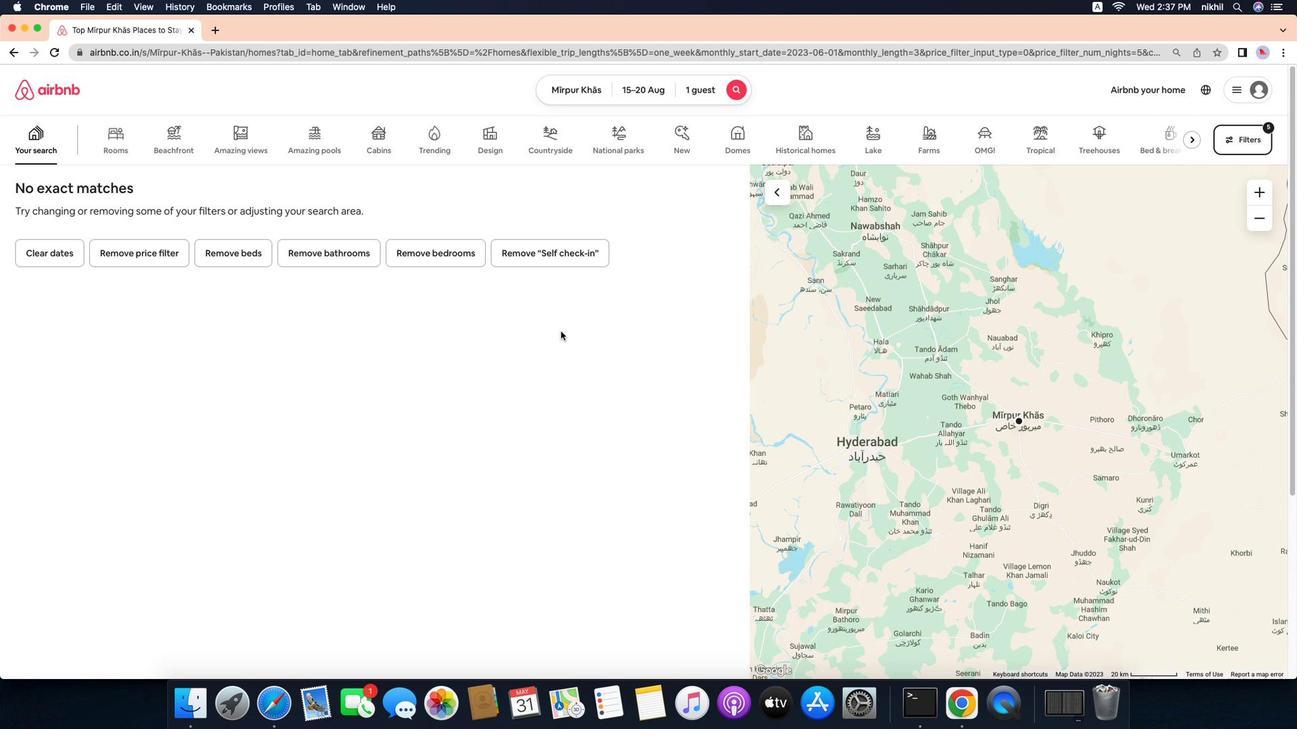 
Action: Mouse pressed left at (560, 331)
Screenshot: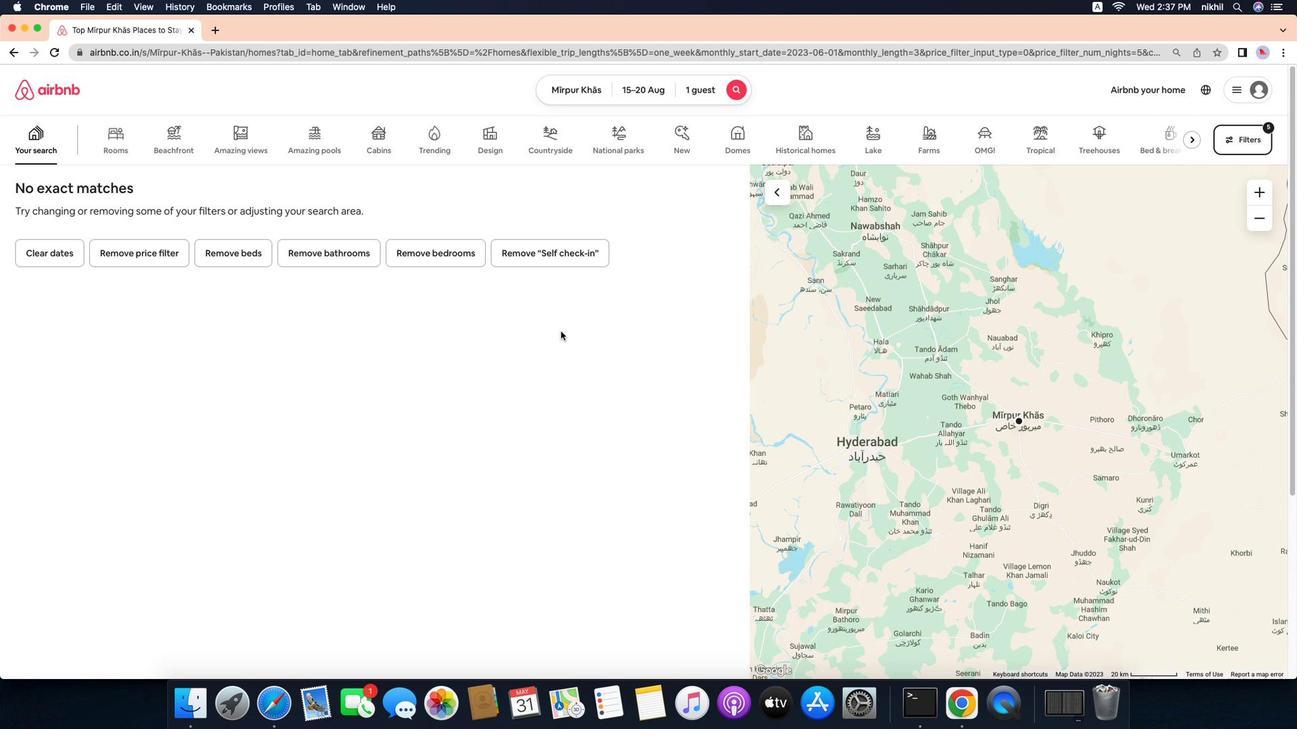 
Action: Mouse moved to (391, 354)
Screenshot: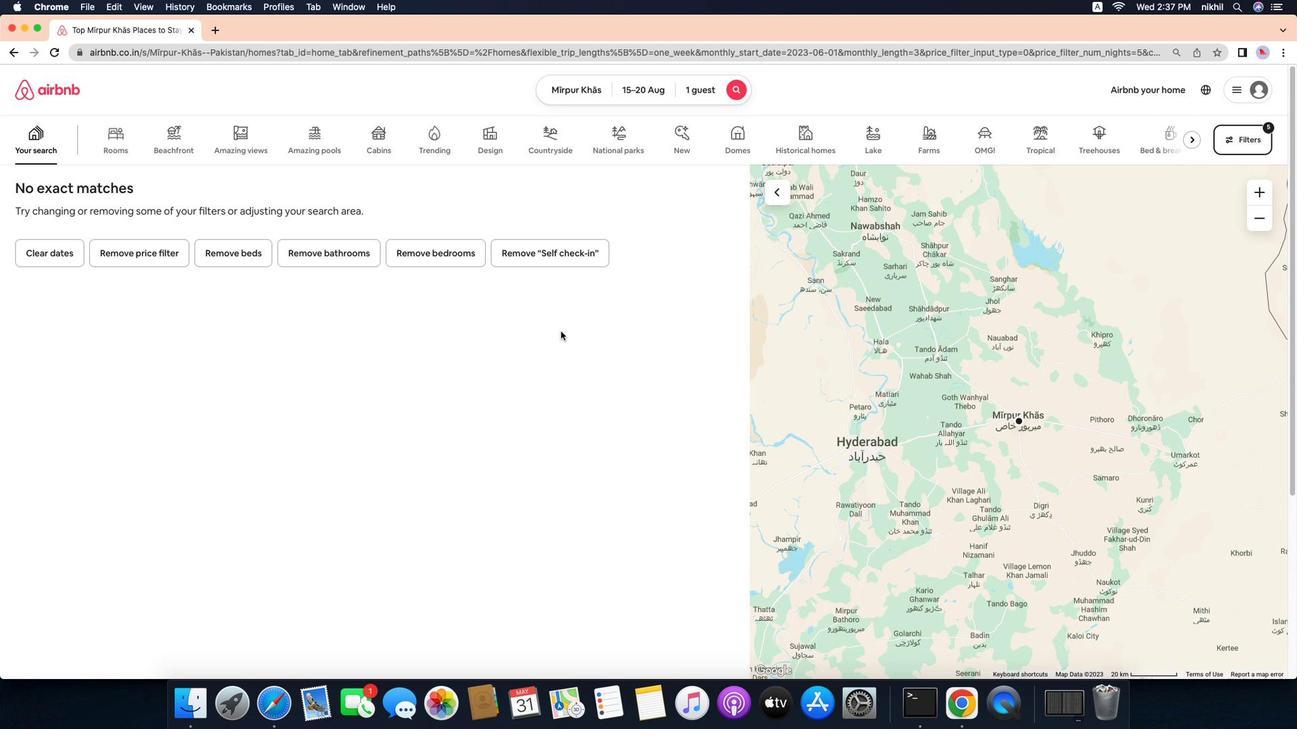 
